 Task: Look for space in Parsabad, Iran from 6th September, 2023 to 15th September, 2023 for 6 adults in price range Rs.8000 to Rs.12000. Place can be entire place or private room with 6 bedrooms having 6 beds and 6 bathrooms. Property type can be house, flat, guest house. Amenities needed are: wifi, TV, free parkinig on premises, gym, breakfast. Booking option can be shelf check-in. Required host language is English.
Action: Mouse moved to (456, 91)
Screenshot: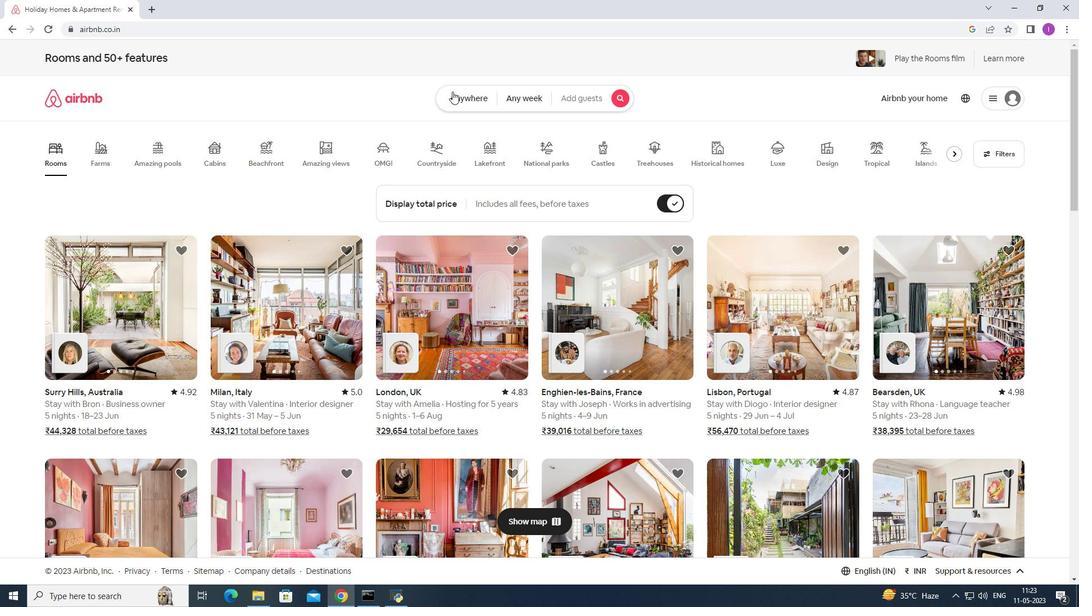 
Action: Mouse pressed left at (456, 91)
Screenshot: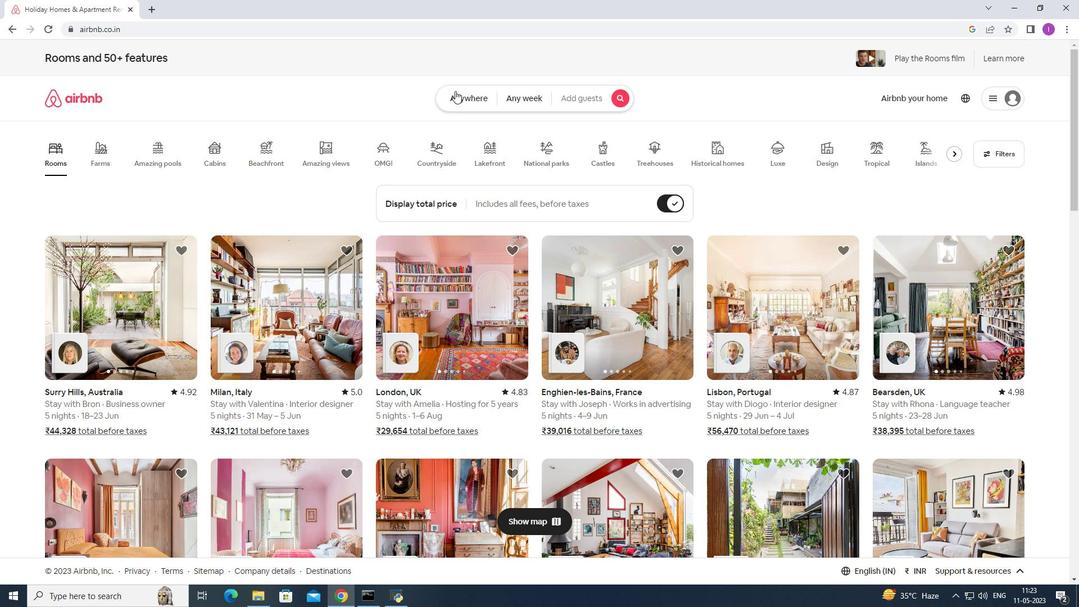 
Action: Mouse moved to (388, 146)
Screenshot: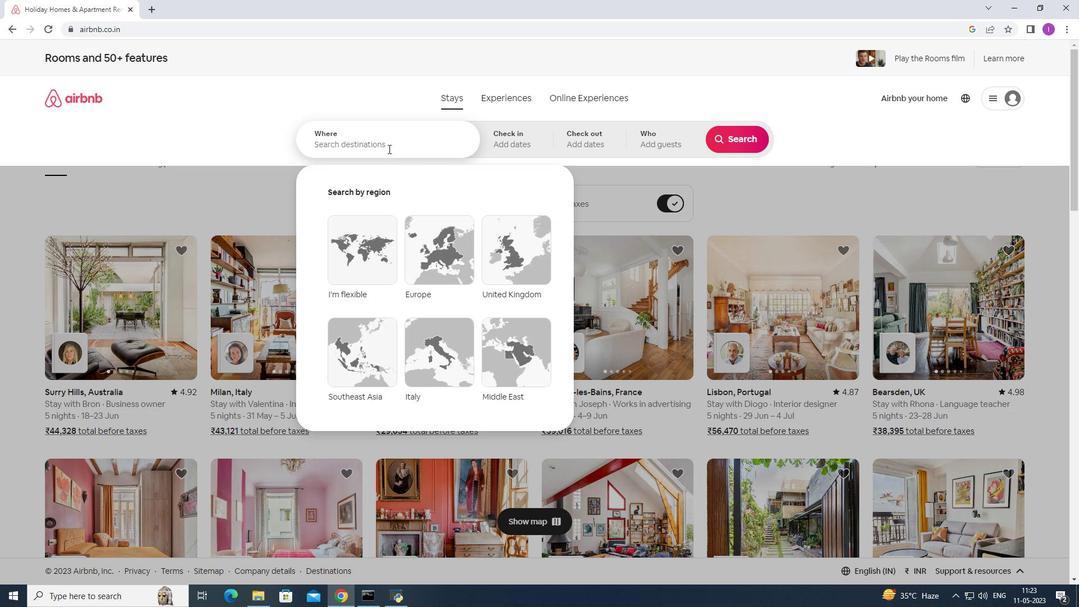 
Action: Mouse pressed left at (388, 146)
Screenshot: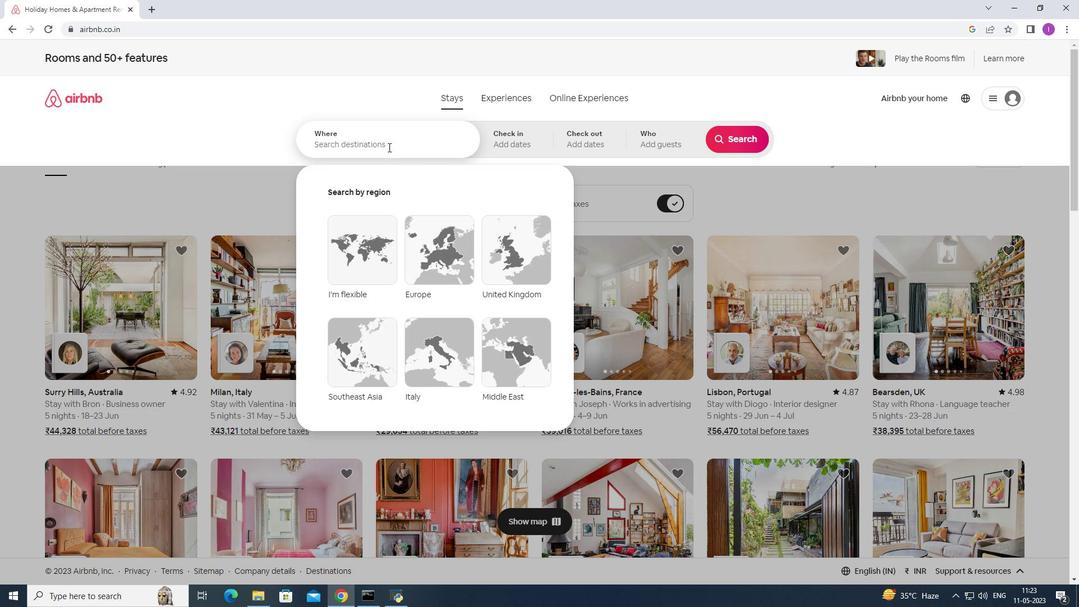 
Action: Mouse moved to (508, 147)
Screenshot: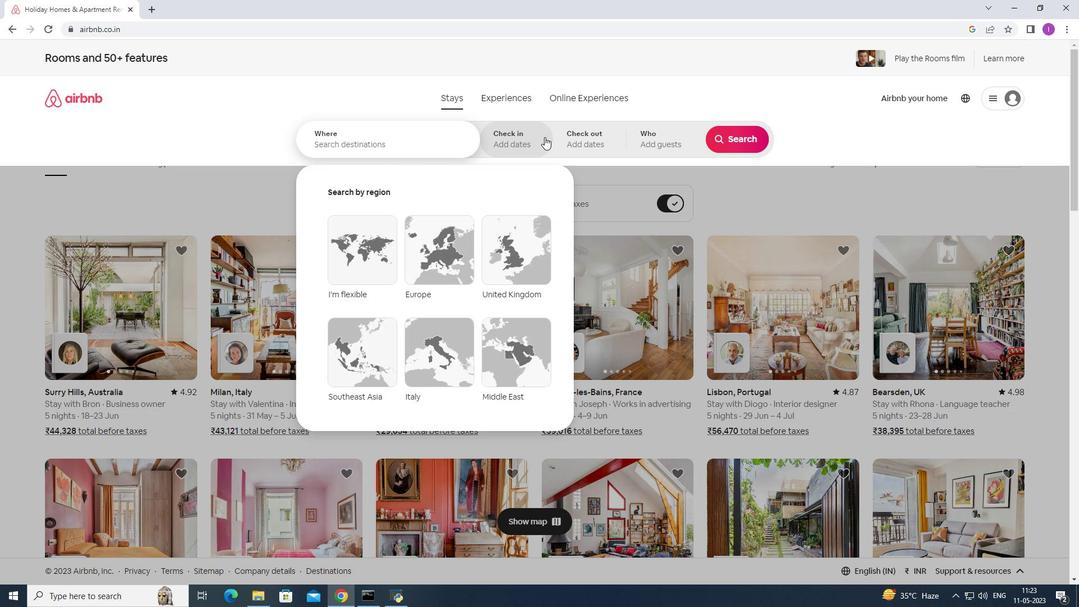 
Action: Key pressed <Key.shift><Key.shift><Key.shift><Key.shift><Key.shift>Pa
Screenshot: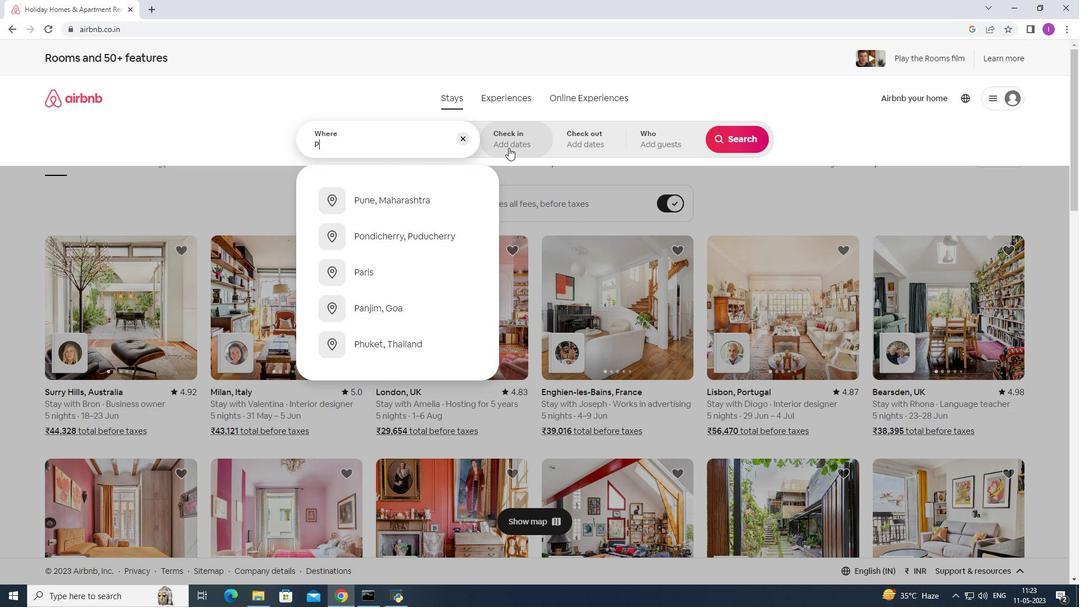 
Action: Mouse moved to (516, 142)
Screenshot: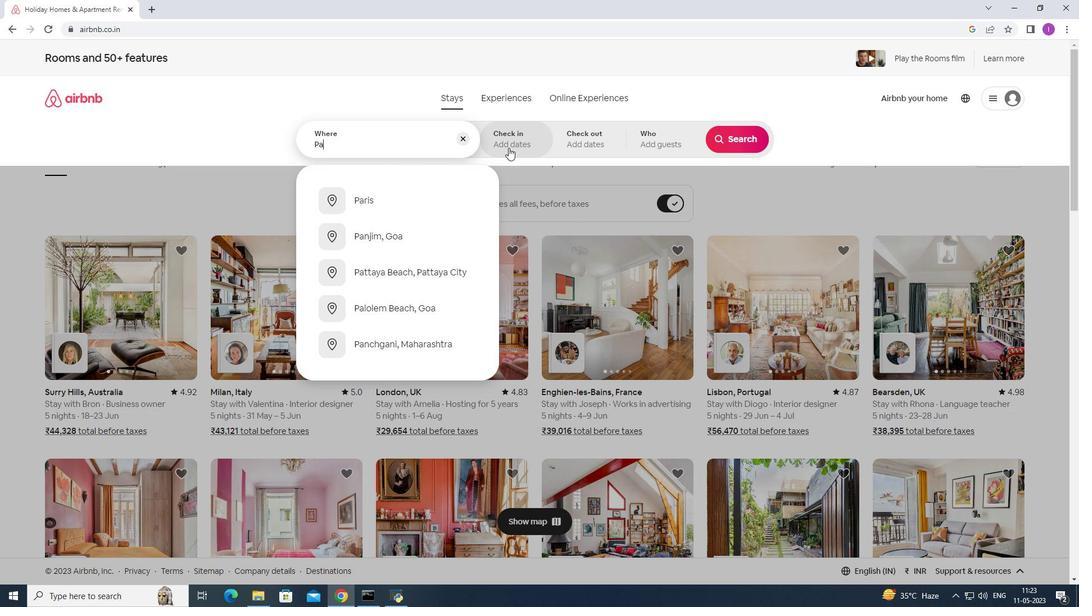 
Action: Key pressed rsabad
Screenshot: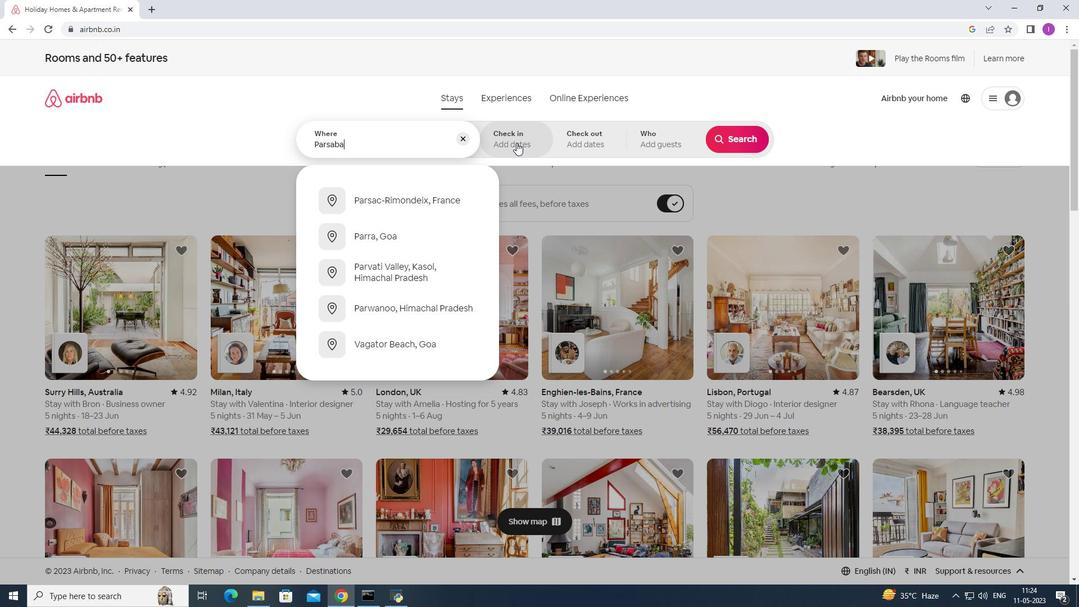 
Action: Mouse moved to (527, 142)
Screenshot: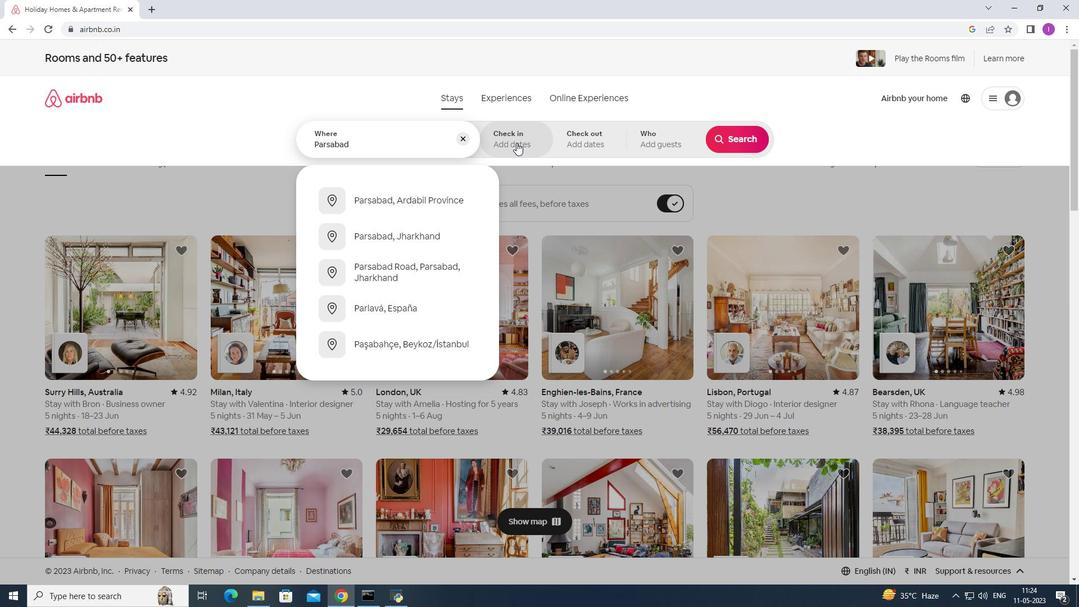 
Action: Key pressed ,<Key.shift>Iran
Screenshot: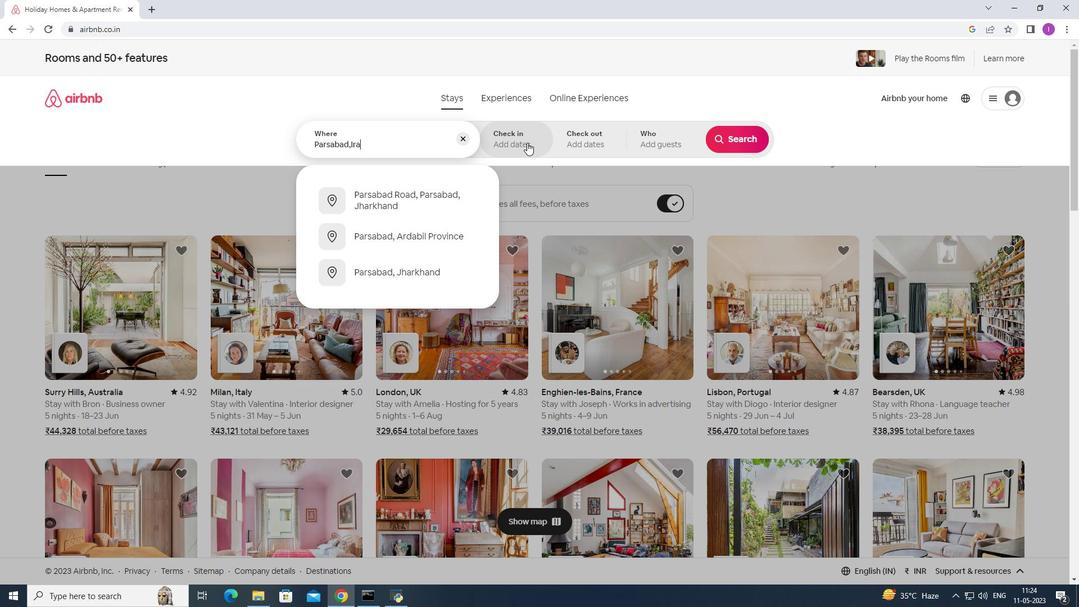 
Action: Mouse moved to (508, 145)
Screenshot: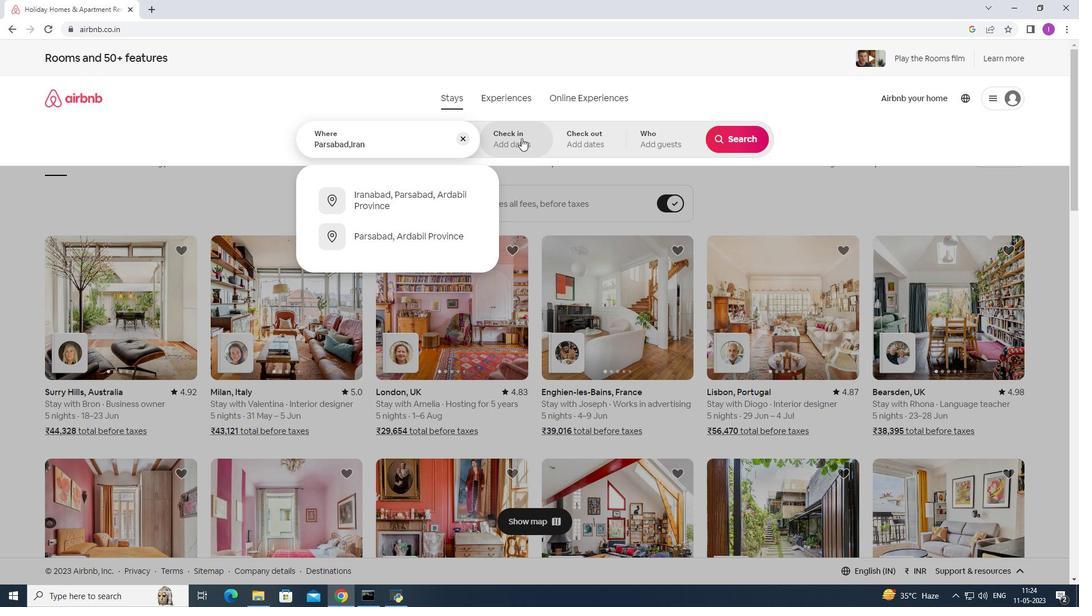 
Action: Mouse pressed left at (508, 145)
Screenshot: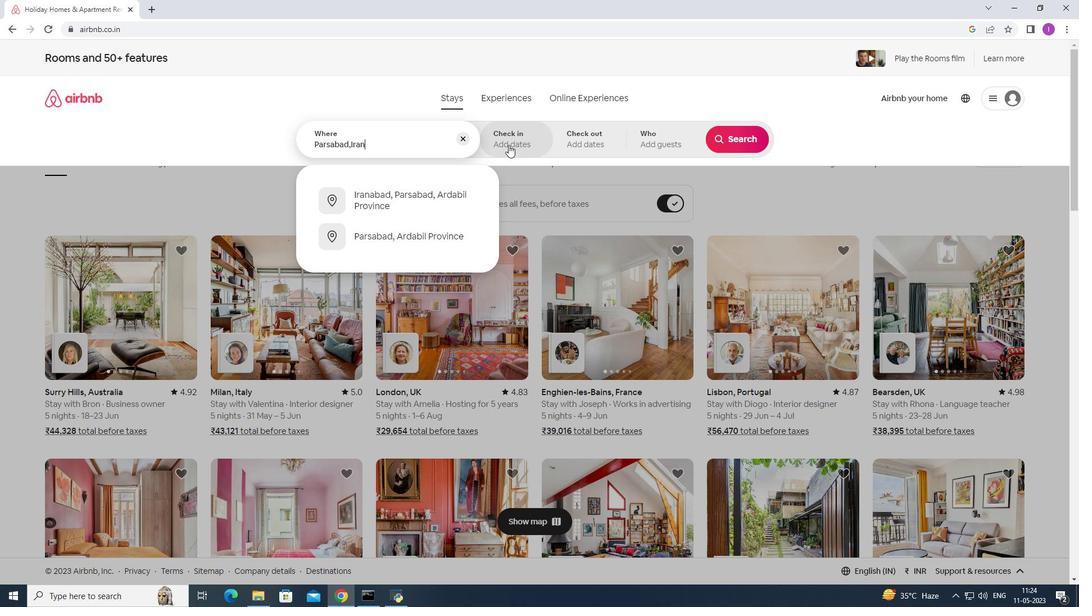 
Action: Mouse moved to (740, 228)
Screenshot: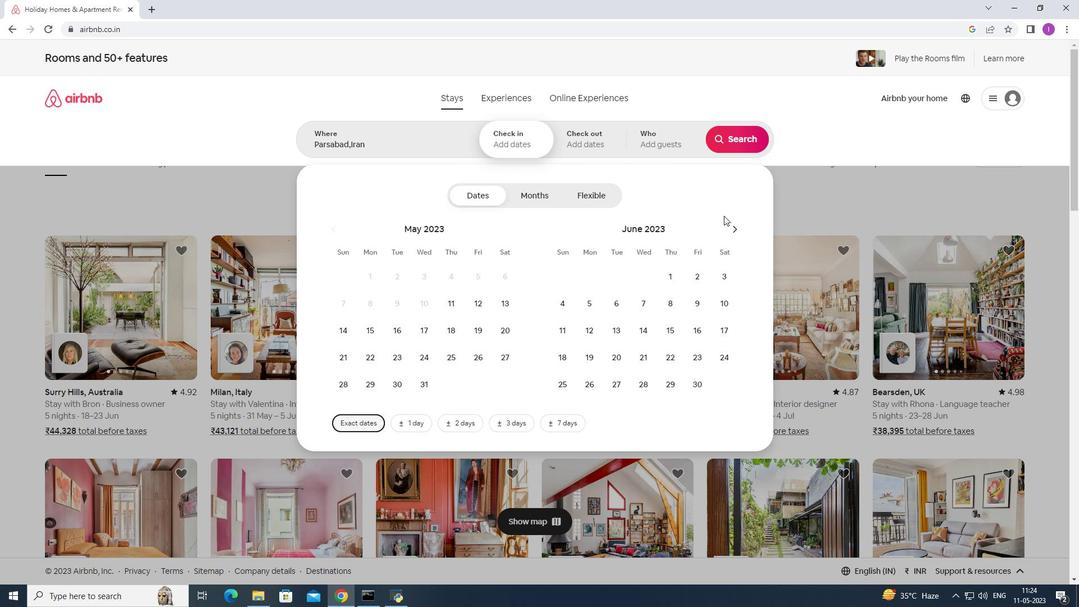 
Action: Mouse pressed left at (740, 228)
Screenshot: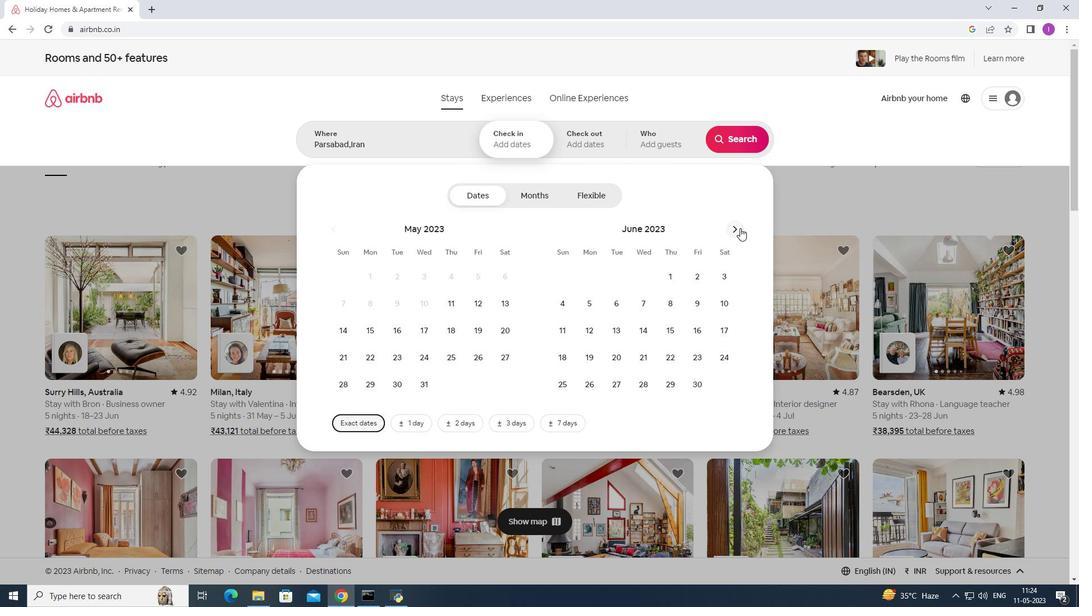 
Action: Mouse pressed left at (740, 228)
Screenshot: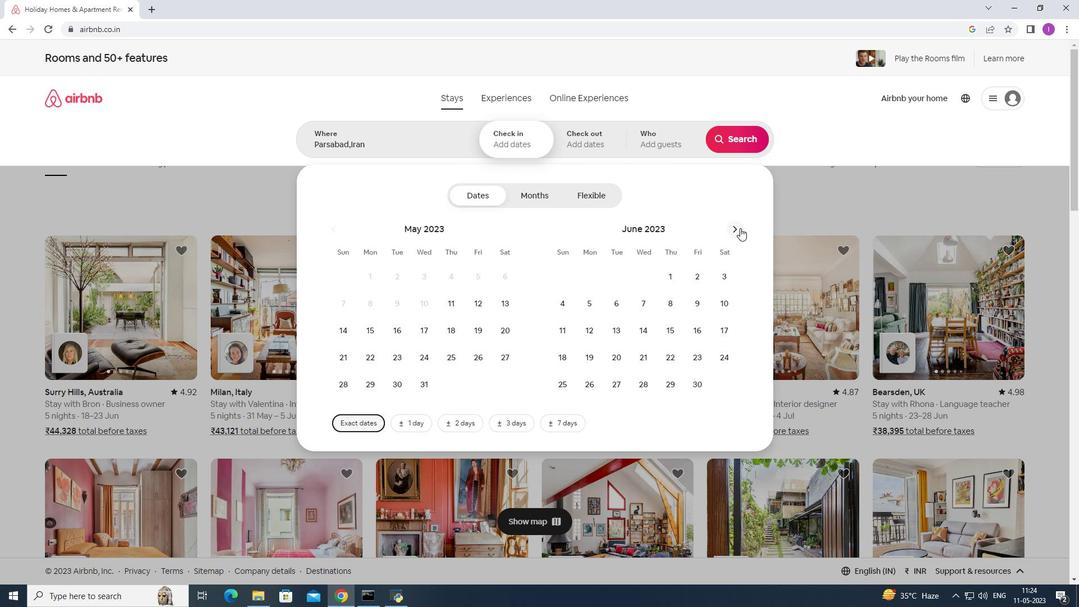 
Action: Mouse moved to (740, 232)
Screenshot: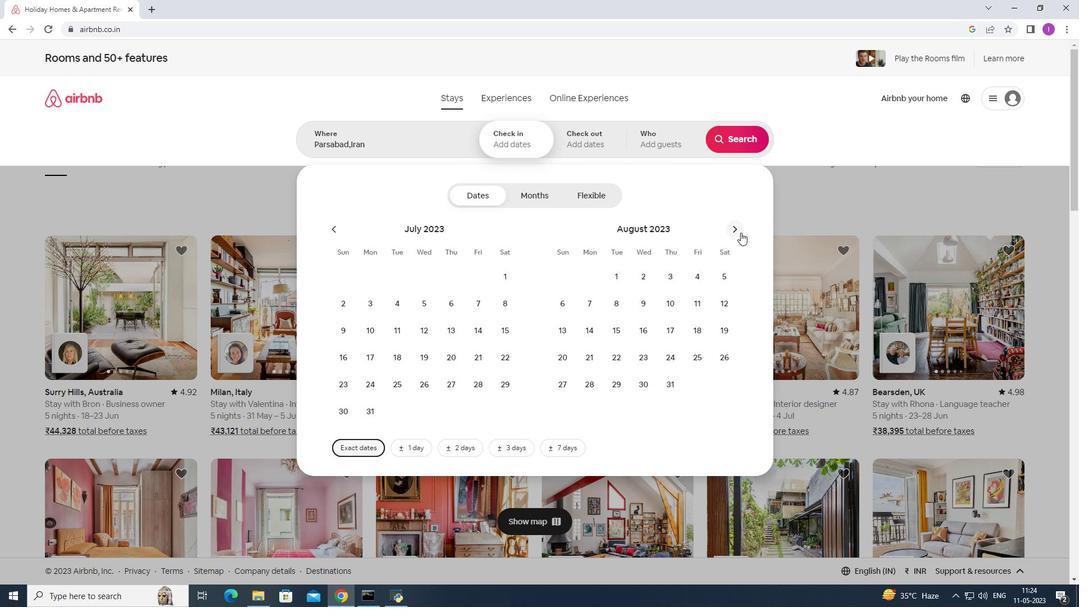 
Action: Mouse pressed left at (740, 232)
Screenshot: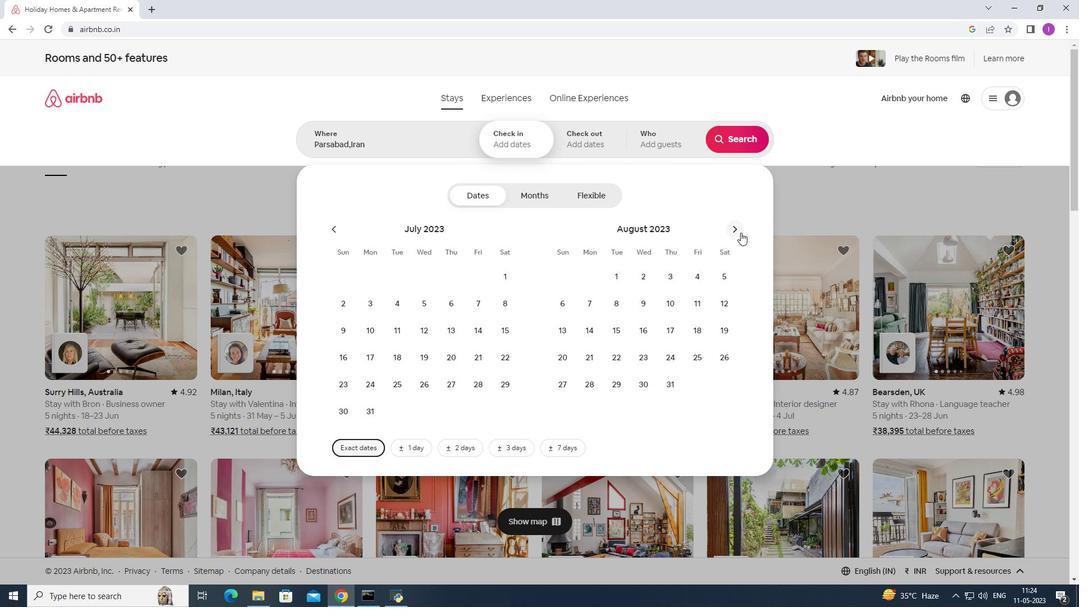 
Action: Mouse moved to (636, 306)
Screenshot: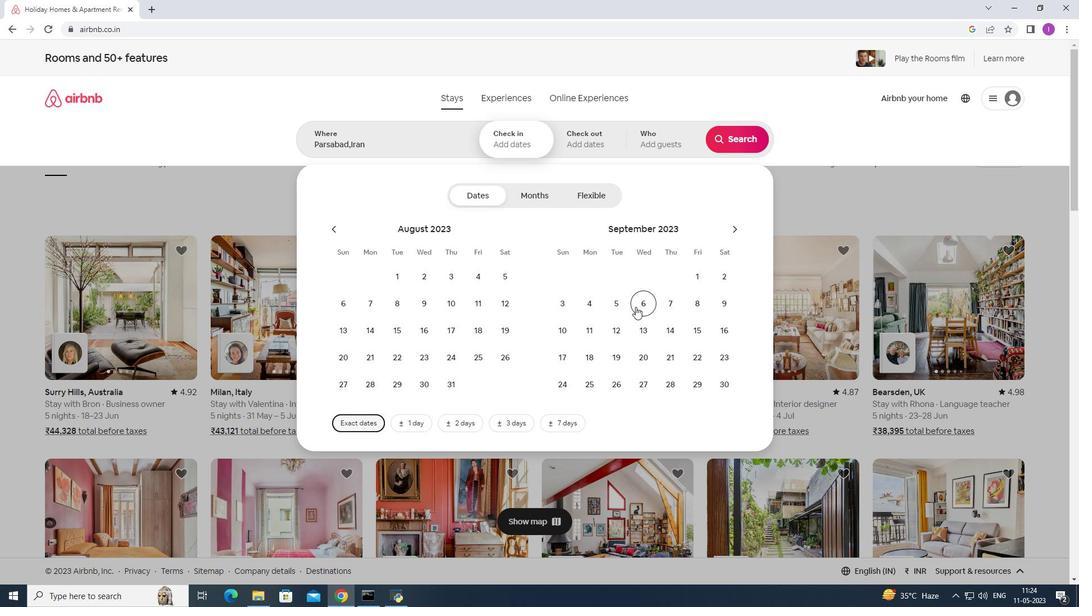 
Action: Mouse pressed left at (636, 306)
Screenshot: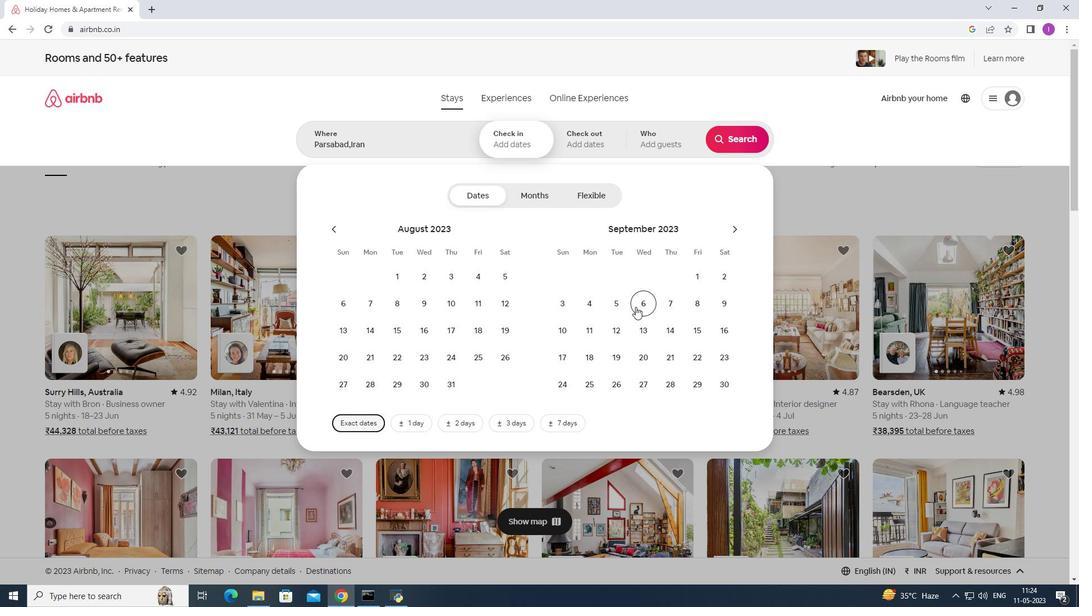 
Action: Mouse moved to (689, 324)
Screenshot: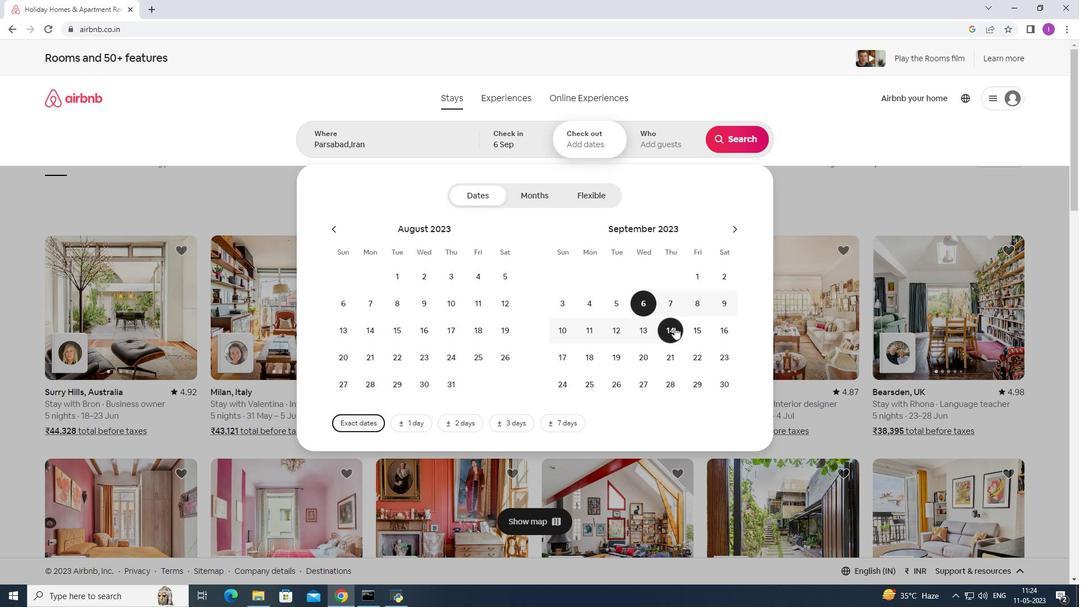 
Action: Mouse pressed left at (689, 324)
Screenshot: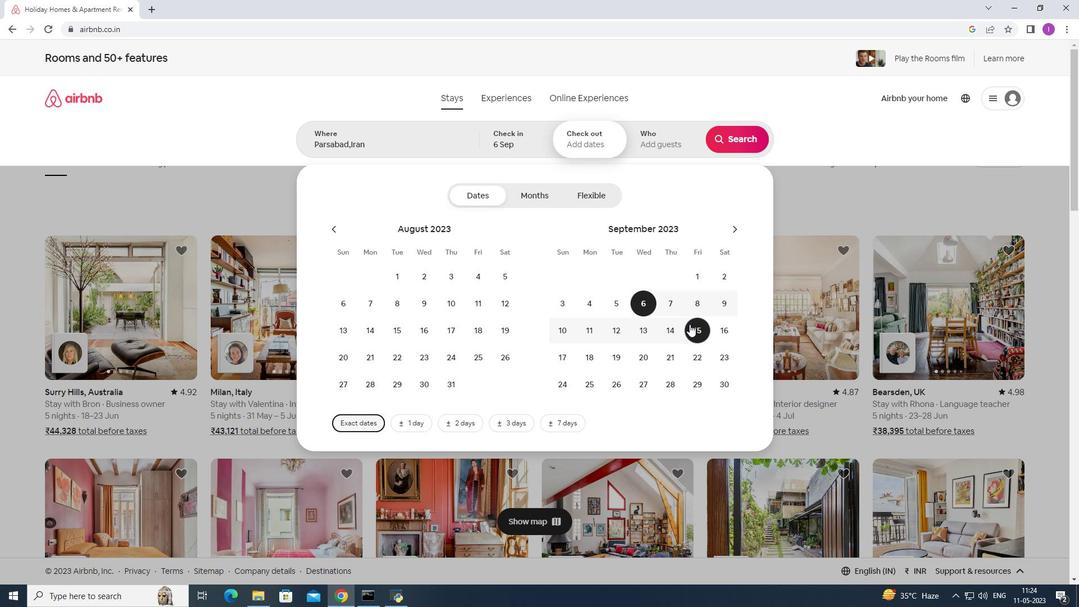 
Action: Mouse moved to (649, 151)
Screenshot: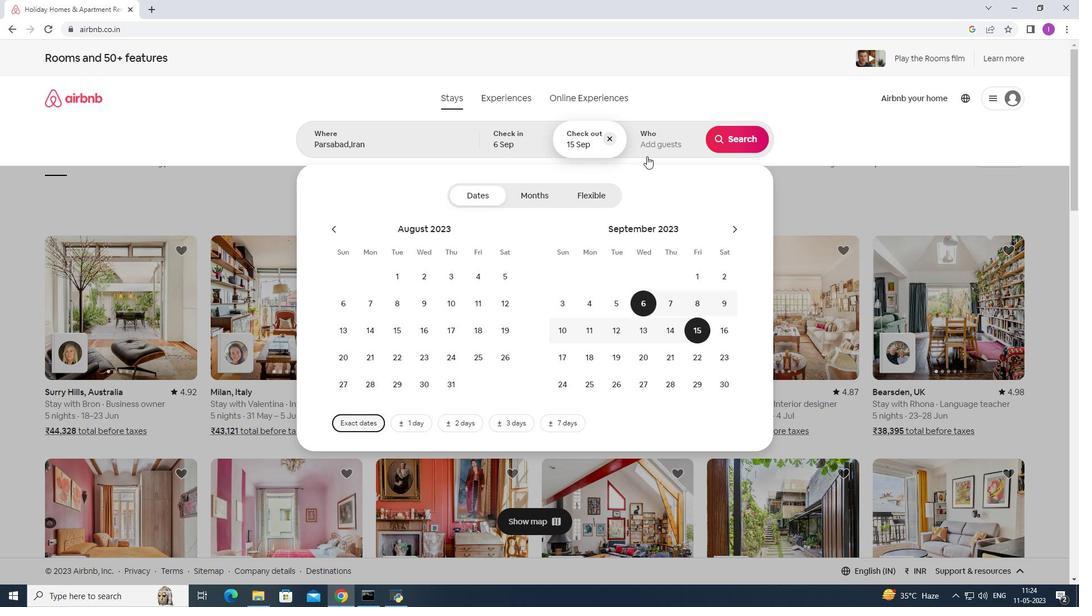 
Action: Mouse pressed left at (649, 151)
Screenshot: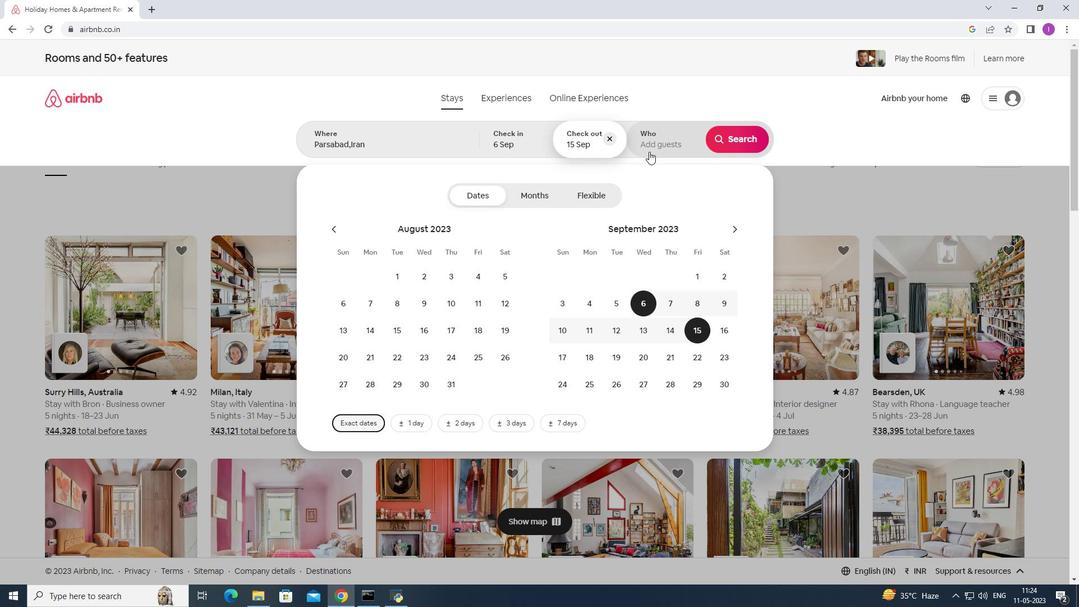
Action: Mouse moved to (741, 201)
Screenshot: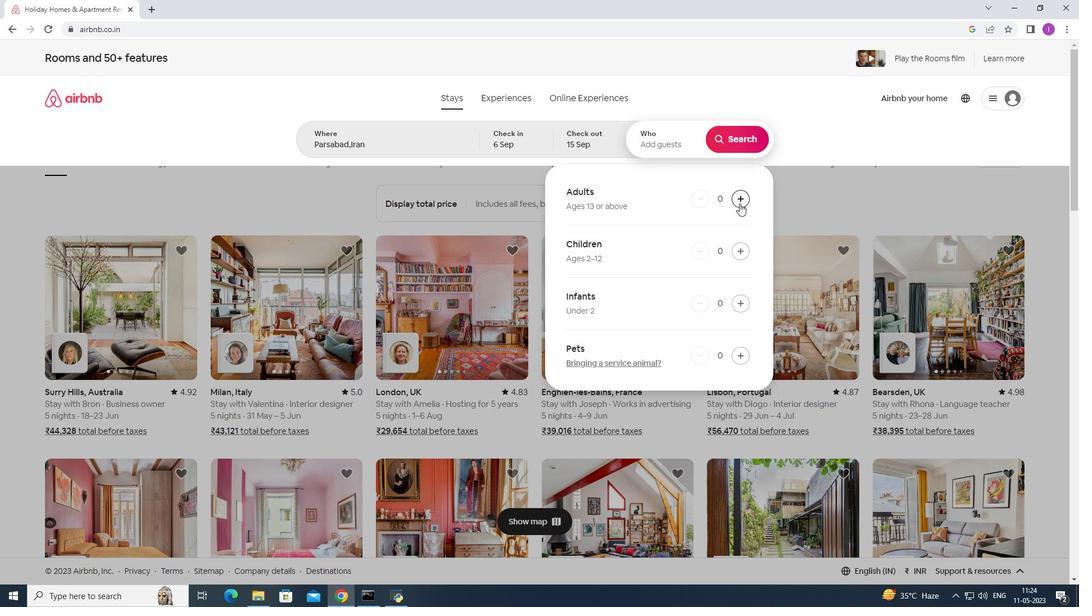 
Action: Mouse pressed left at (741, 201)
Screenshot: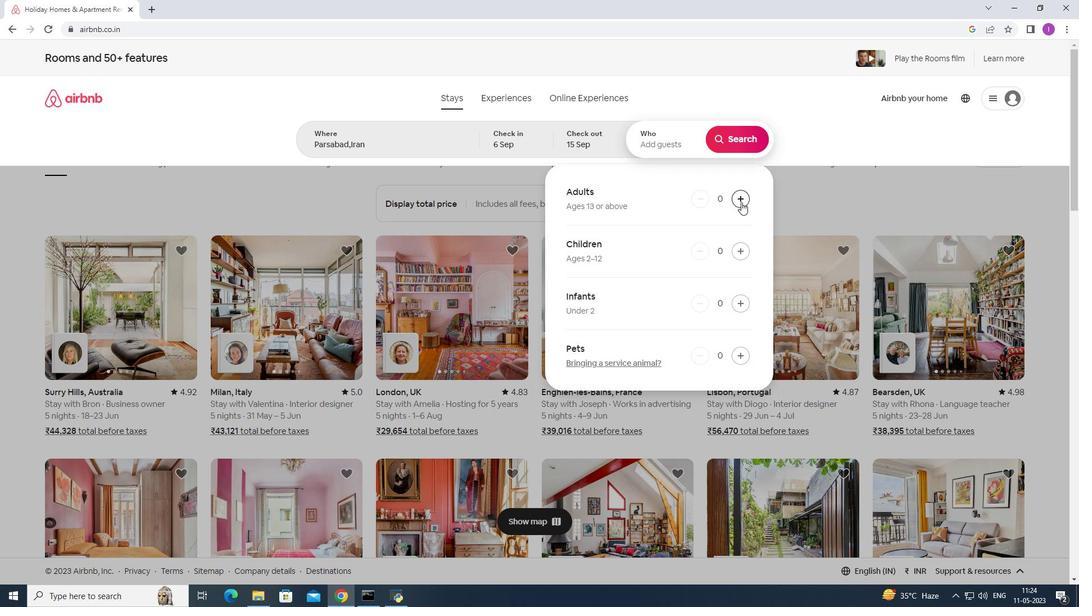 
Action: Mouse pressed left at (741, 201)
Screenshot: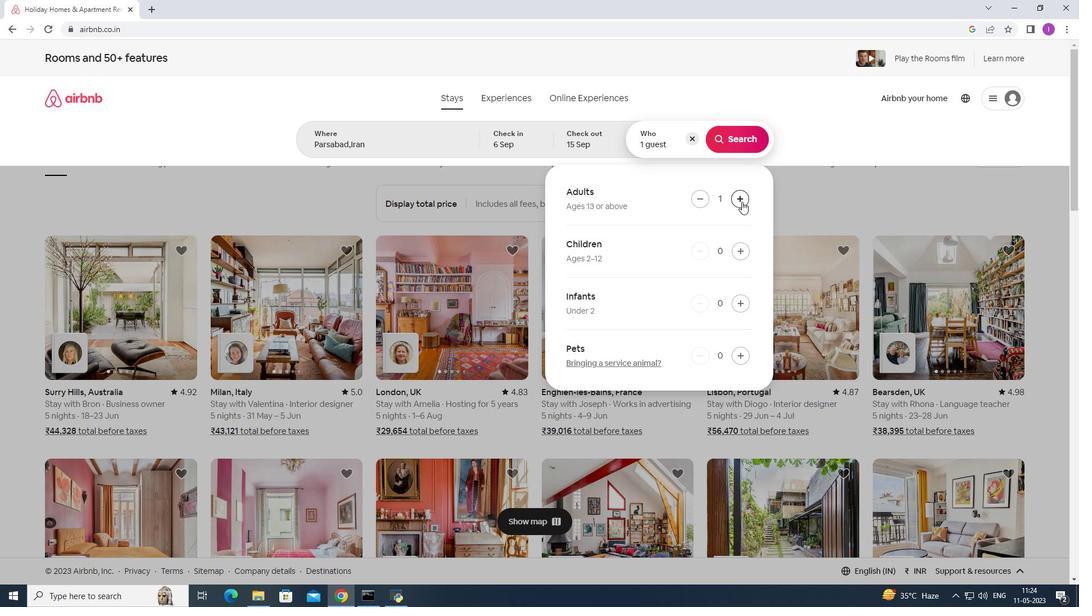
Action: Mouse pressed left at (741, 201)
Screenshot: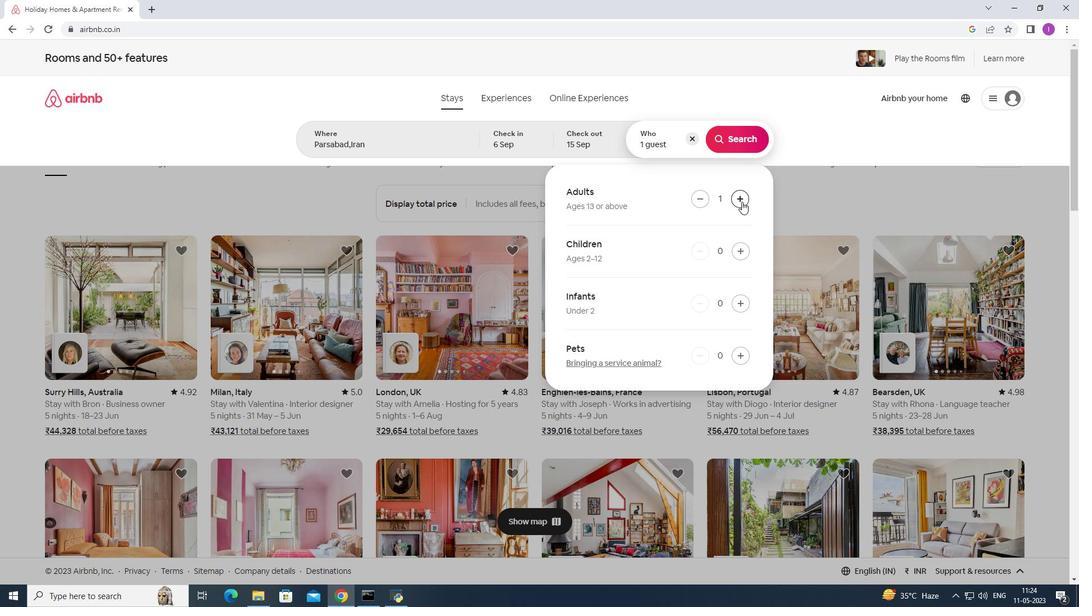 
Action: Mouse moved to (741, 202)
Screenshot: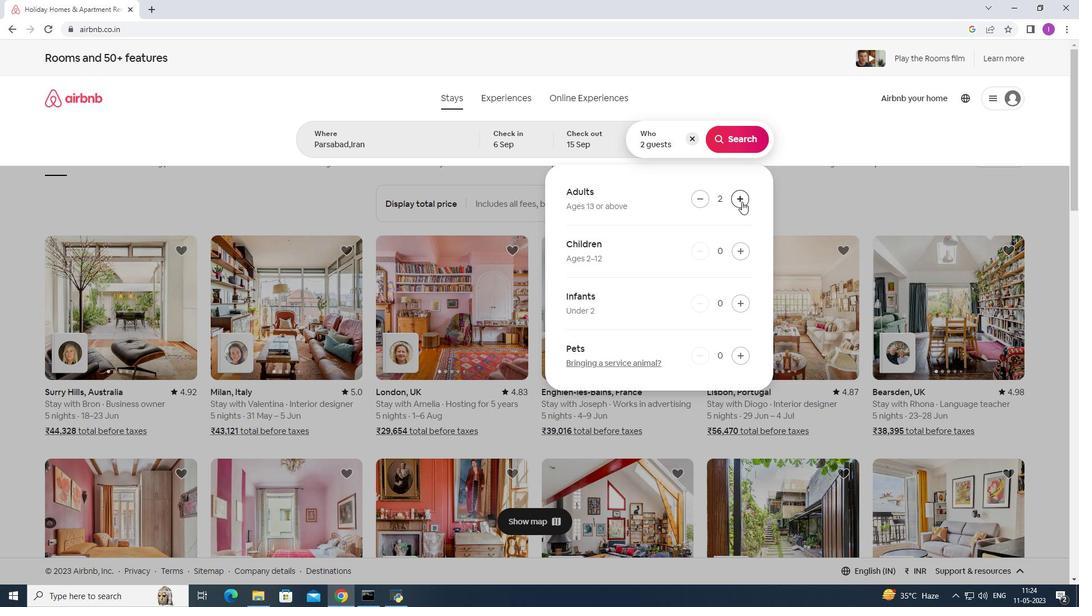 
Action: Mouse pressed left at (741, 202)
Screenshot: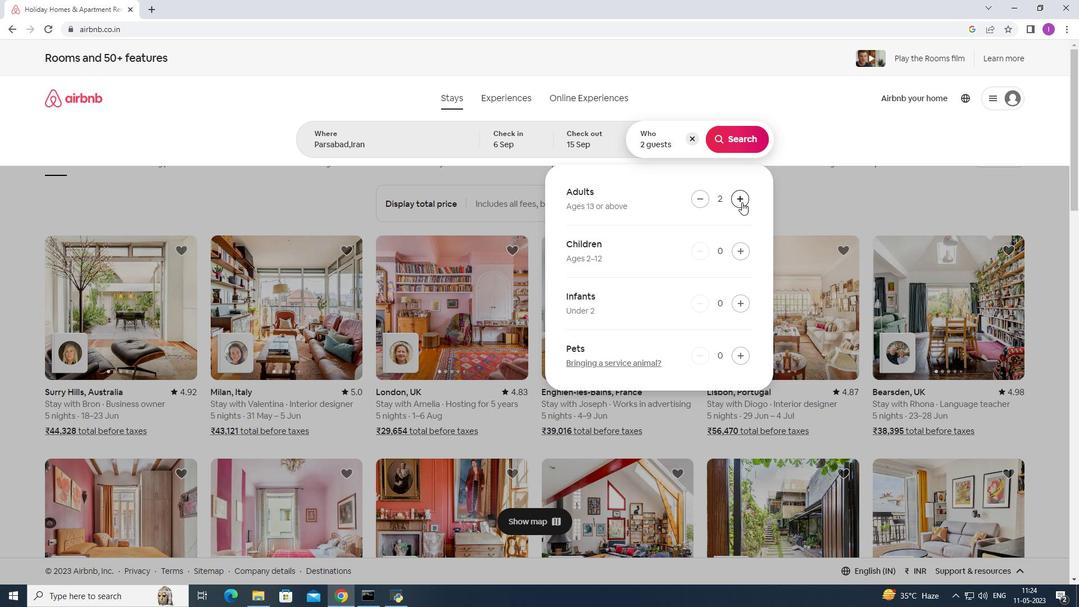 
Action: Mouse pressed left at (741, 202)
Screenshot: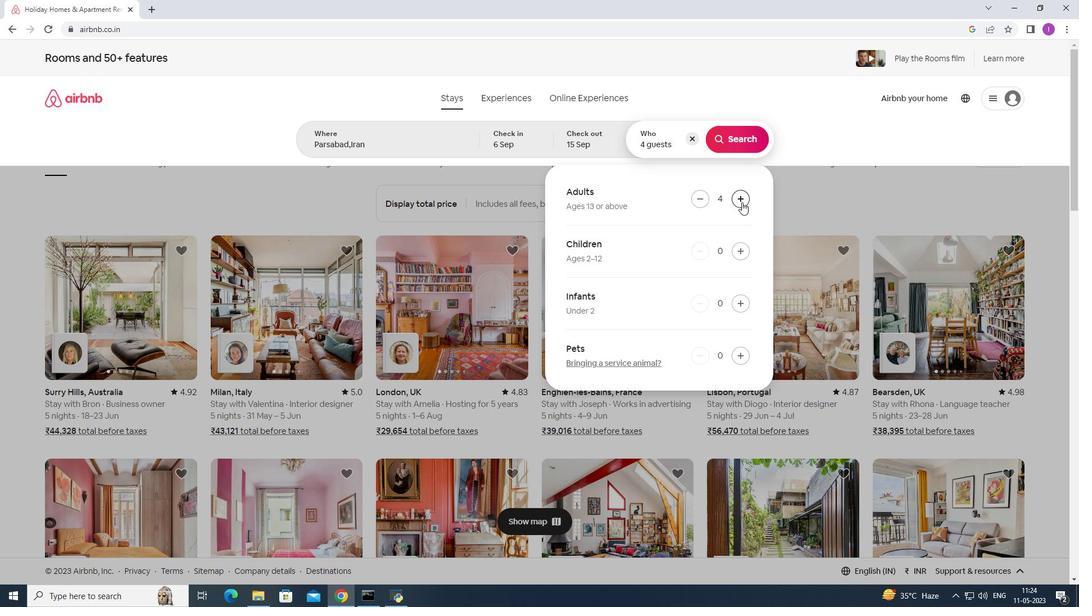 
Action: Mouse pressed left at (741, 202)
Screenshot: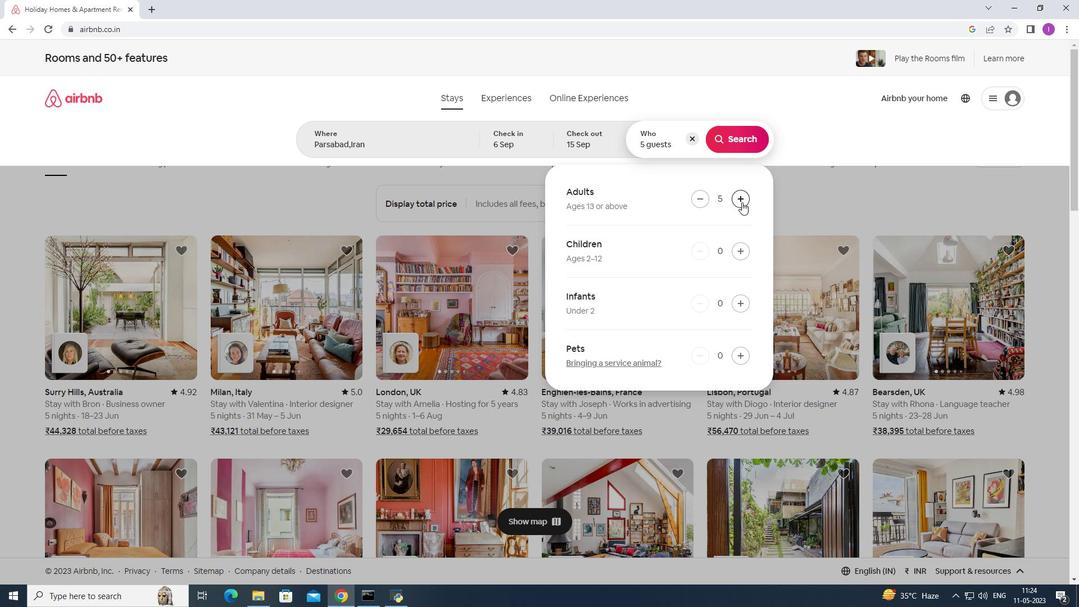 
Action: Mouse moved to (739, 144)
Screenshot: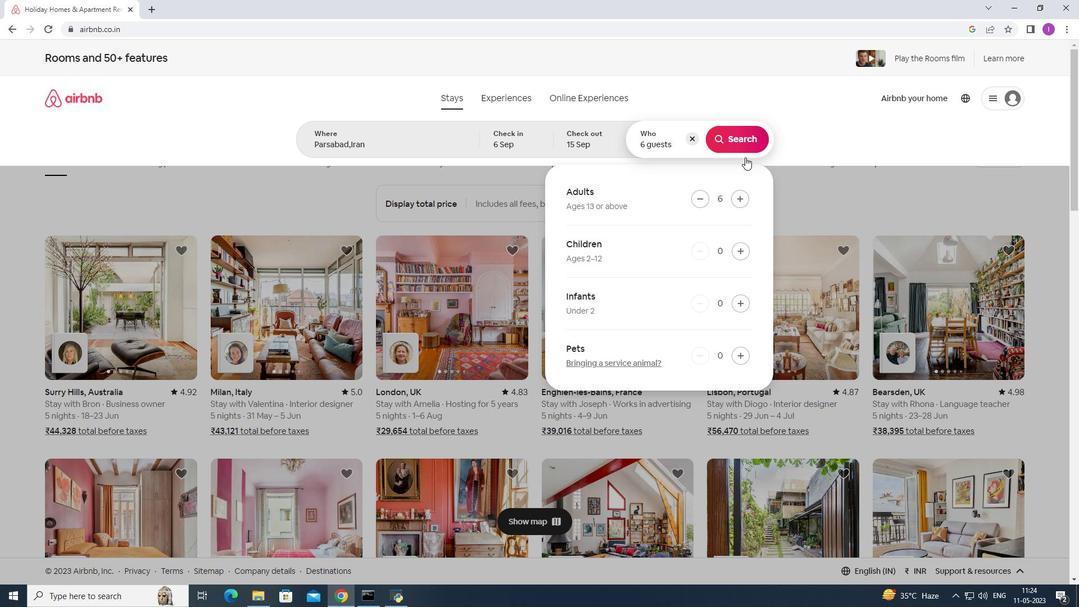 
Action: Mouse pressed left at (739, 144)
Screenshot: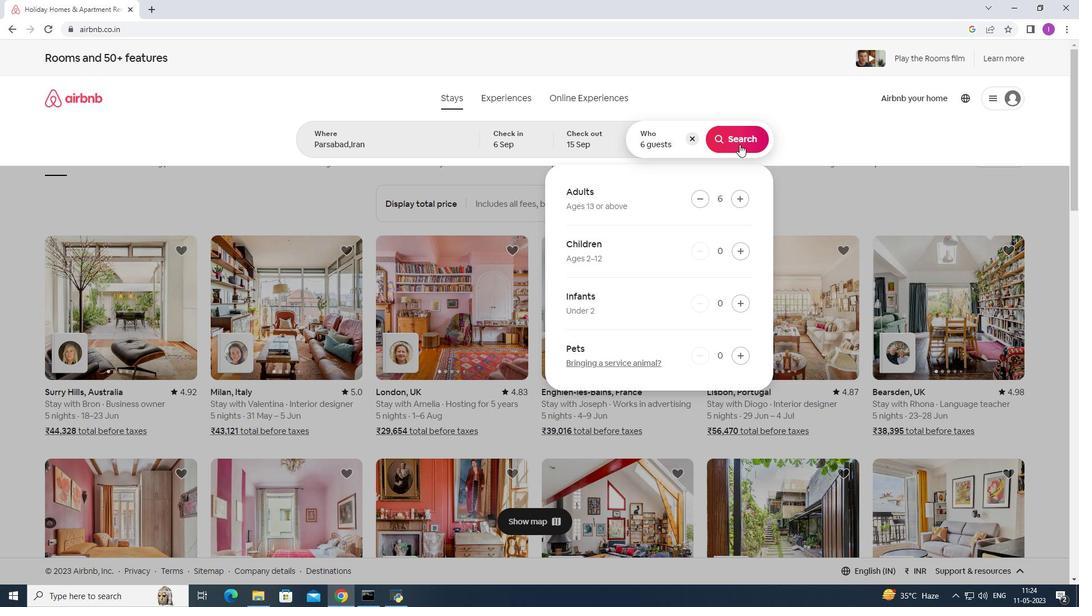 
Action: Mouse moved to (1029, 110)
Screenshot: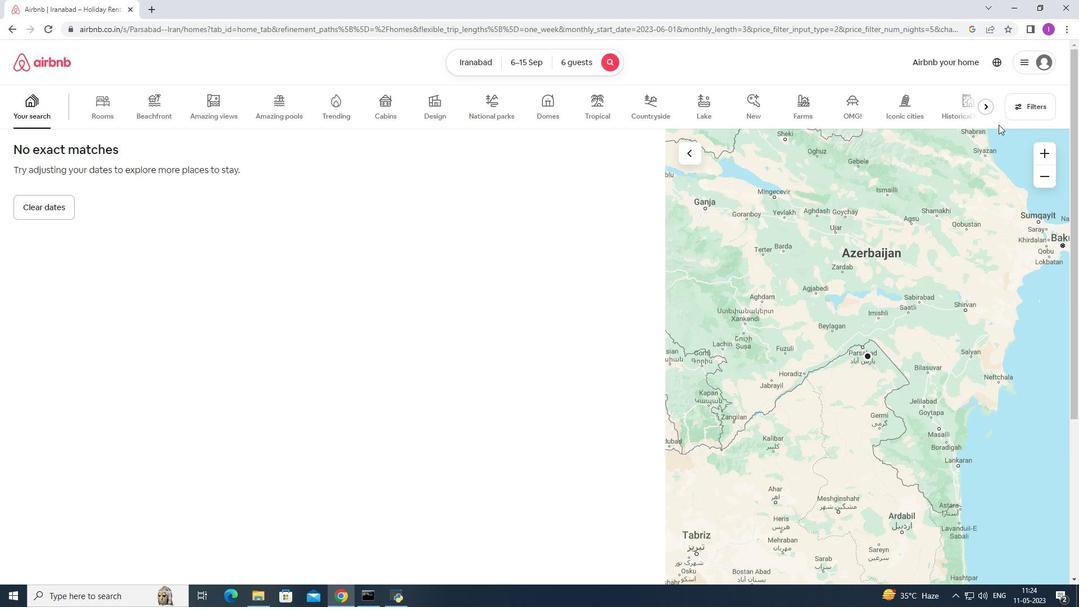 
Action: Mouse pressed left at (1029, 110)
Screenshot: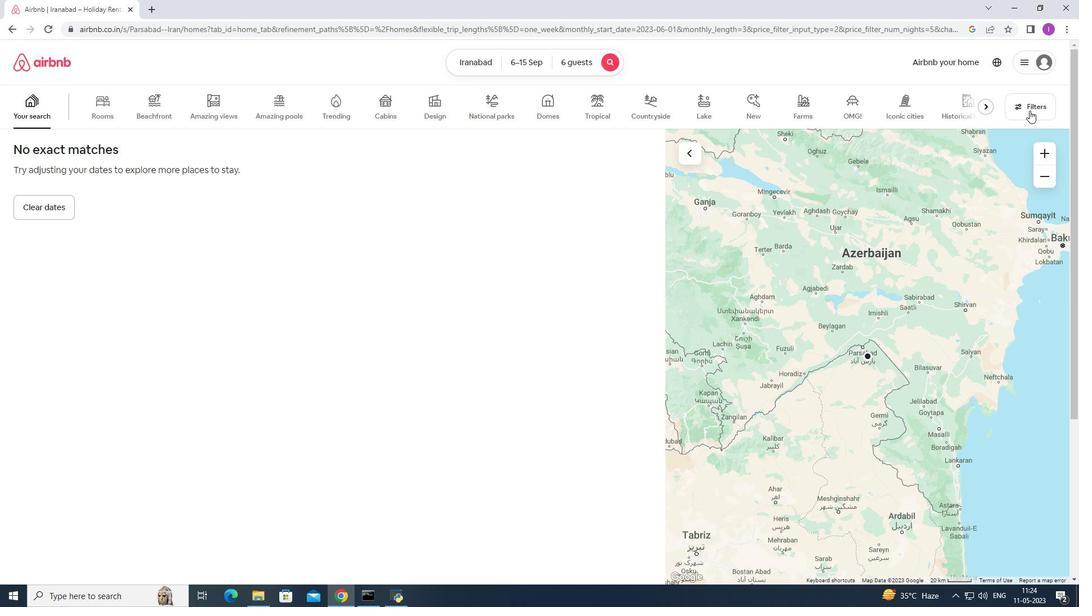 
Action: Mouse moved to (610, 386)
Screenshot: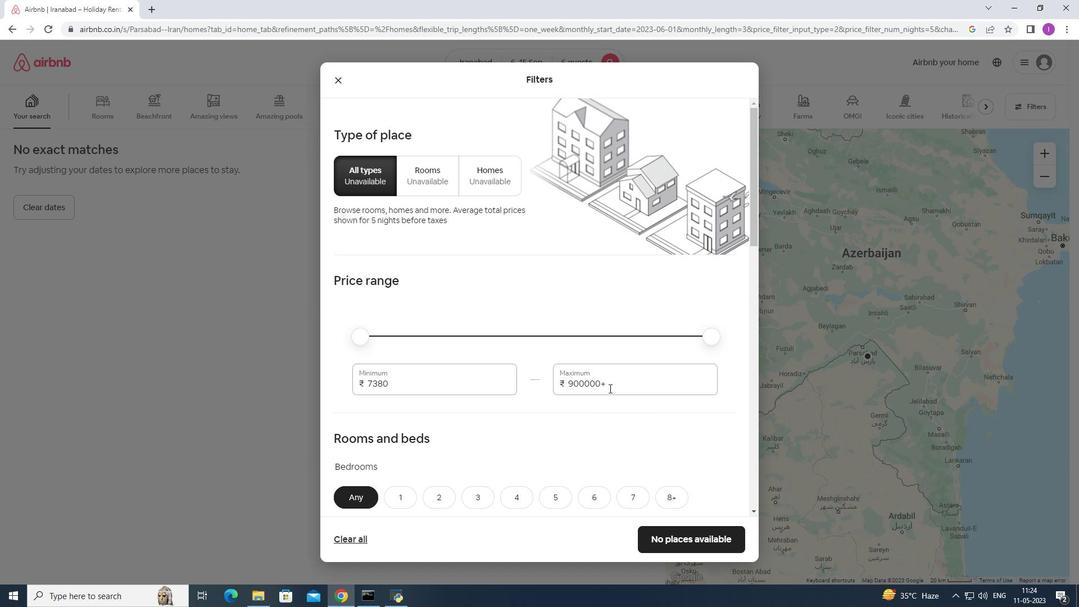 
Action: Mouse pressed left at (610, 386)
Screenshot: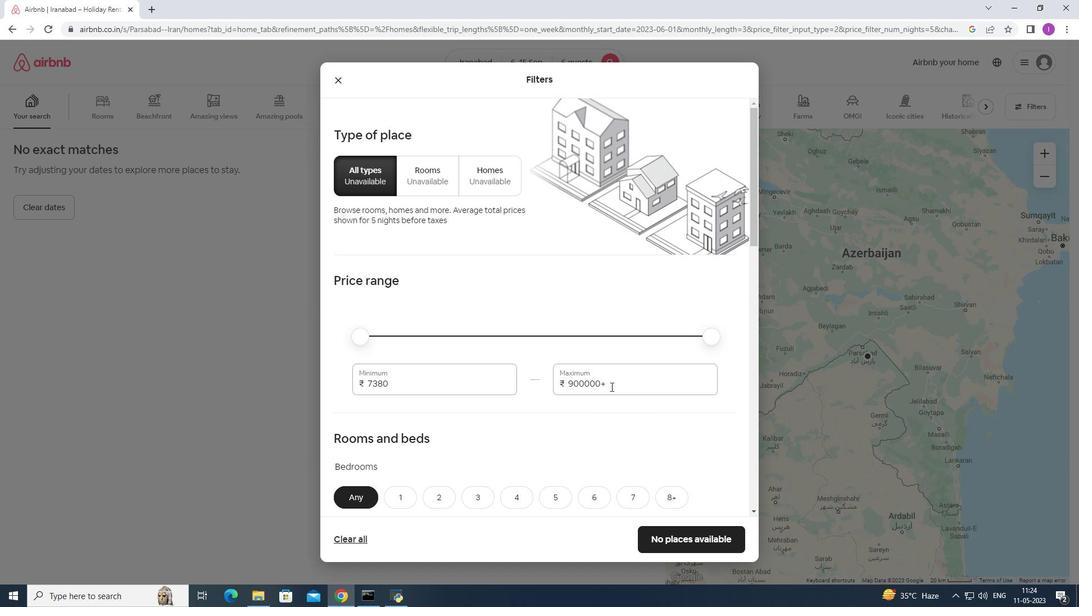 
Action: Mouse moved to (560, 388)
Screenshot: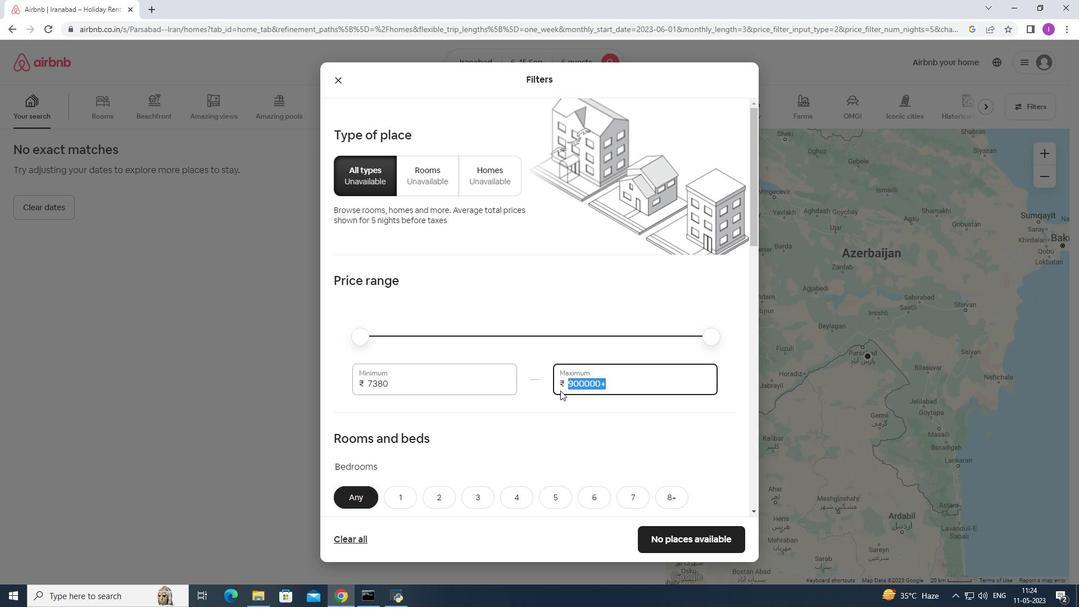 
Action: Key pressed 12
Screenshot: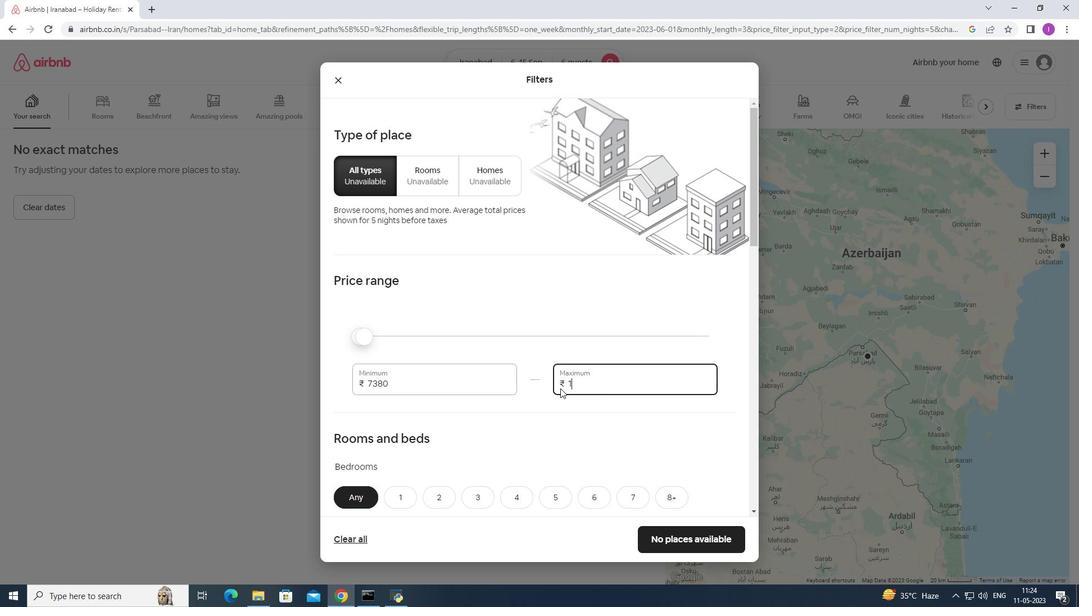 
Action: Mouse moved to (560, 389)
Screenshot: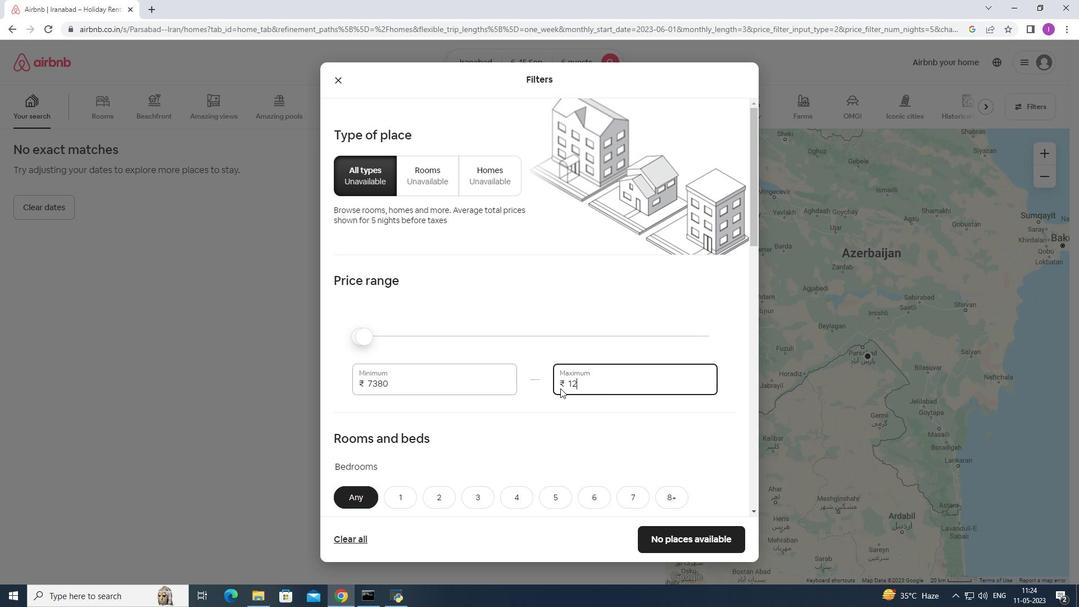 
Action: Key pressed 0
Screenshot: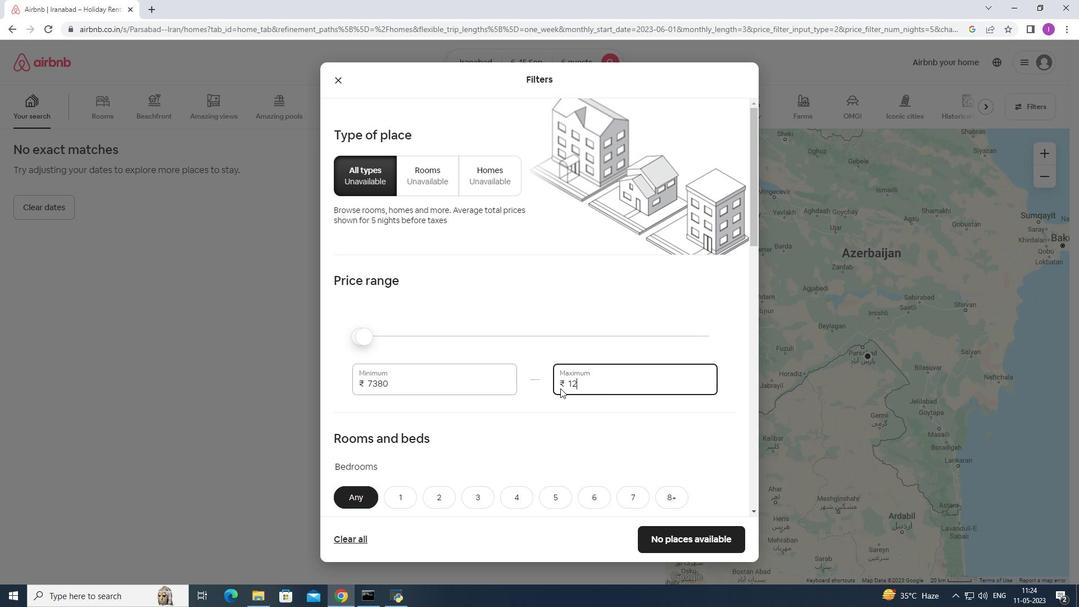 
Action: Mouse moved to (560, 392)
Screenshot: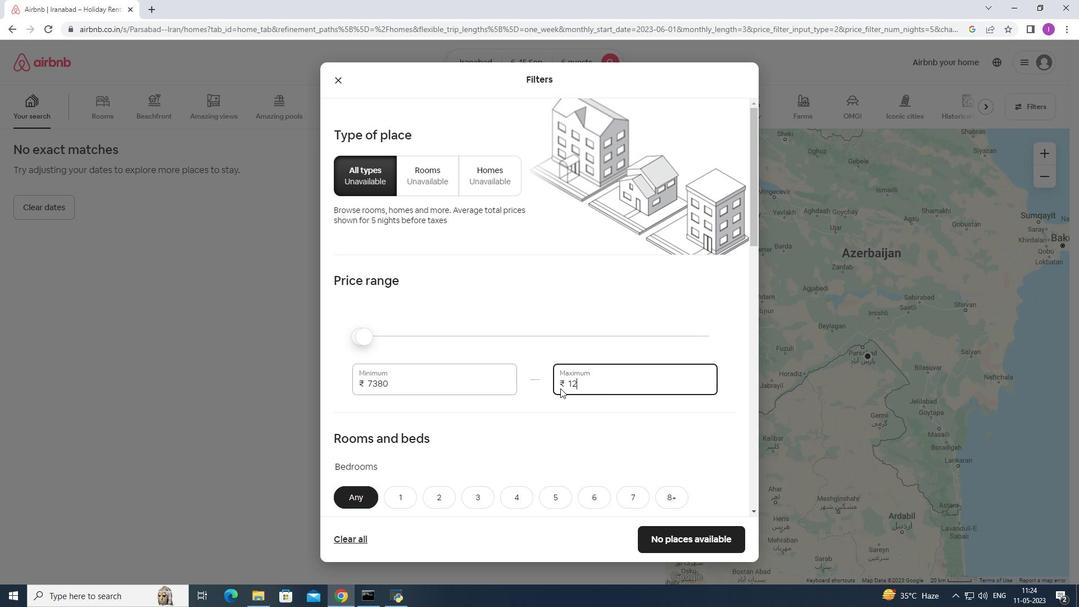 
Action: Key pressed 00
Screenshot: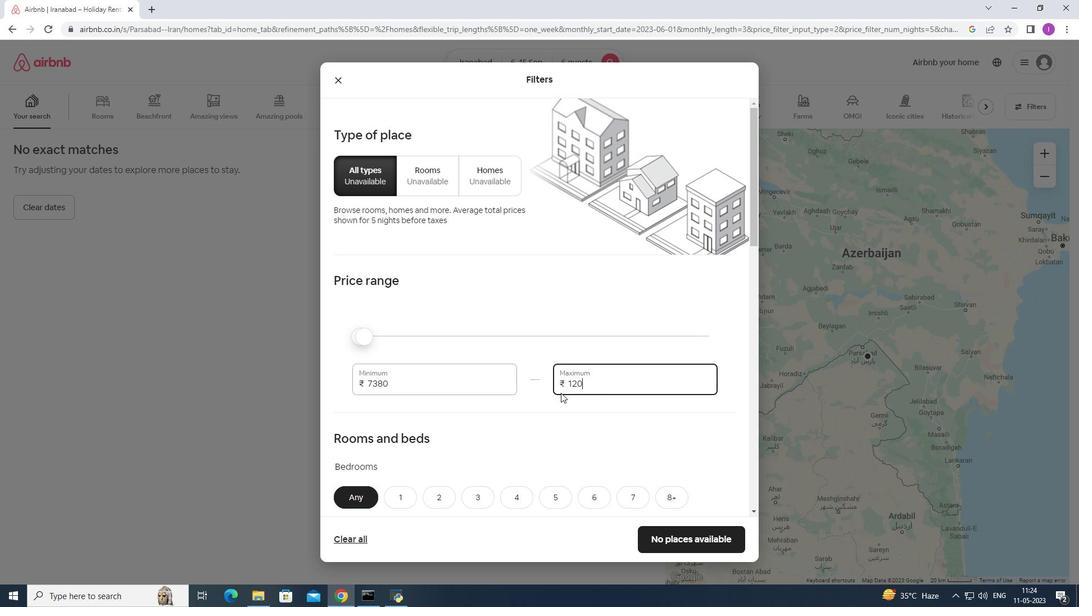 
Action: Mouse moved to (409, 387)
Screenshot: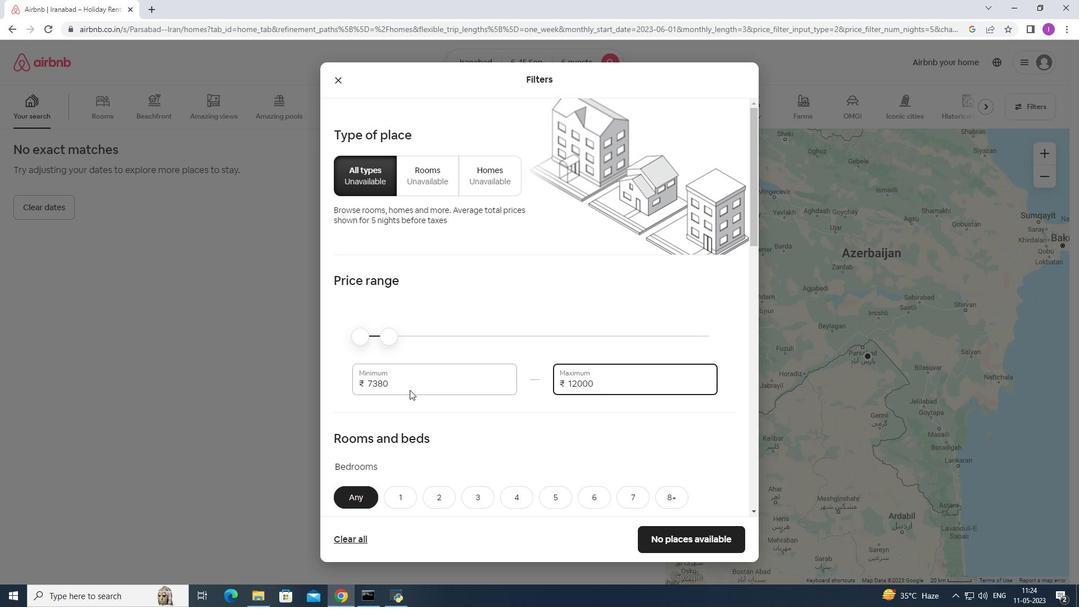 
Action: Mouse pressed left at (409, 387)
Screenshot: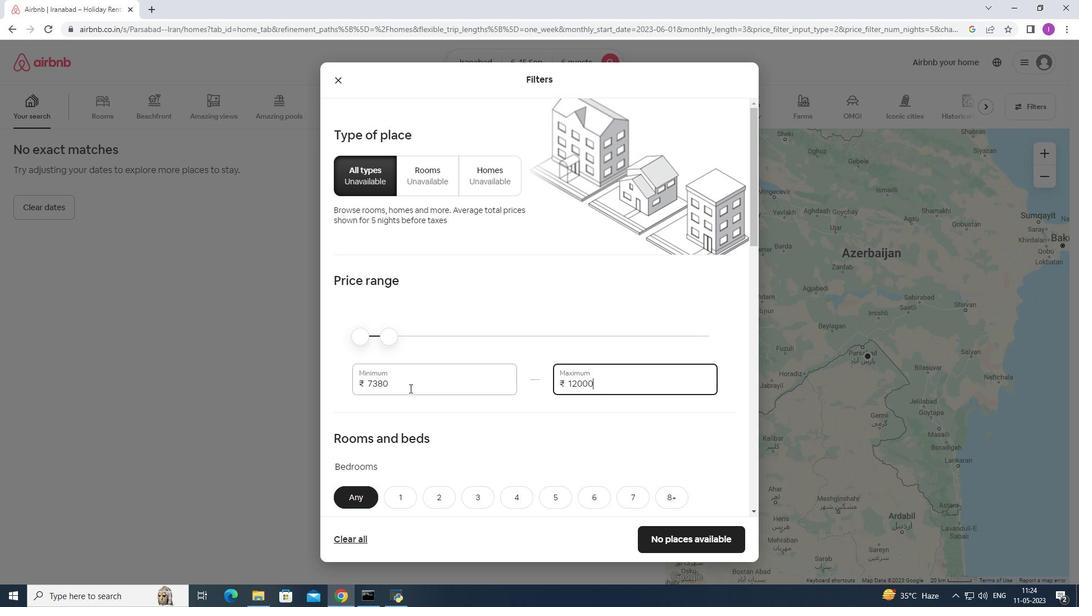 
Action: Mouse moved to (366, 386)
Screenshot: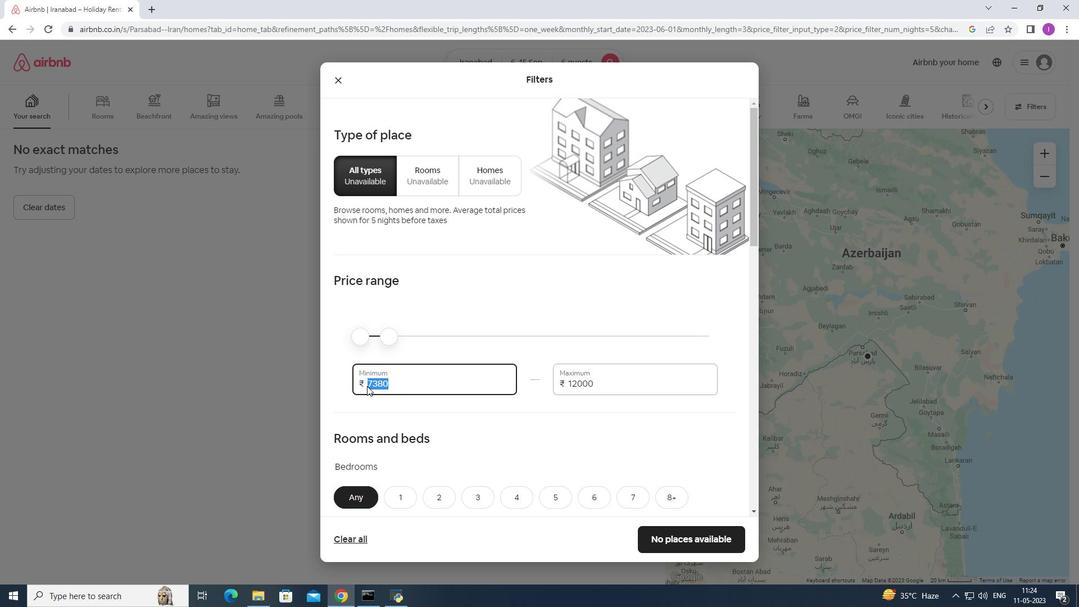 
Action: Key pressed 8000
Screenshot: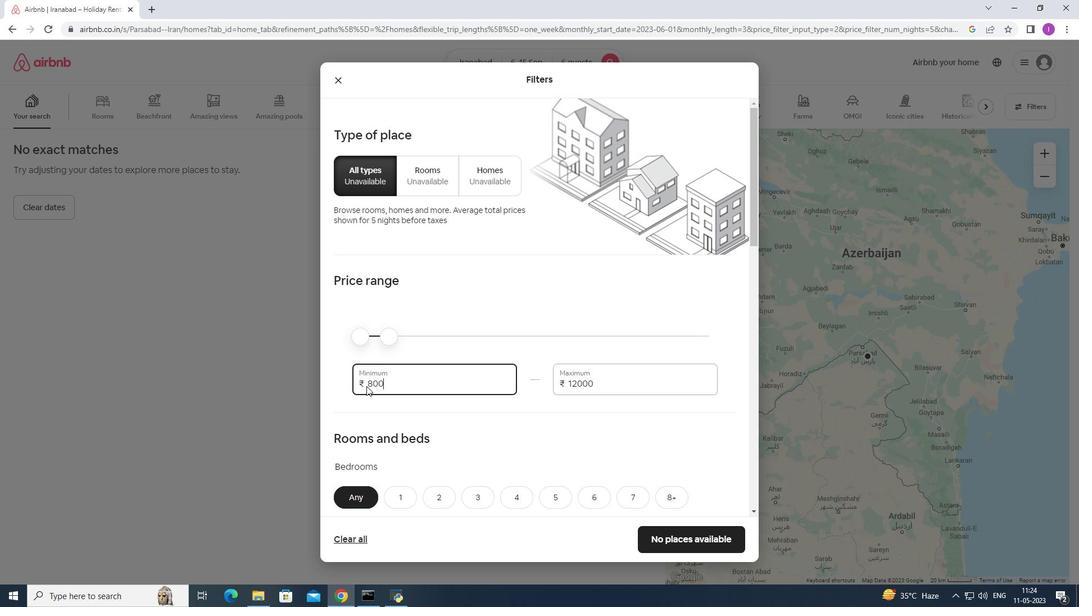 
Action: Mouse moved to (414, 391)
Screenshot: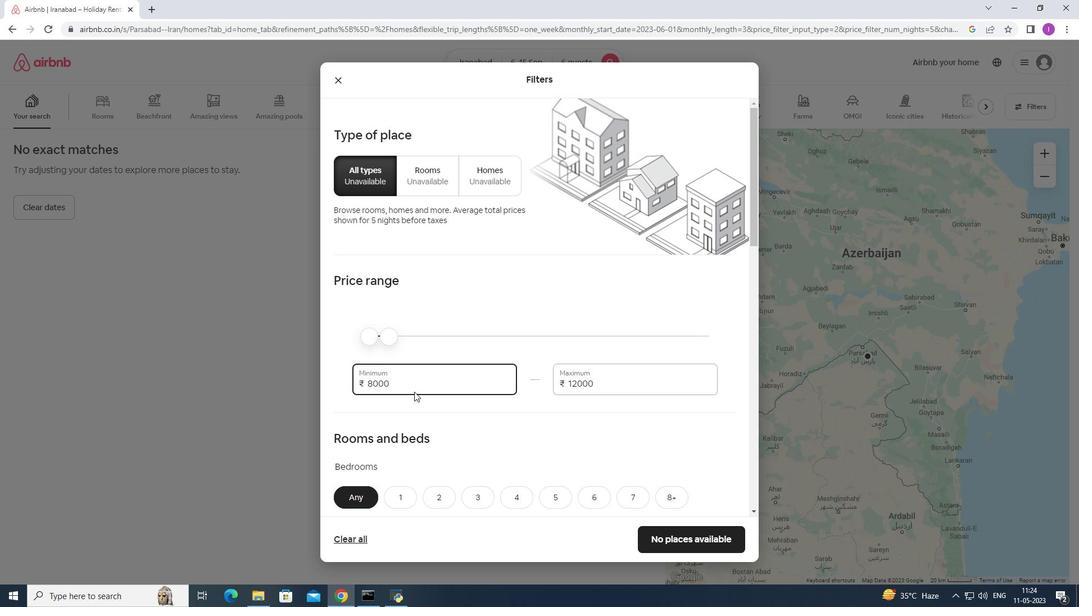 
Action: Mouse scrolled (414, 391) with delta (0, 0)
Screenshot: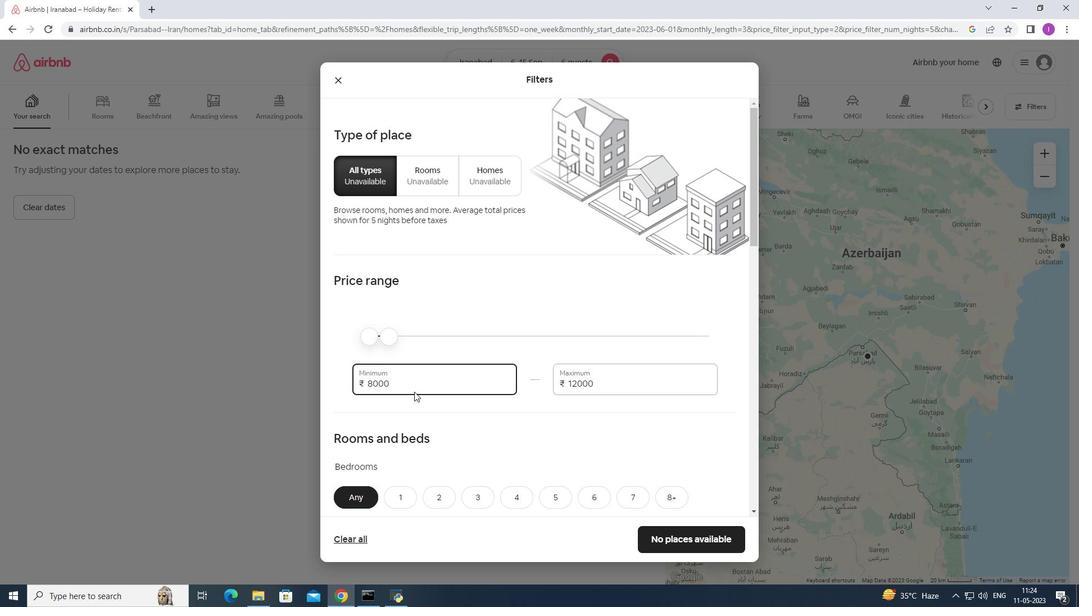 
Action: Mouse scrolled (414, 391) with delta (0, 0)
Screenshot: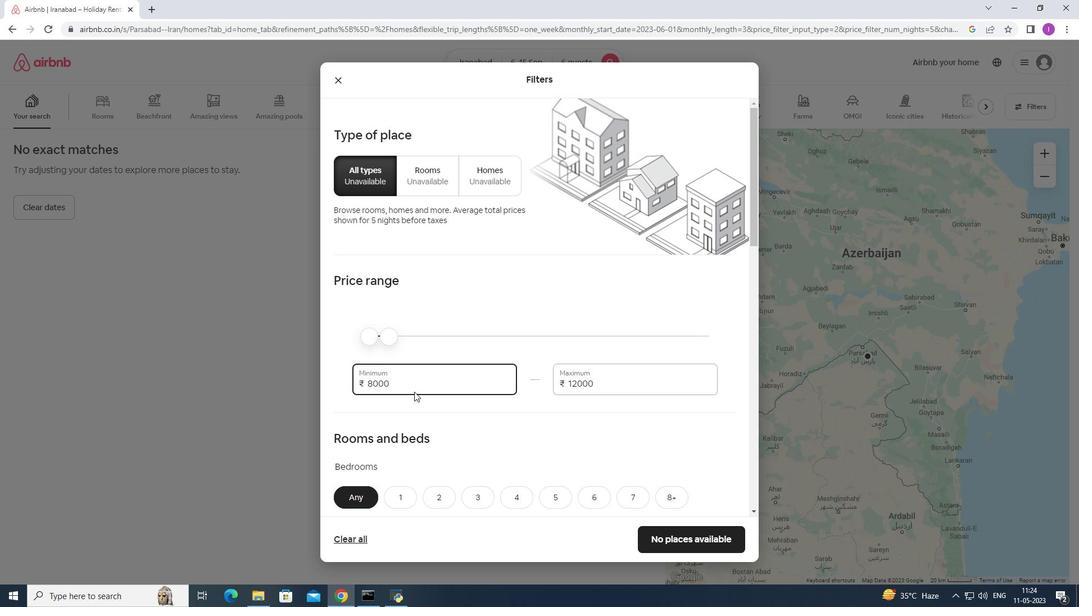 
Action: Mouse moved to (431, 384)
Screenshot: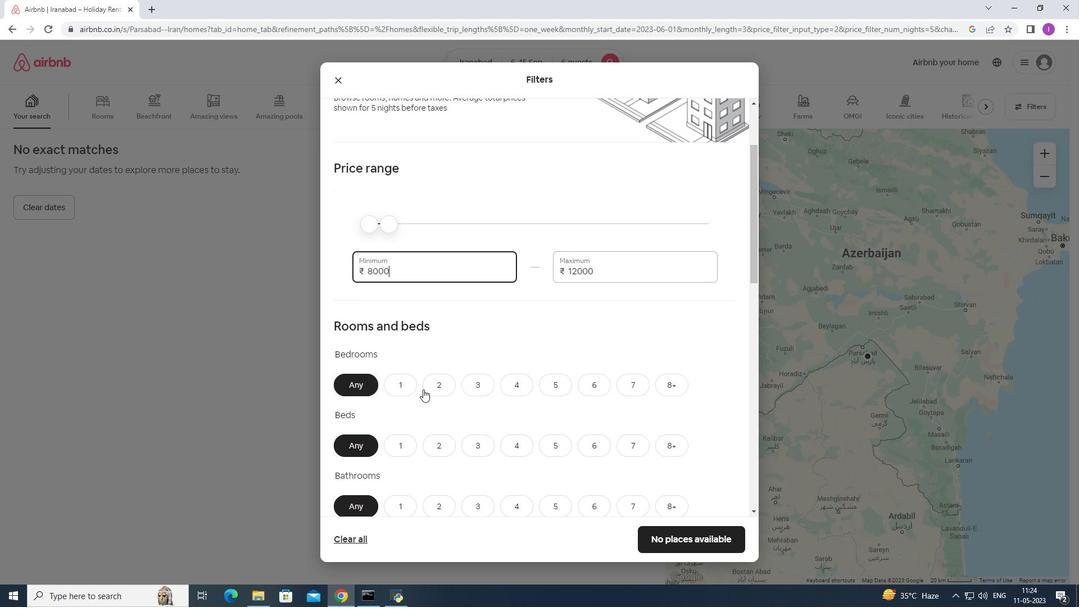 
Action: Mouse scrolled (431, 383) with delta (0, 0)
Screenshot: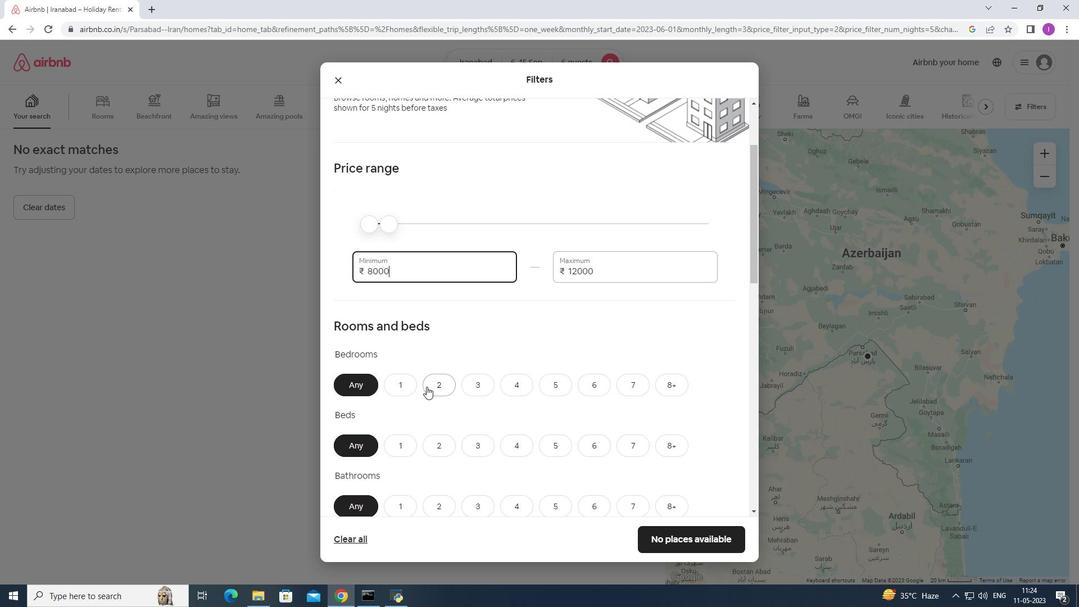 
Action: Mouse moved to (435, 382)
Screenshot: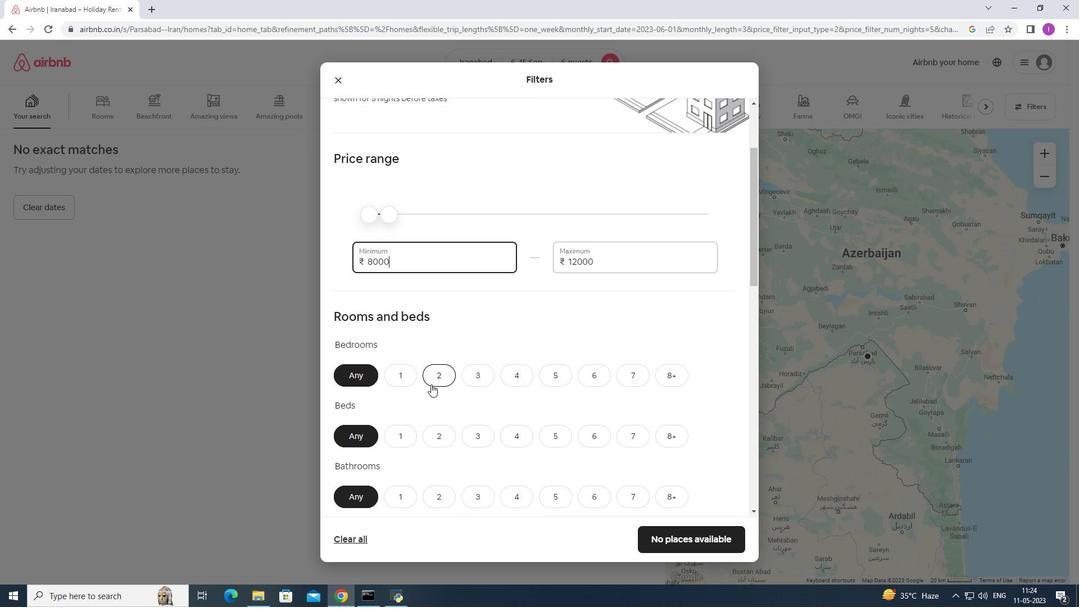 
Action: Mouse scrolled (435, 382) with delta (0, 0)
Screenshot: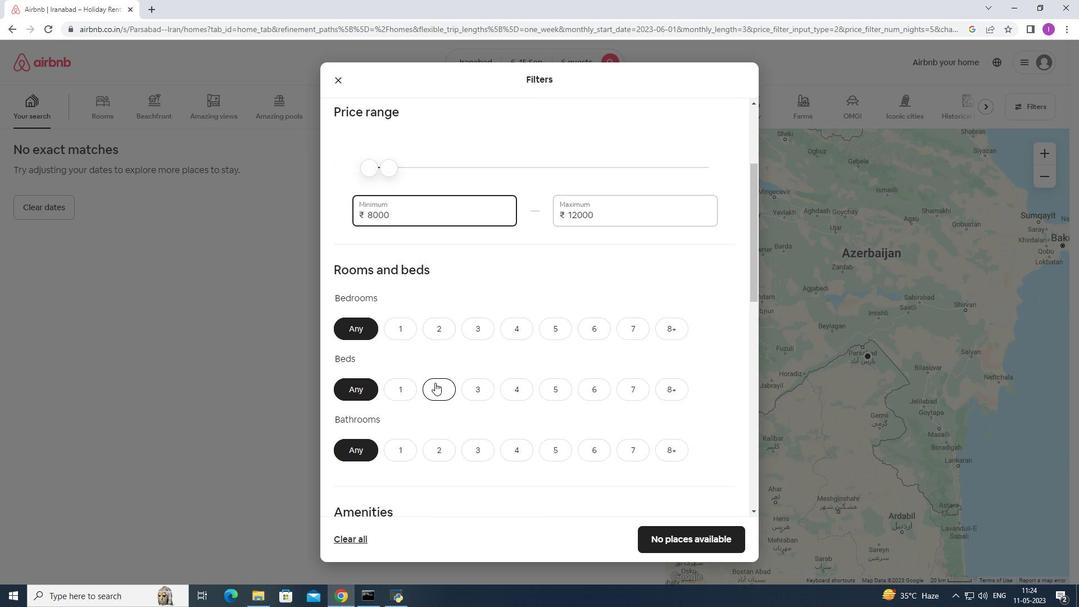 
Action: Mouse scrolled (435, 382) with delta (0, 0)
Screenshot: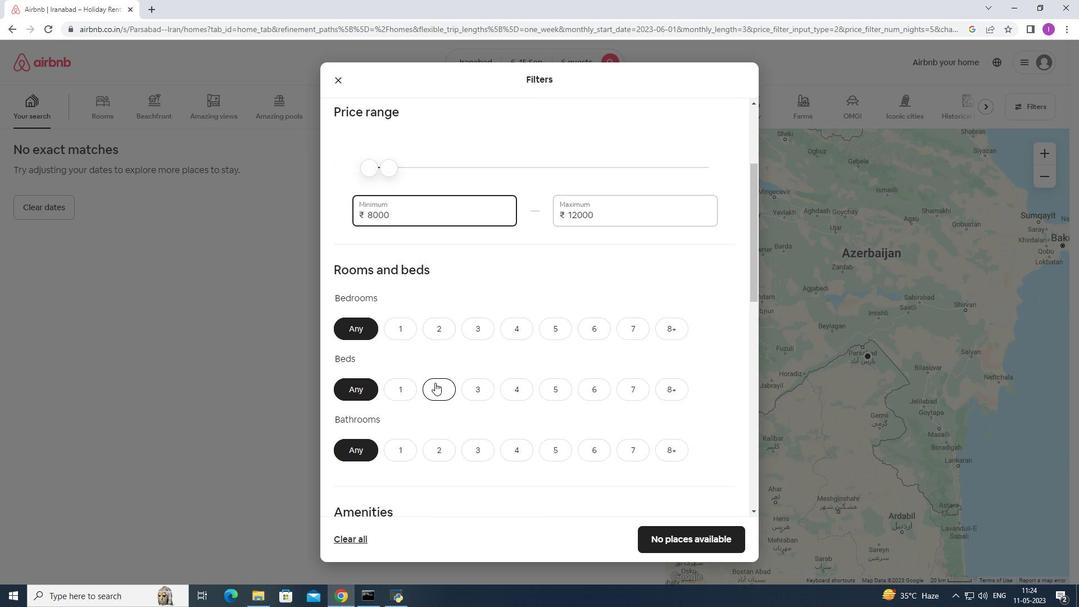 
Action: Mouse moved to (440, 380)
Screenshot: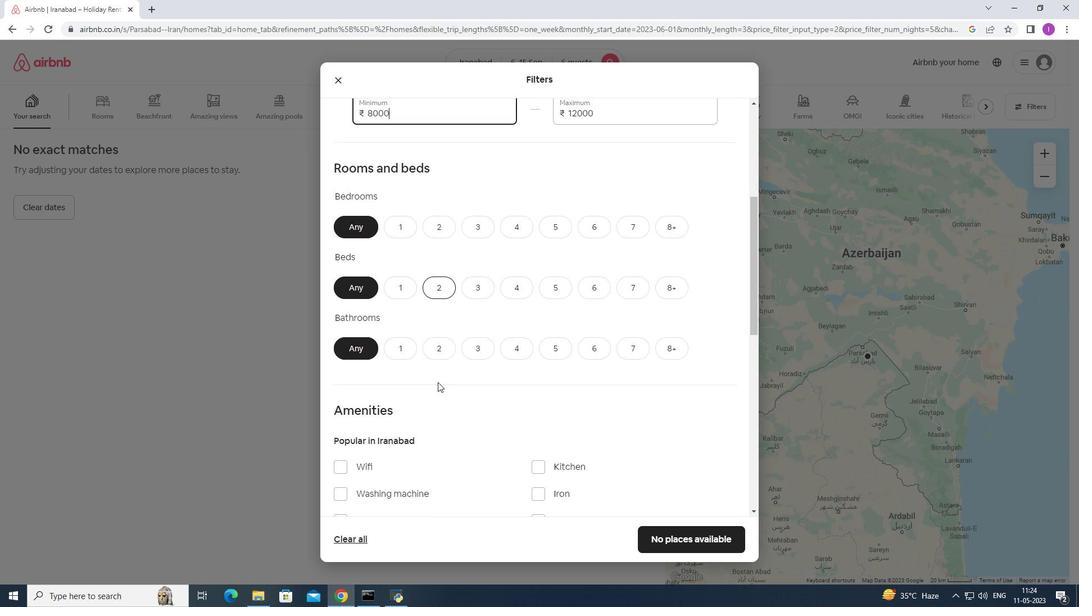 
Action: Mouse scrolled (440, 379) with delta (0, 0)
Screenshot: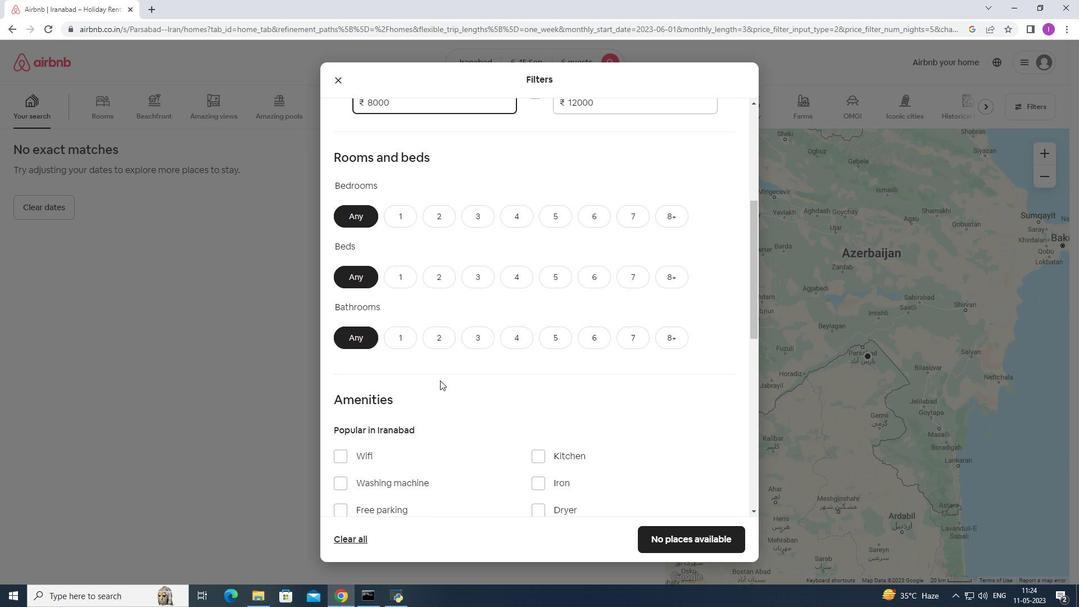 
Action: Mouse moved to (603, 160)
Screenshot: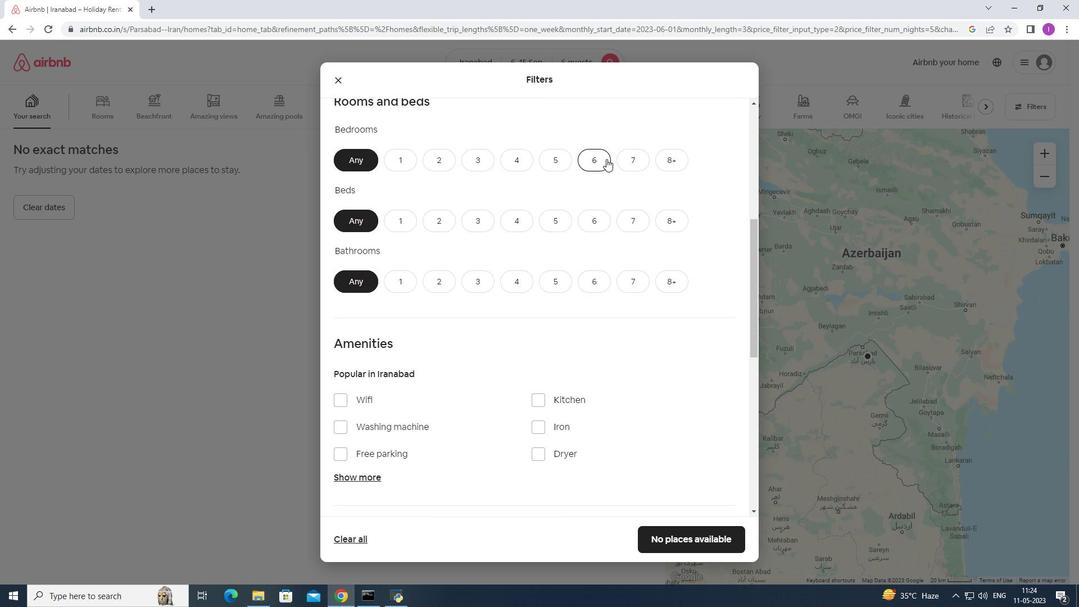 
Action: Mouse pressed left at (603, 160)
Screenshot: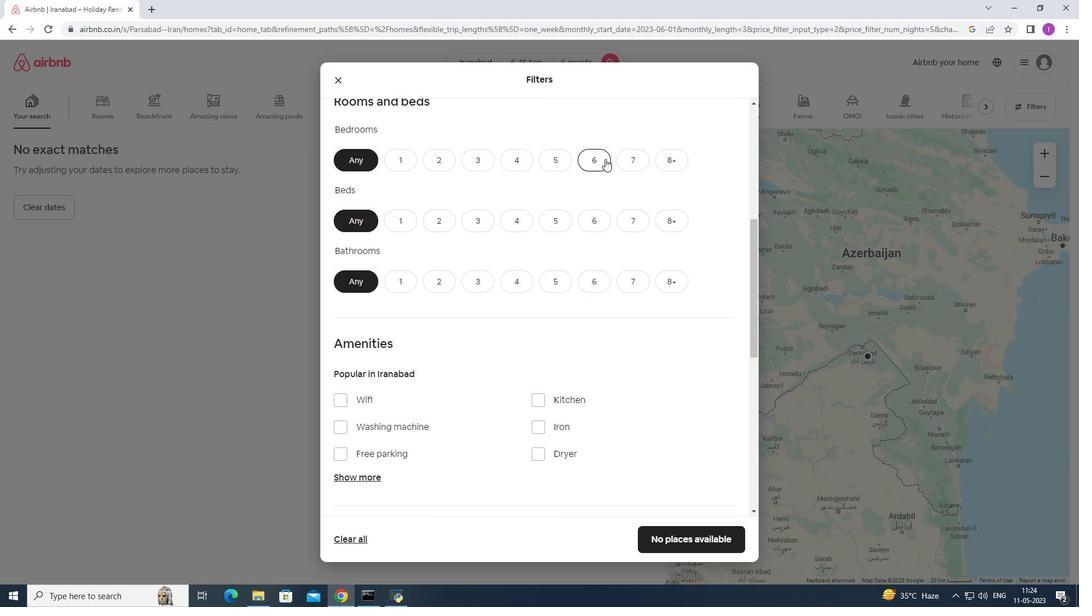 
Action: Mouse moved to (601, 216)
Screenshot: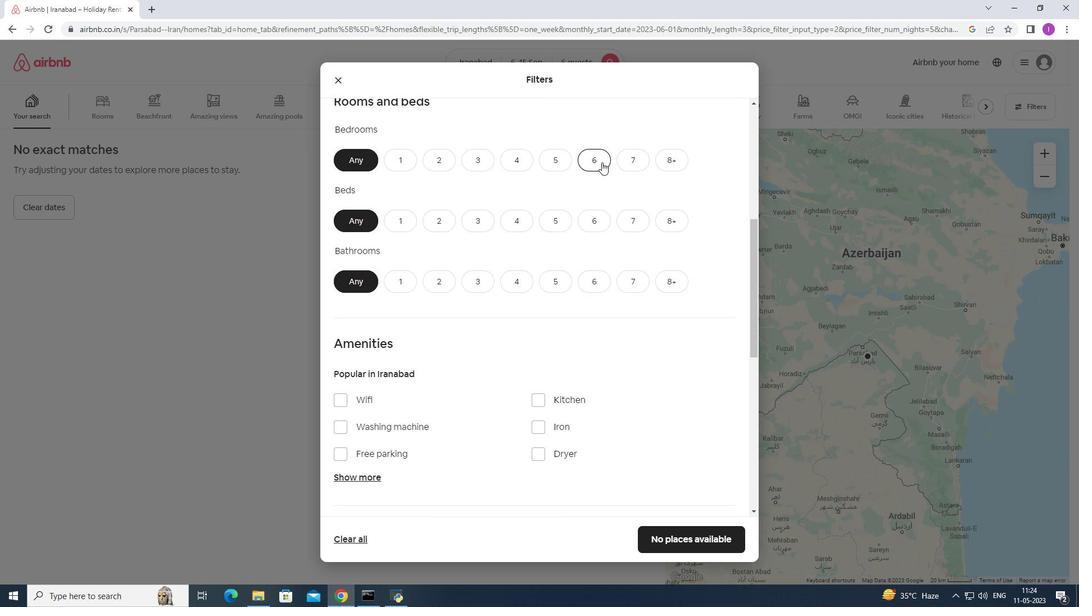 
Action: Mouse pressed left at (601, 216)
Screenshot: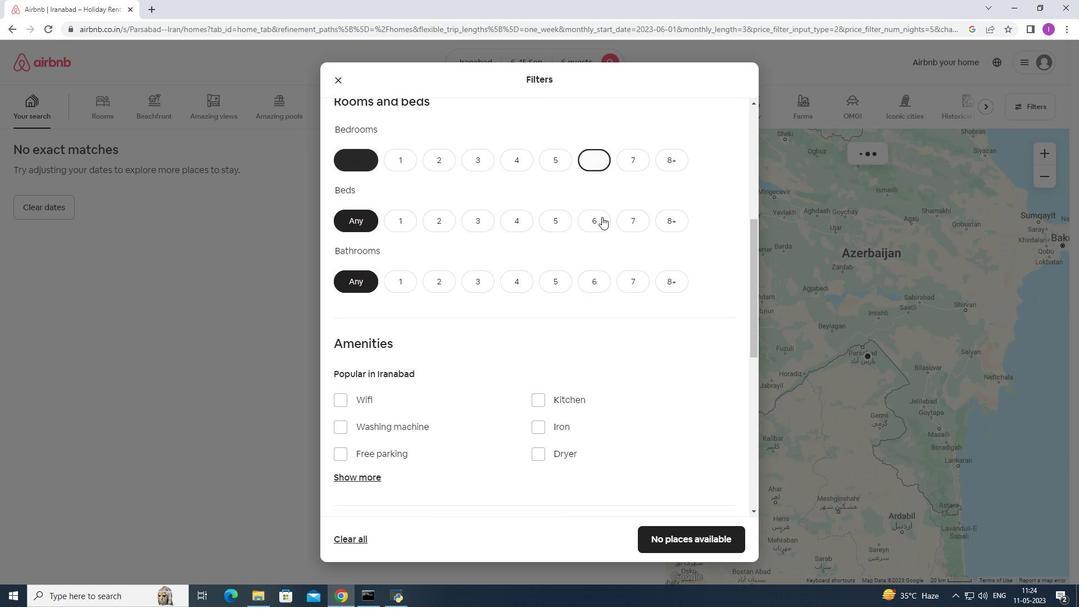 
Action: Mouse moved to (591, 284)
Screenshot: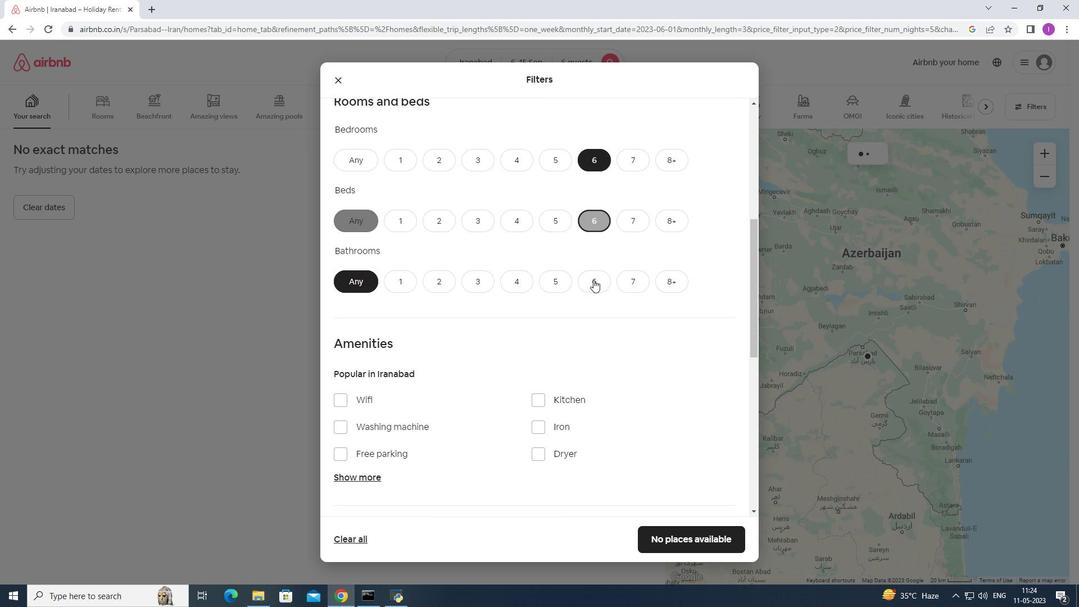 
Action: Mouse pressed left at (591, 284)
Screenshot: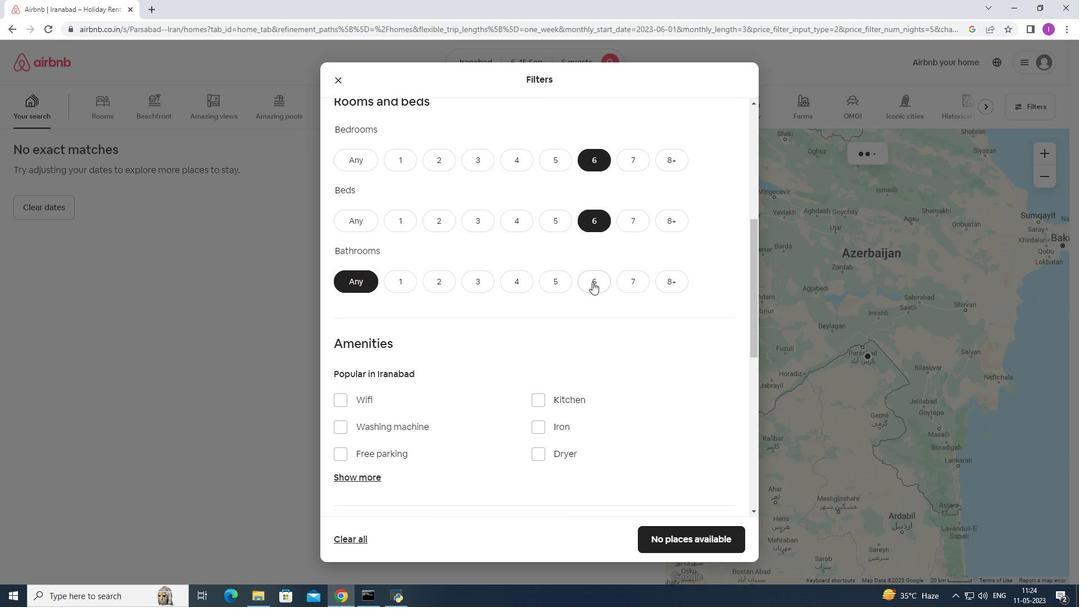 
Action: Mouse moved to (463, 321)
Screenshot: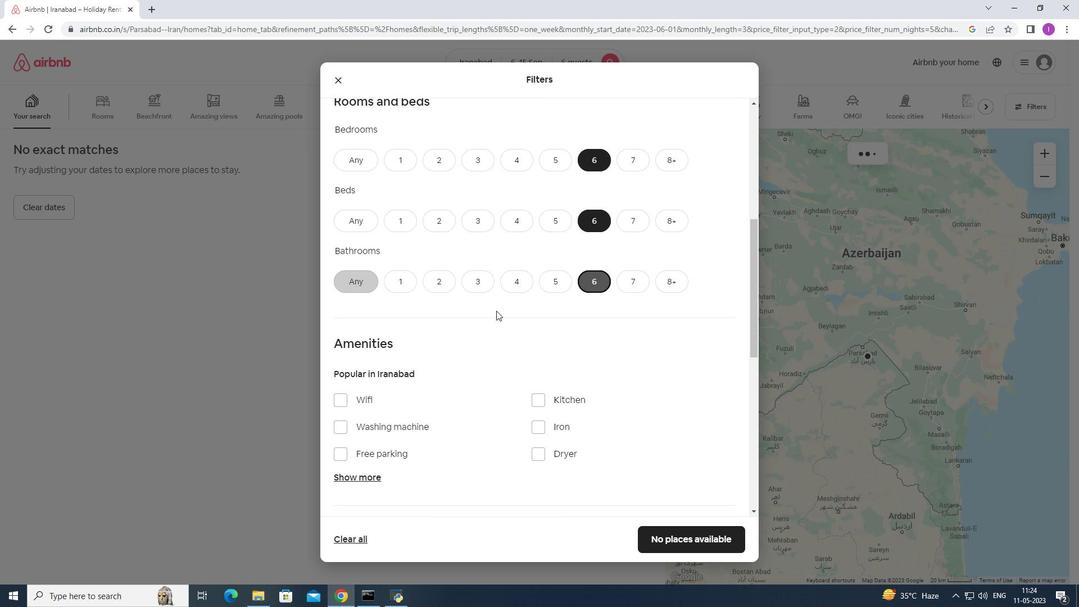 
Action: Mouse scrolled (463, 320) with delta (0, 0)
Screenshot: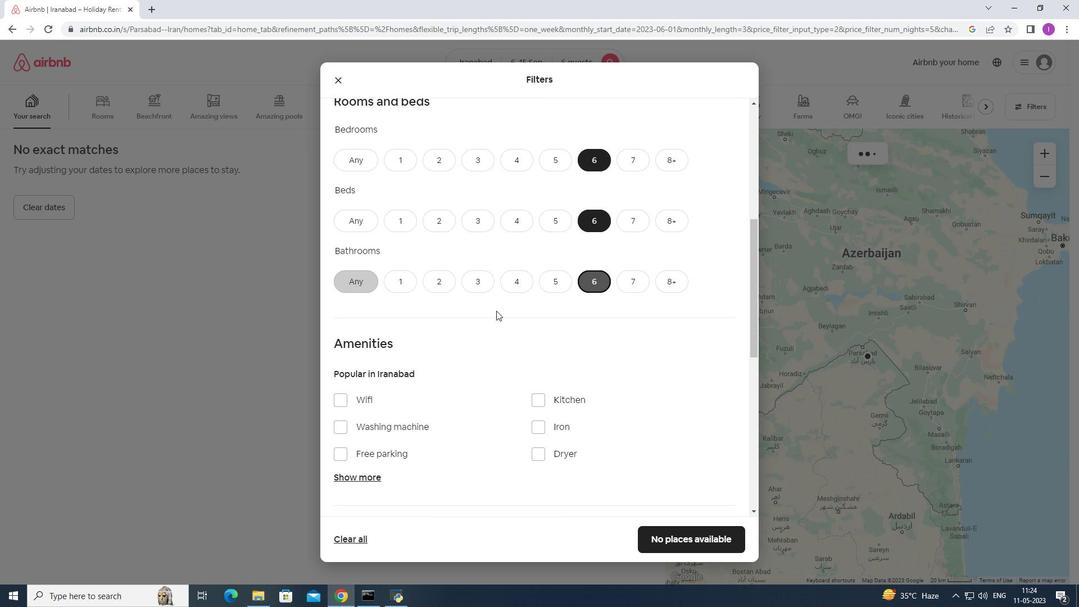 
Action: Mouse scrolled (463, 320) with delta (0, 0)
Screenshot: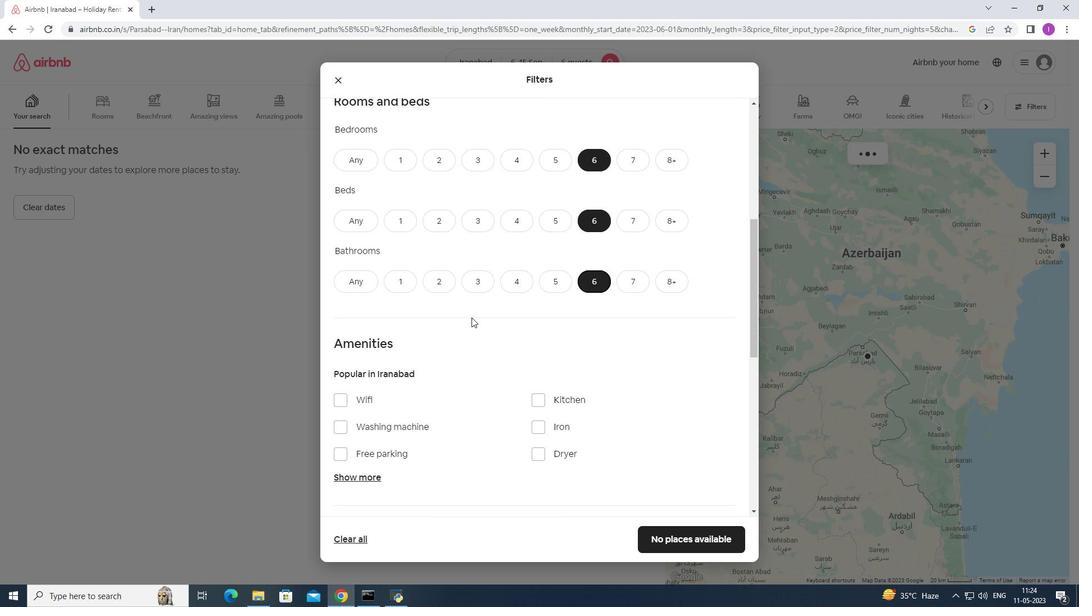 
Action: Mouse scrolled (463, 320) with delta (0, 0)
Screenshot: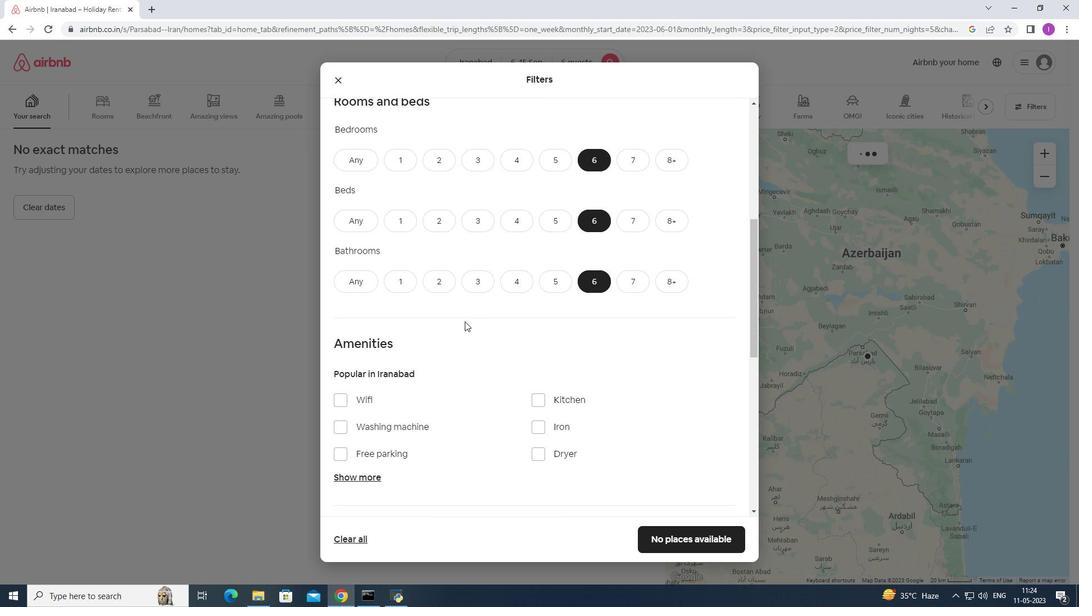 
Action: Mouse moved to (337, 233)
Screenshot: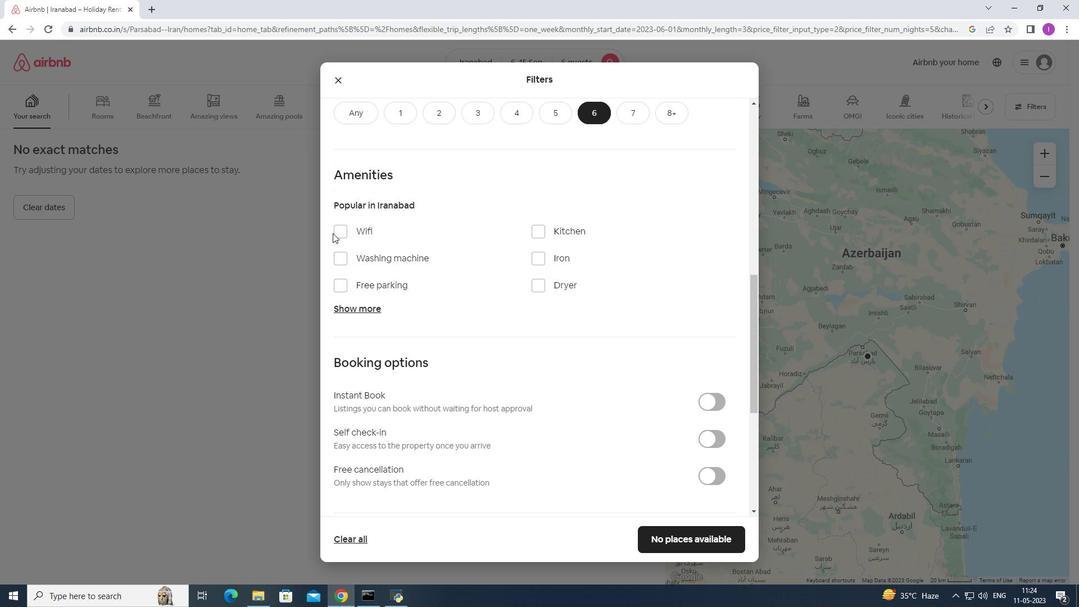 
Action: Mouse pressed left at (337, 233)
Screenshot: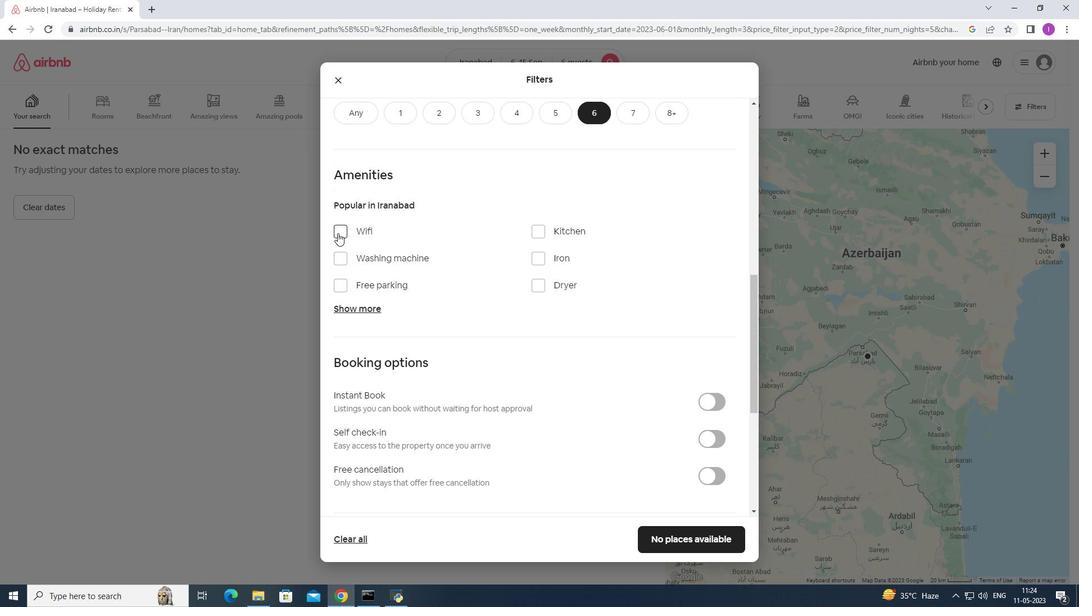 
Action: Mouse moved to (341, 286)
Screenshot: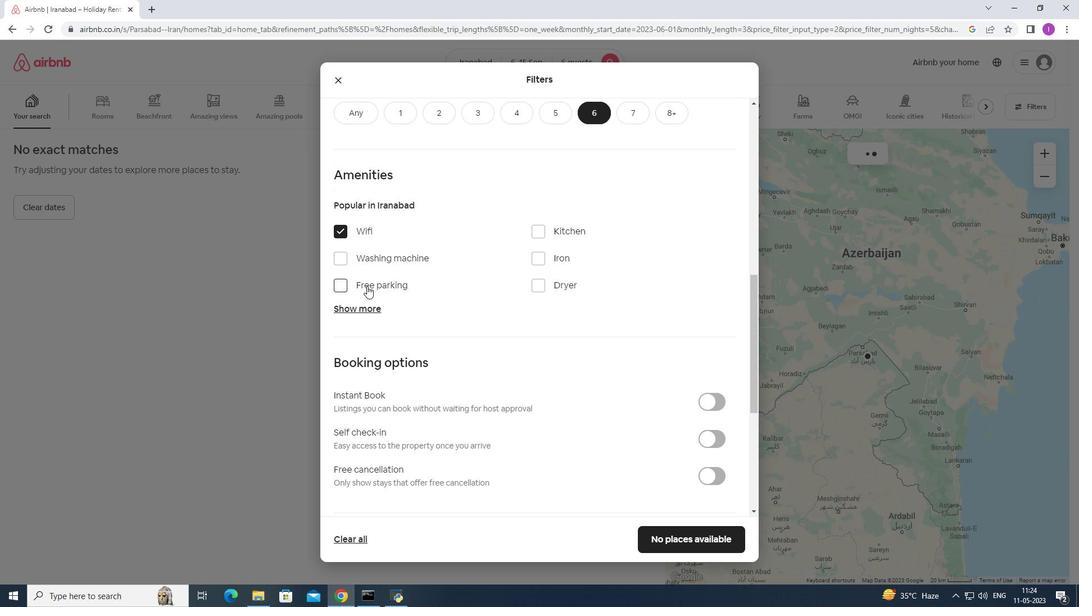 
Action: Mouse pressed left at (341, 286)
Screenshot: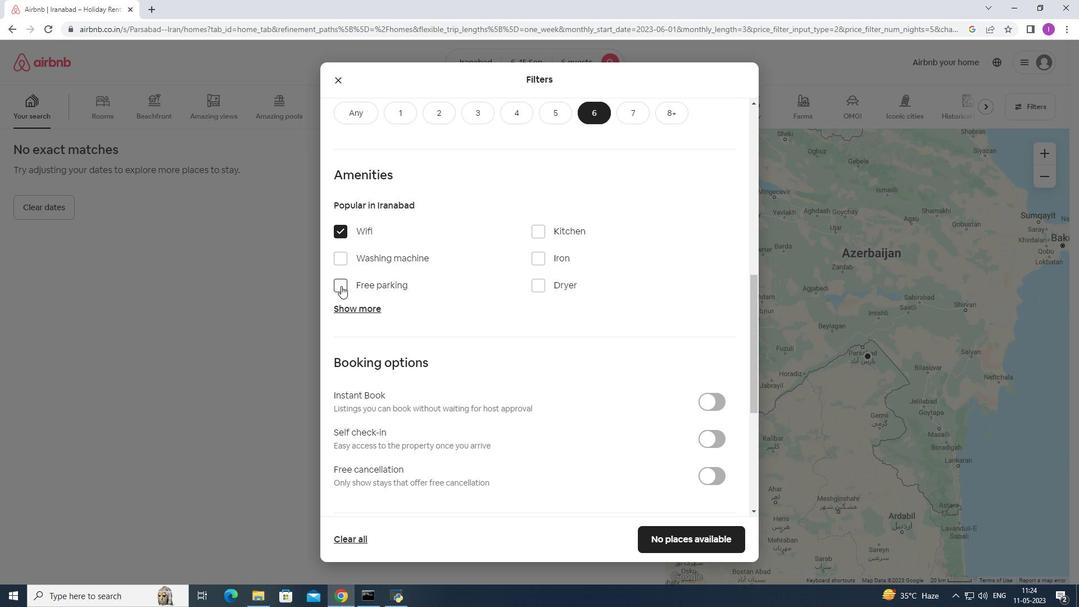 
Action: Mouse moved to (350, 310)
Screenshot: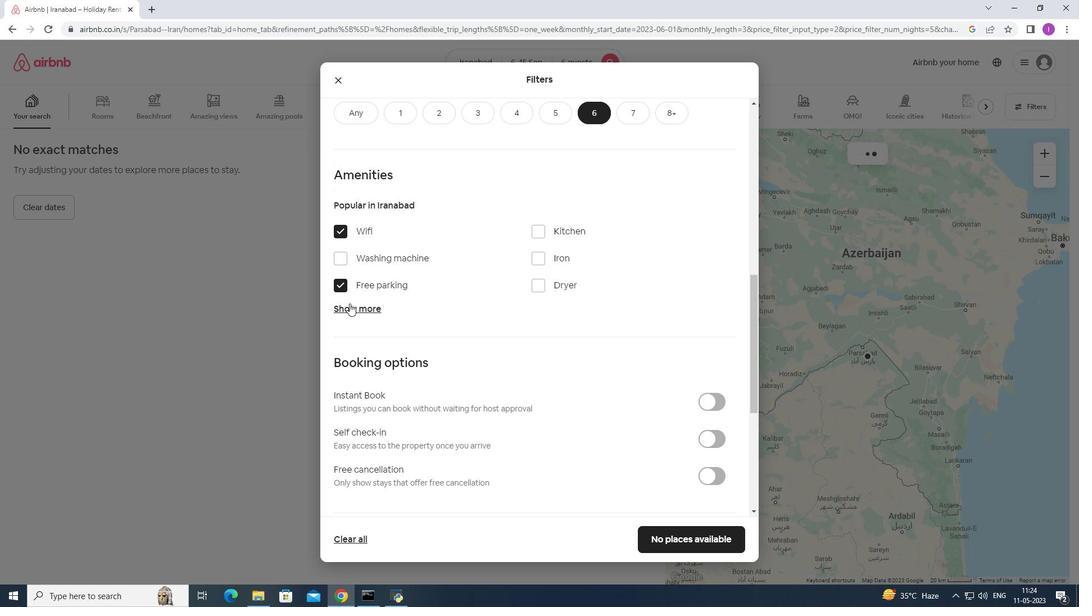 
Action: Mouse pressed left at (350, 310)
Screenshot: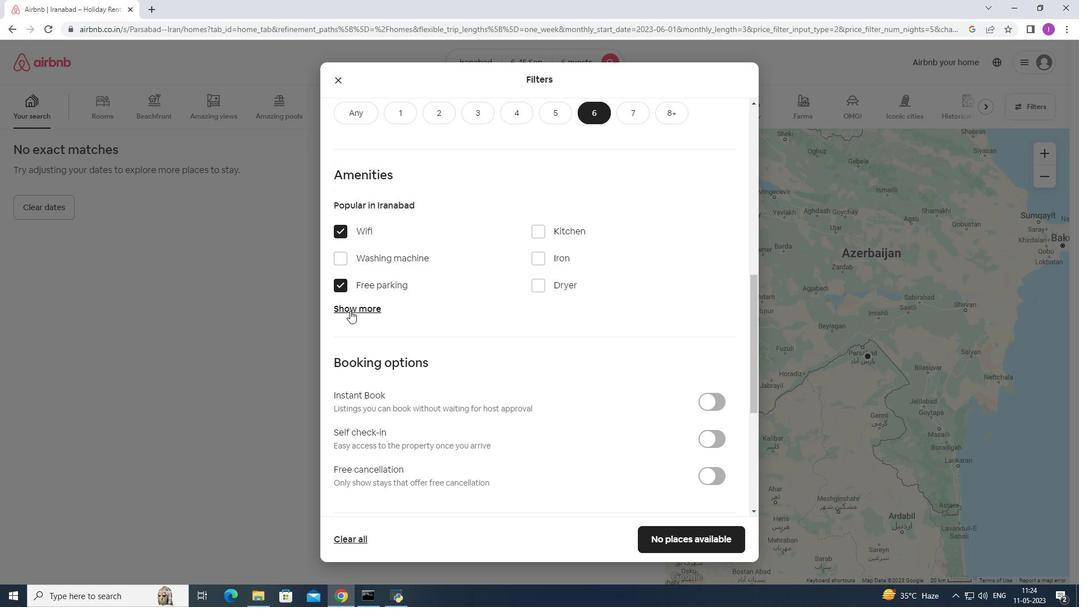 
Action: Mouse moved to (544, 370)
Screenshot: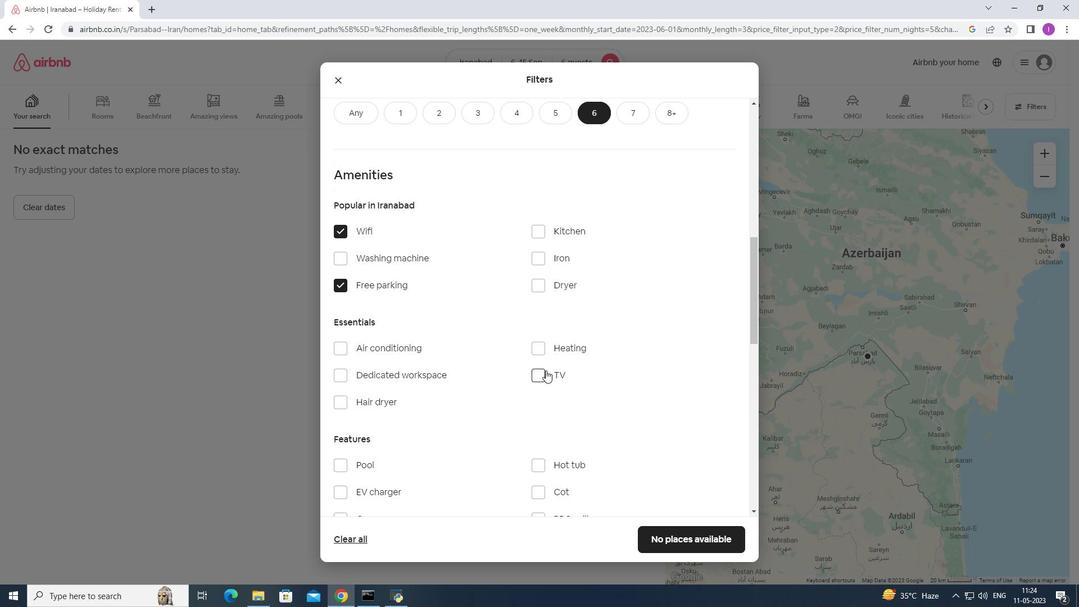 
Action: Mouse pressed left at (544, 370)
Screenshot: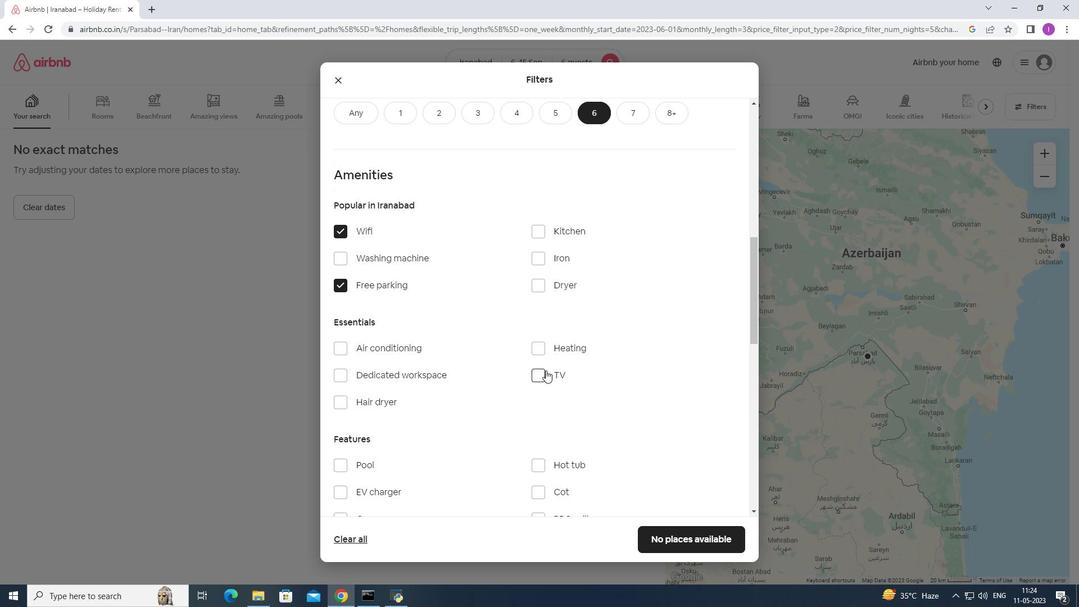 
Action: Mouse moved to (480, 381)
Screenshot: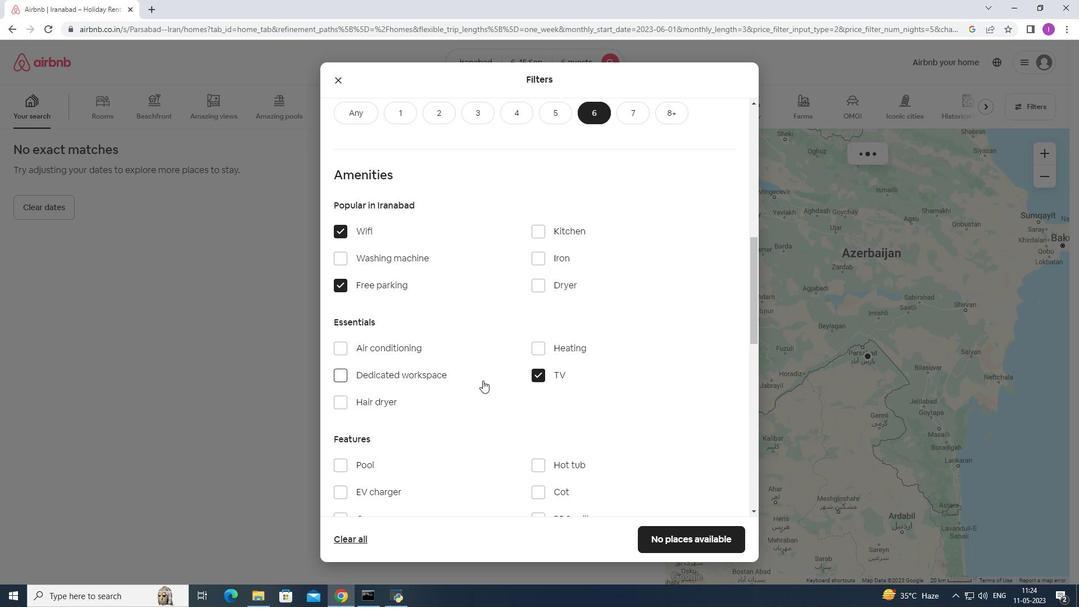 
Action: Mouse scrolled (480, 381) with delta (0, 0)
Screenshot: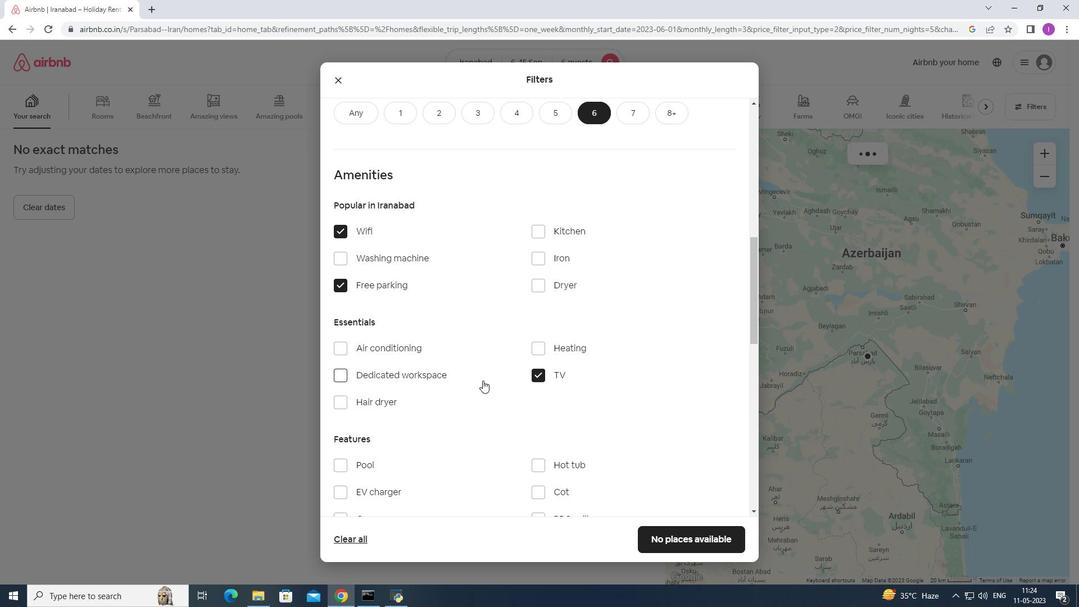 
Action: Mouse scrolled (480, 381) with delta (0, 0)
Screenshot: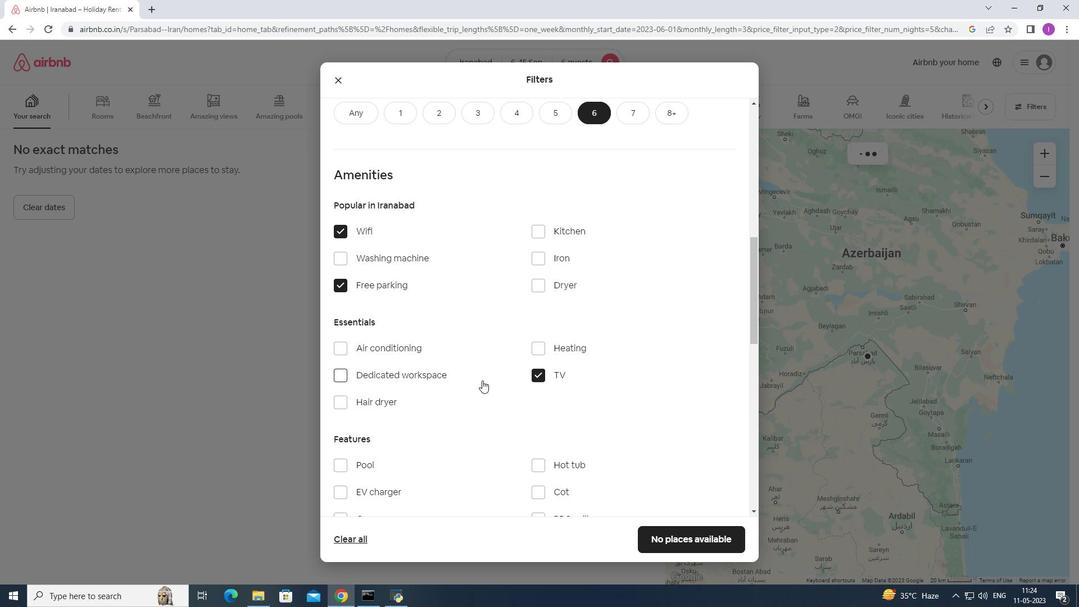 
Action: Mouse scrolled (480, 381) with delta (0, 0)
Screenshot: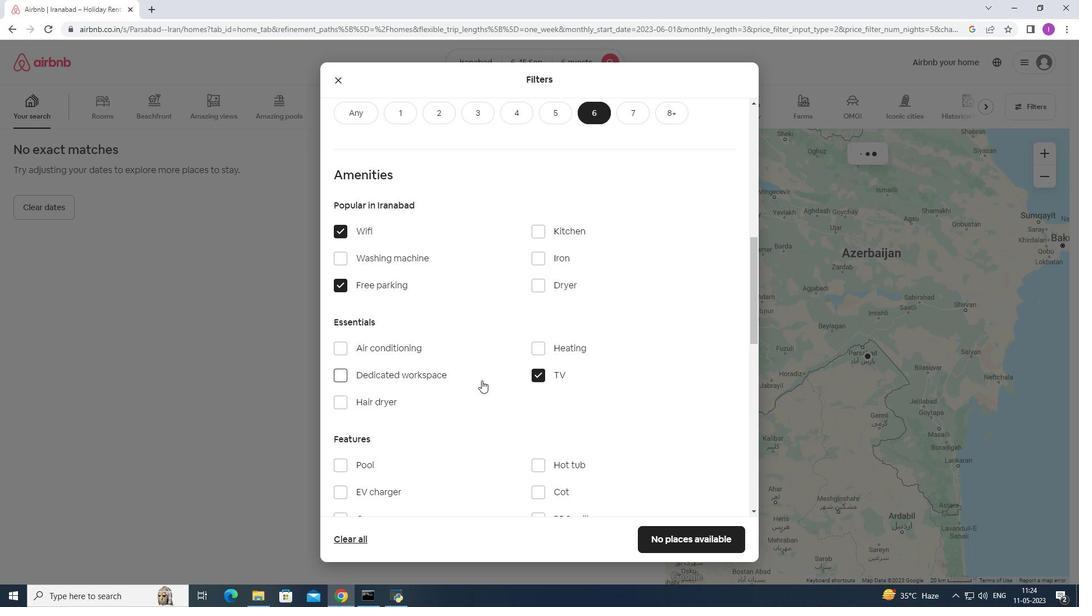 
Action: Mouse moved to (338, 347)
Screenshot: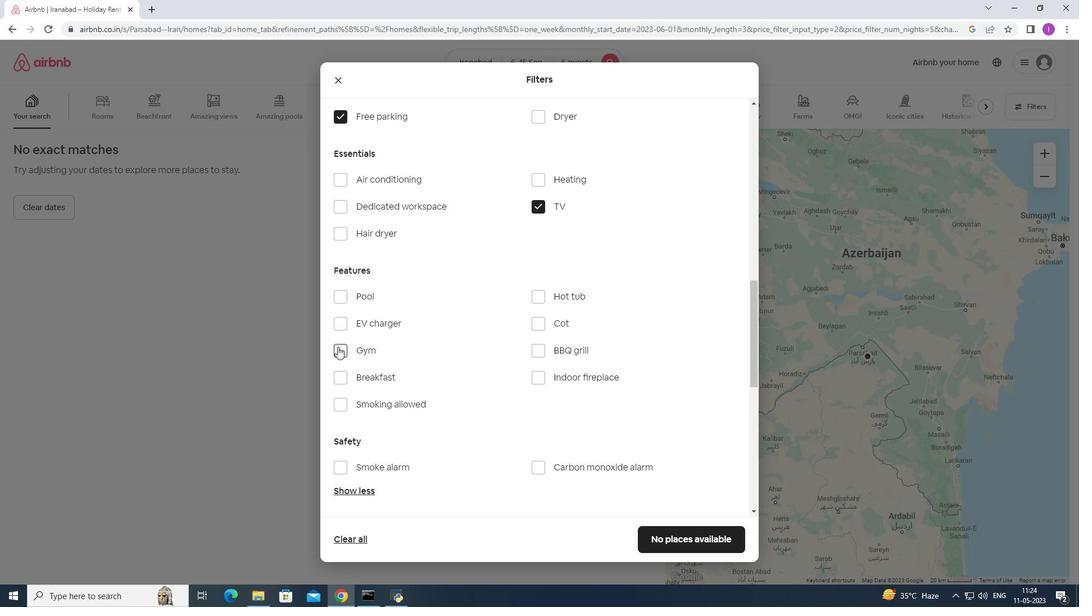 
Action: Mouse pressed left at (338, 347)
Screenshot: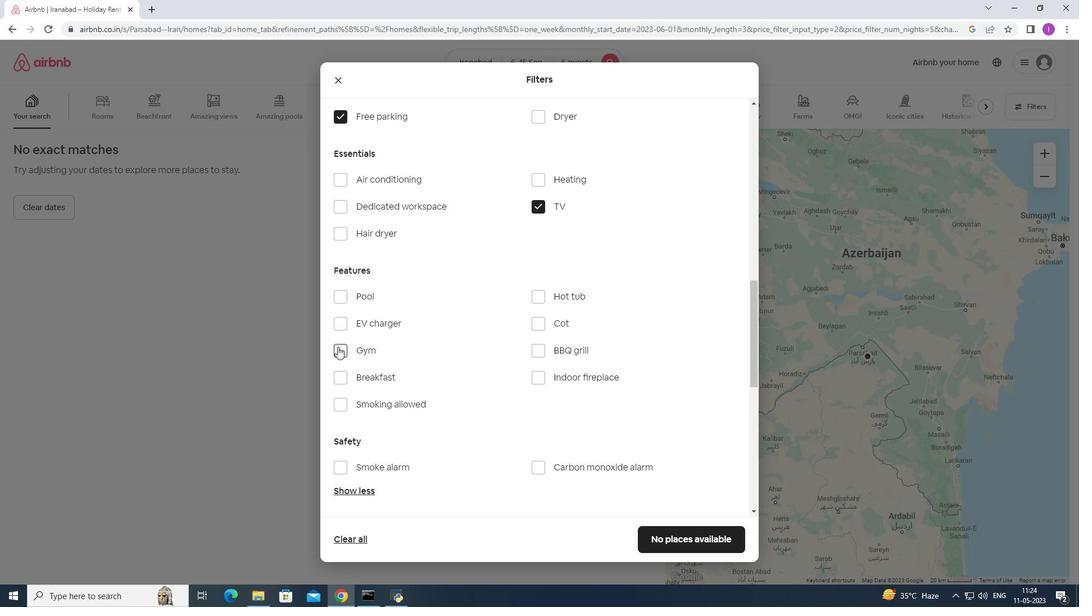
Action: Mouse moved to (342, 378)
Screenshot: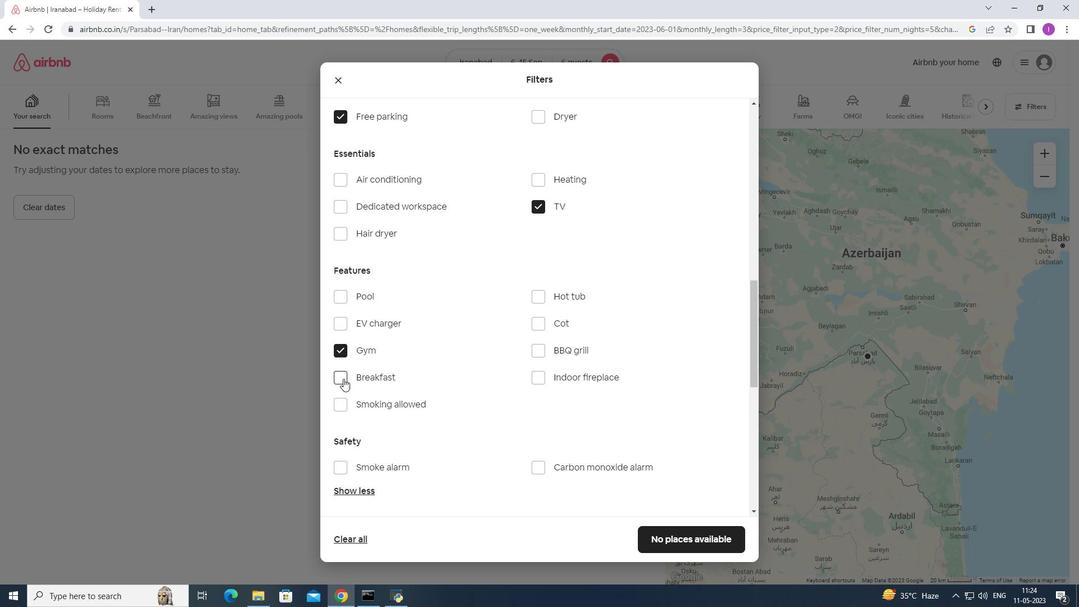 
Action: Mouse pressed left at (342, 378)
Screenshot: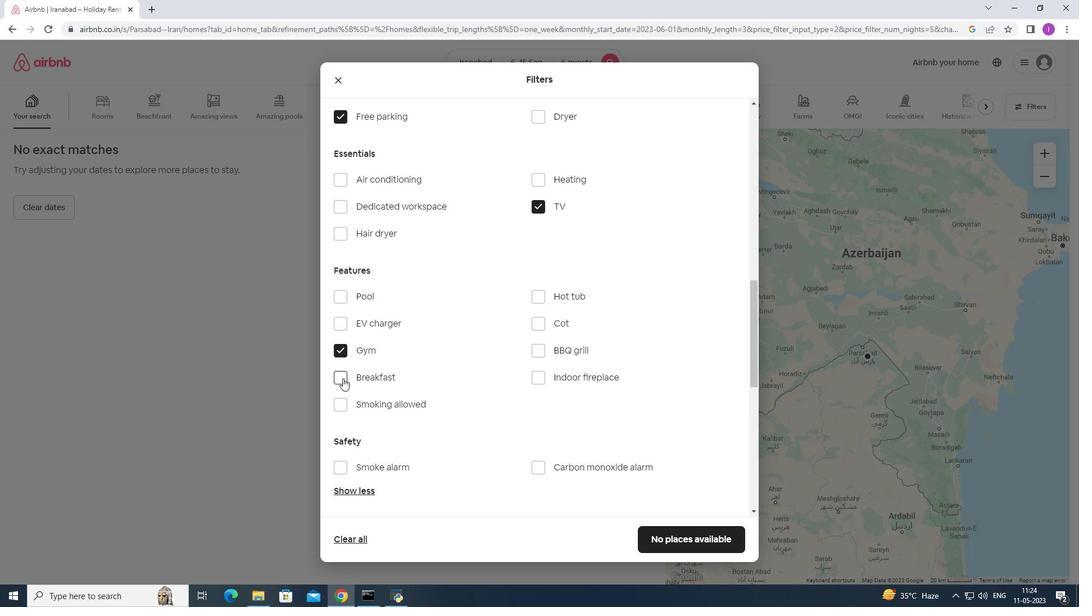 
Action: Mouse moved to (519, 378)
Screenshot: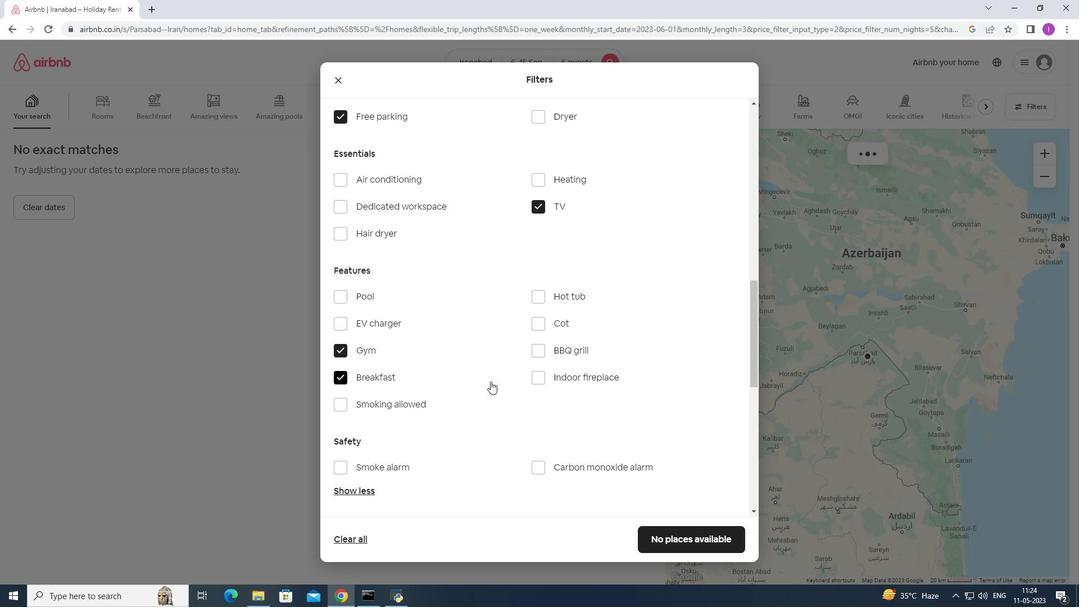 
Action: Mouse scrolled (519, 378) with delta (0, 0)
Screenshot: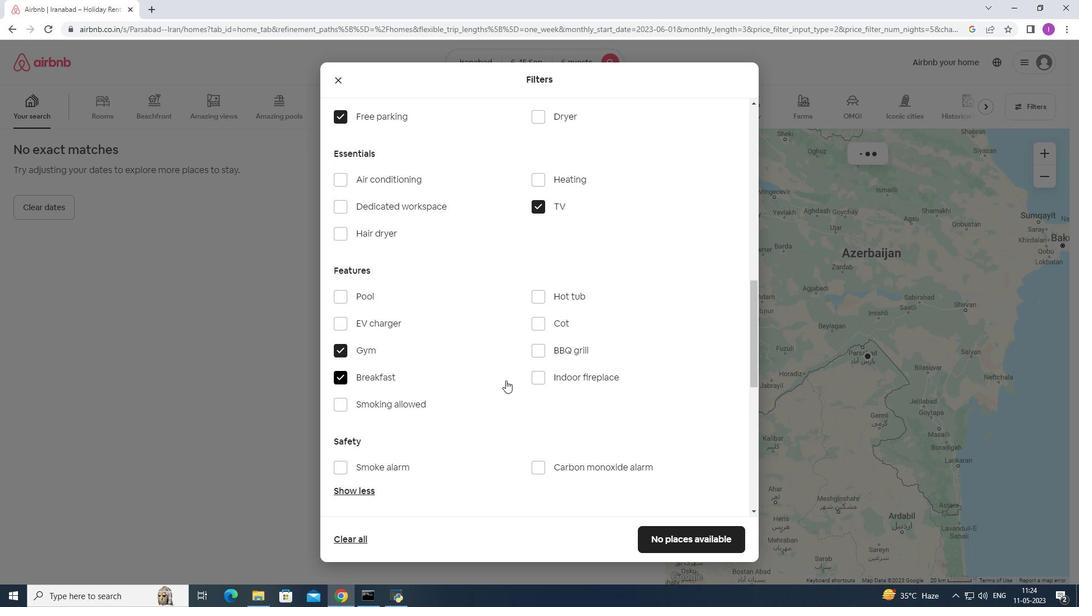 
Action: Mouse moved to (520, 378)
Screenshot: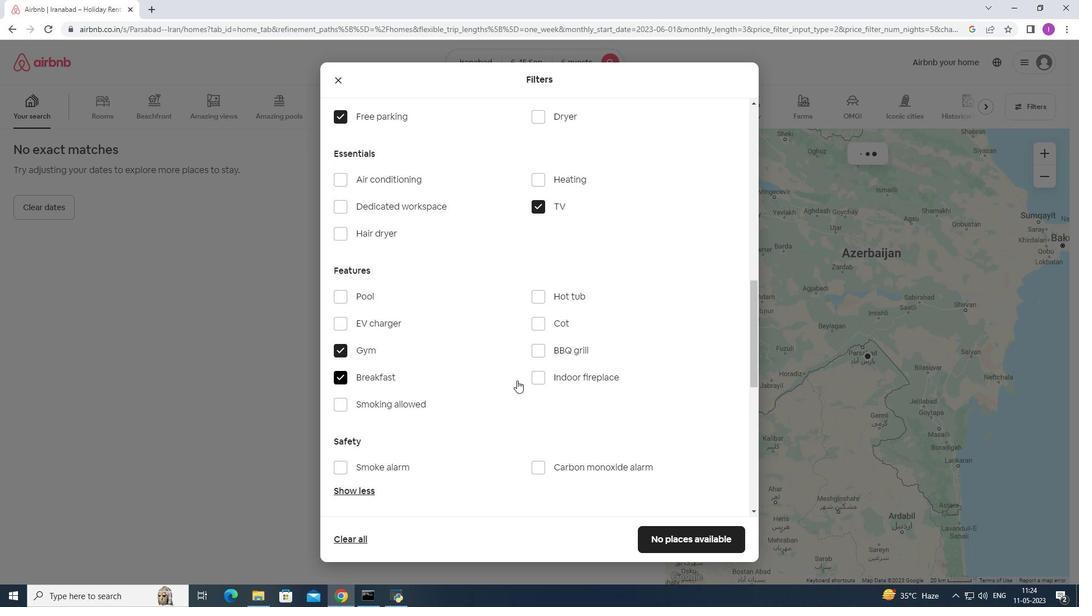 
Action: Mouse scrolled (520, 378) with delta (0, 0)
Screenshot: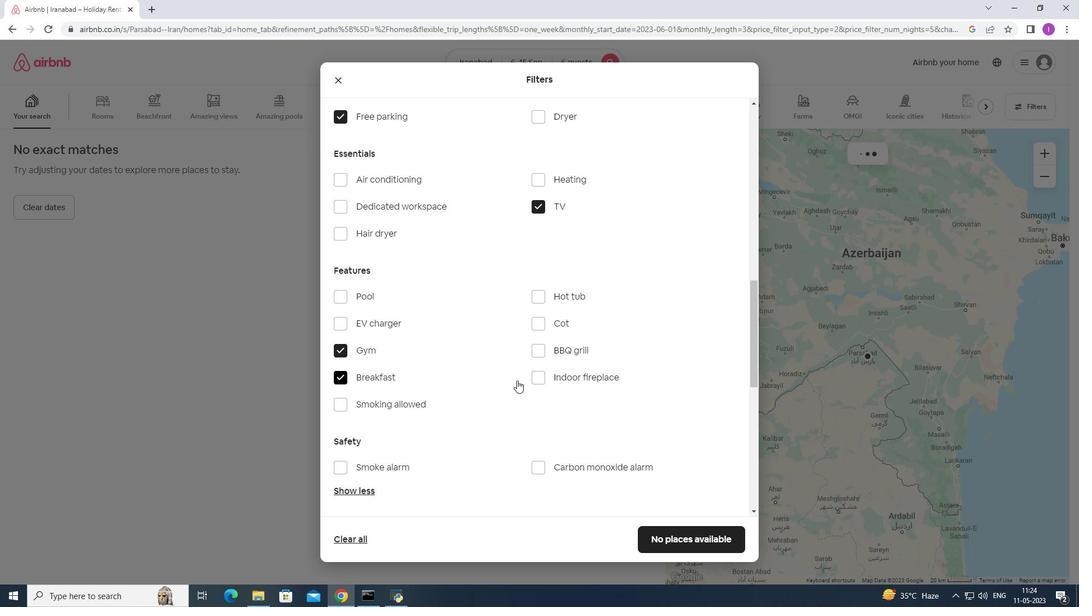 
Action: Mouse moved to (523, 375)
Screenshot: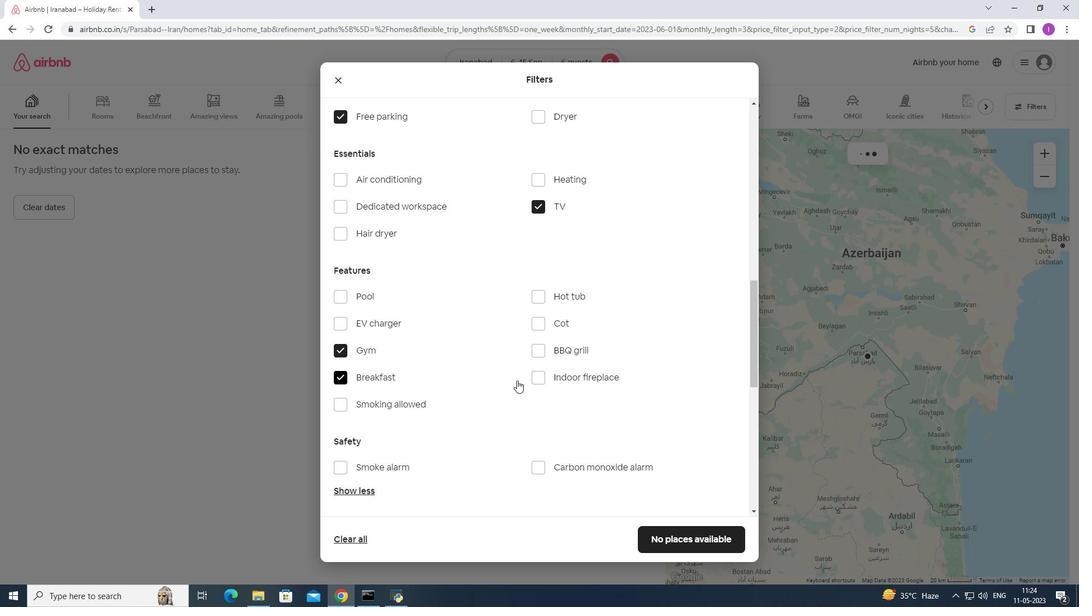 
Action: Mouse scrolled (522, 376) with delta (0, 0)
Screenshot: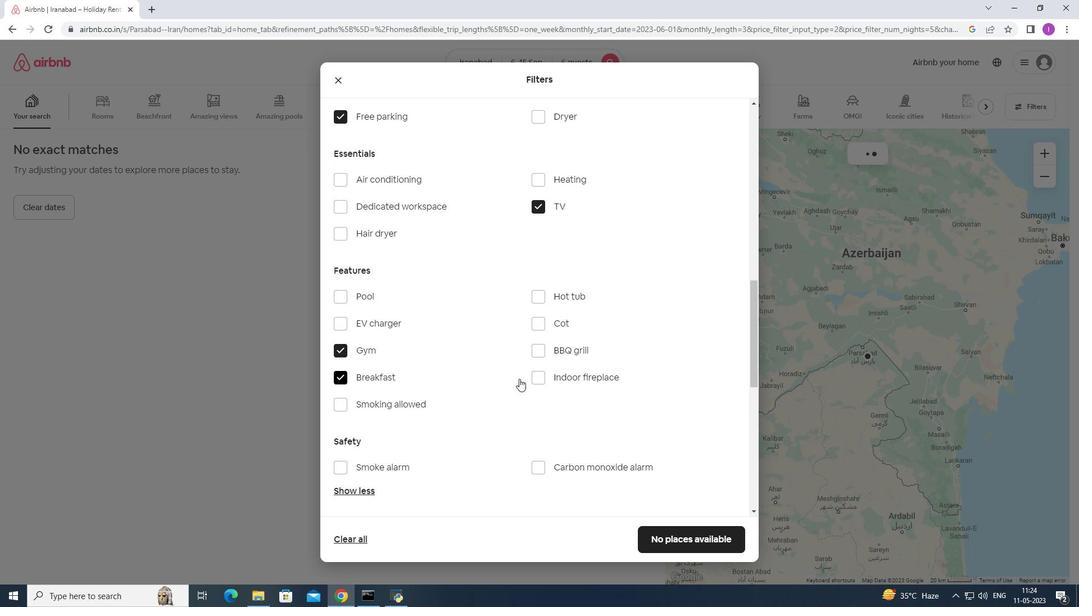 
Action: Mouse moved to (542, 356)
Screenshot: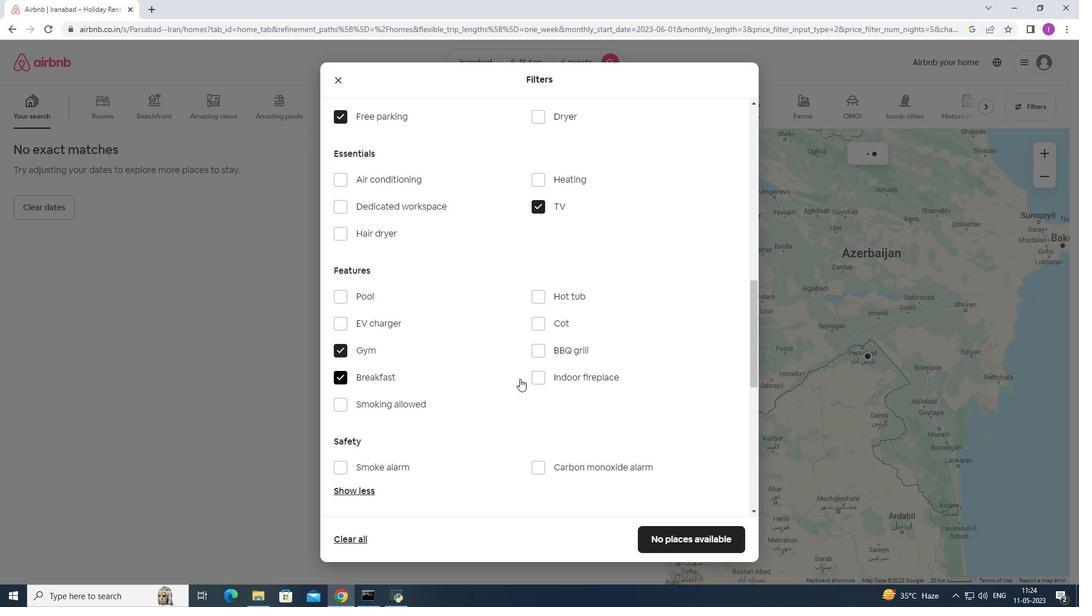 
Action: Mouse scrolled (530, 367) with delta (0, 0)
Screenshot: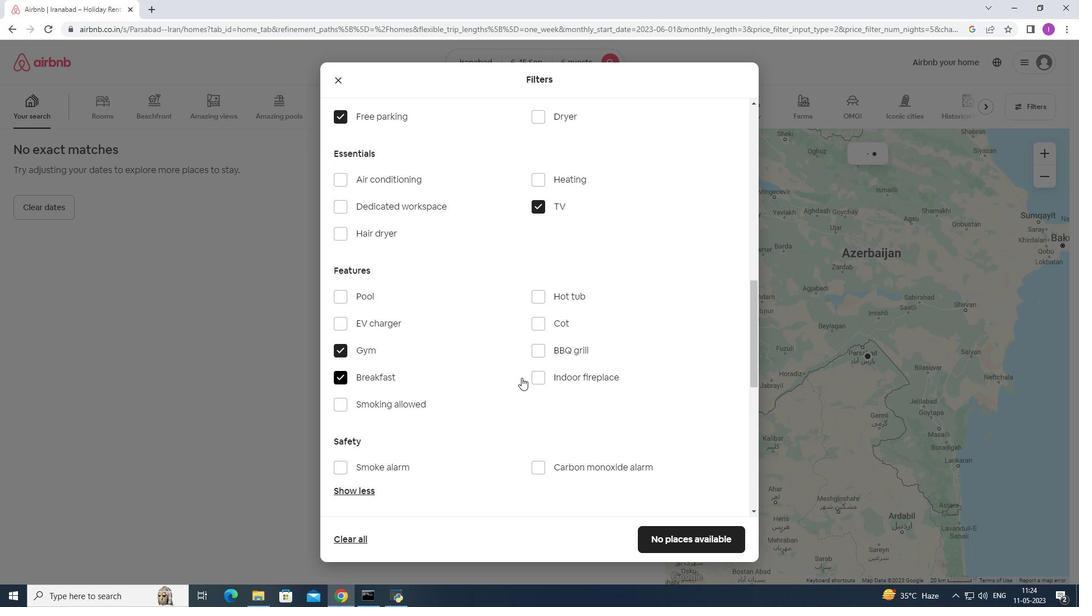
Action: Mouse moved to (714, 389)
Screenshot: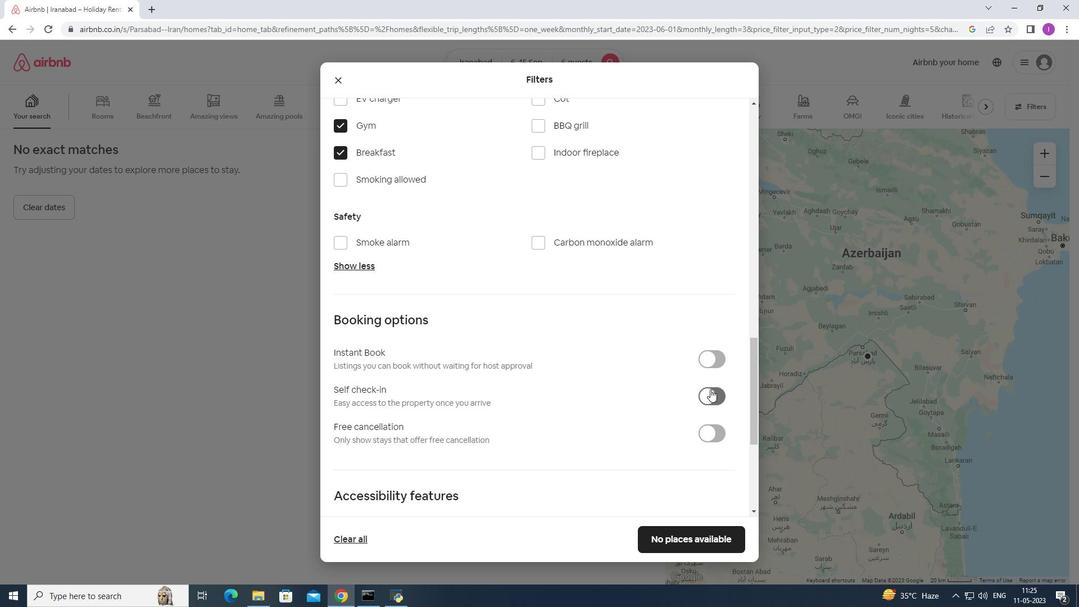 
Action: Mouse pressed left at (714, 389)
Screenshot: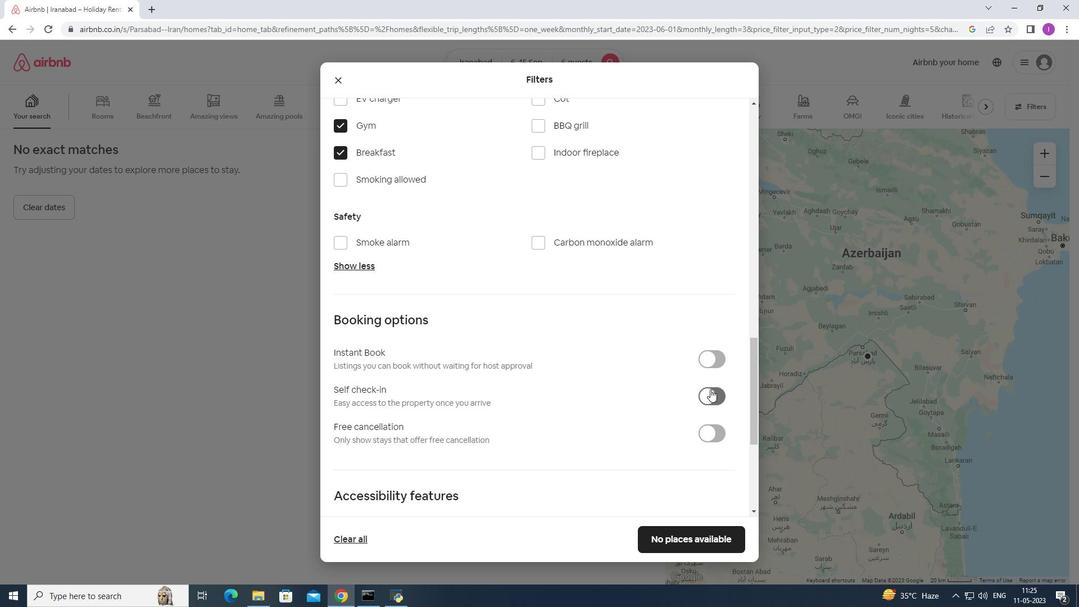 
Action: Mouse moved to (386, 424)
Screenshot: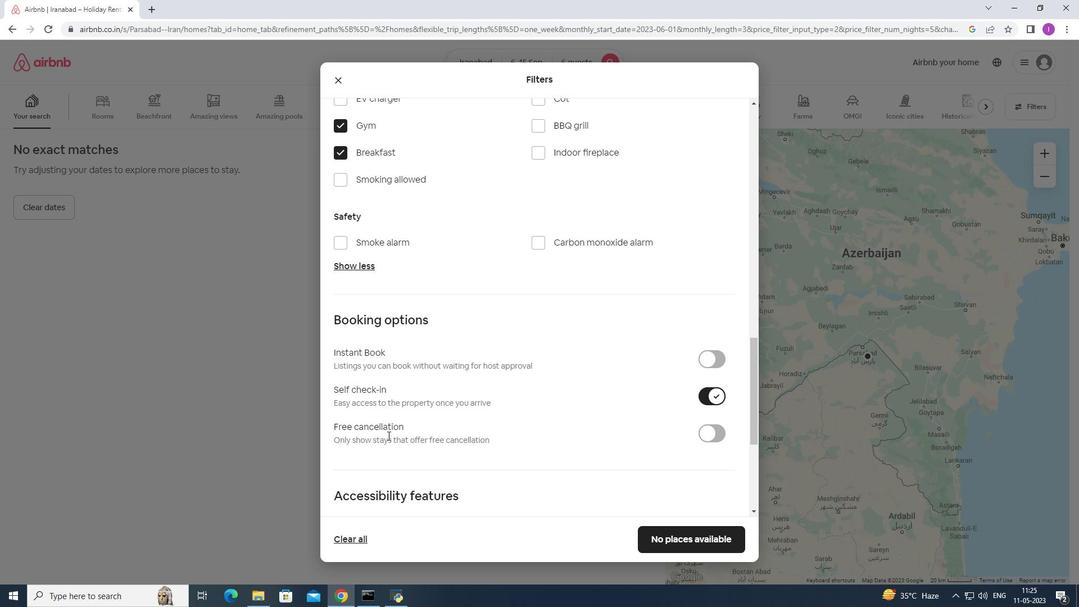 
Action: Mouse scrolled (386, 423) with delta (0, 0)
Screenshot: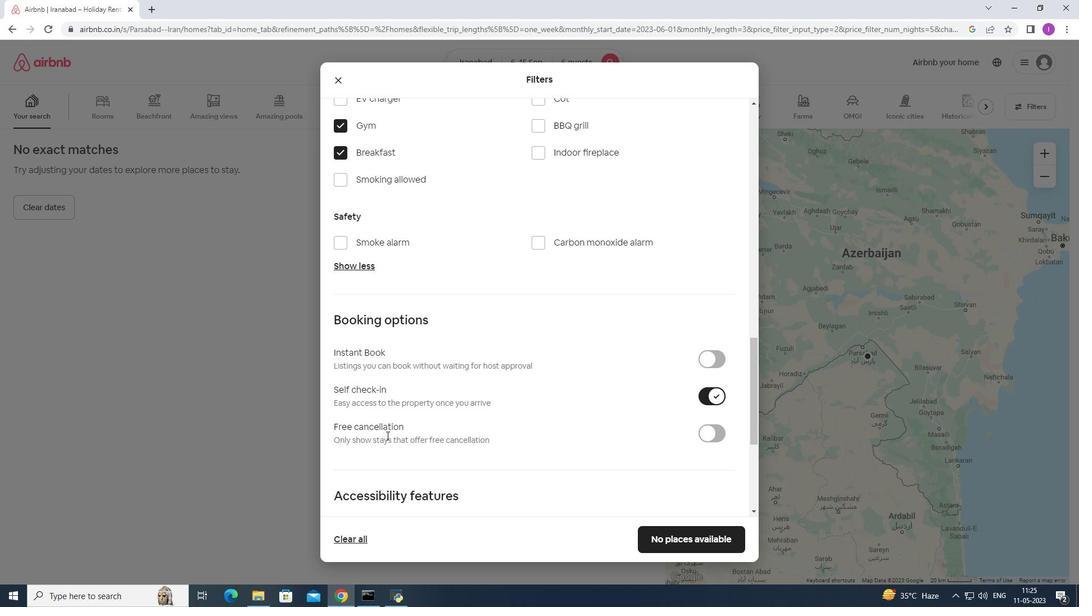 
Action: Mouse moved to (386, 423)
Screenshot: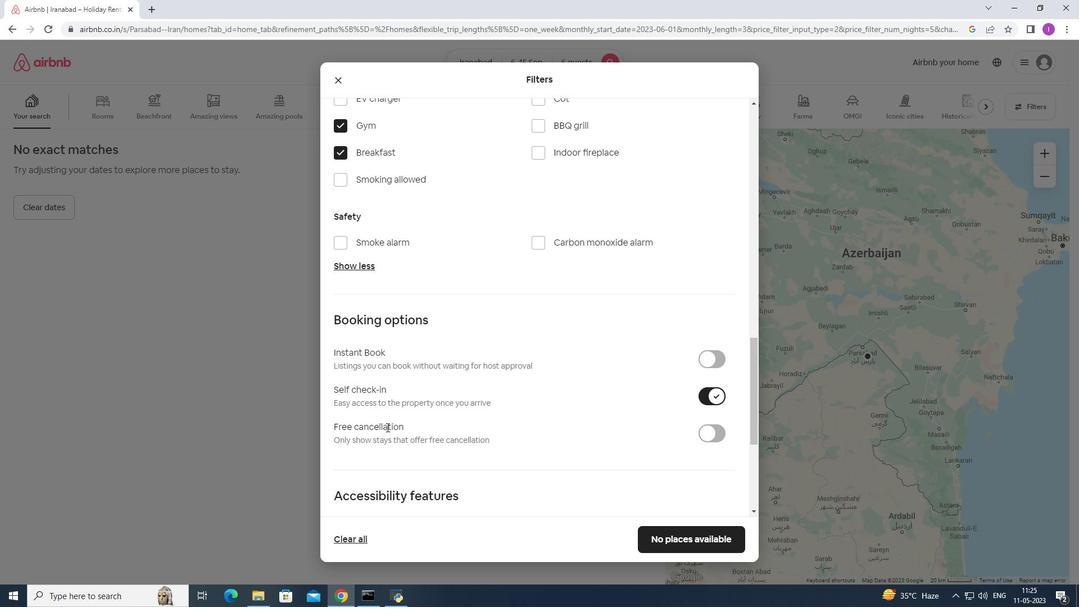 
Action: Mouse scrolled (386, 423) with delta (0, 0)
Screenshot: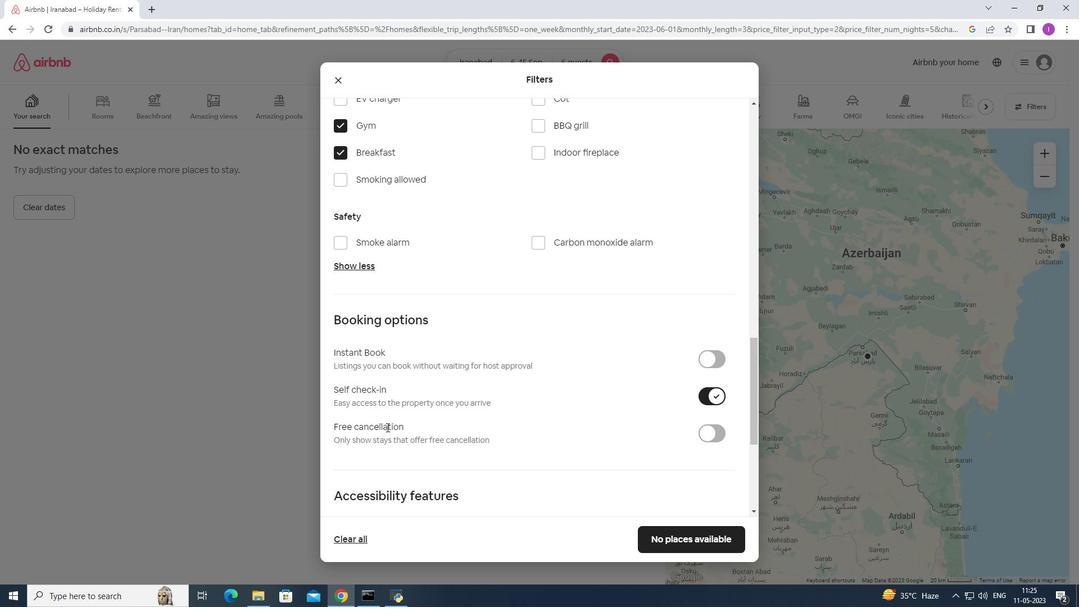 
Action: Mouse scrolled (386, 423) with delta (0, 0)
Screenshot: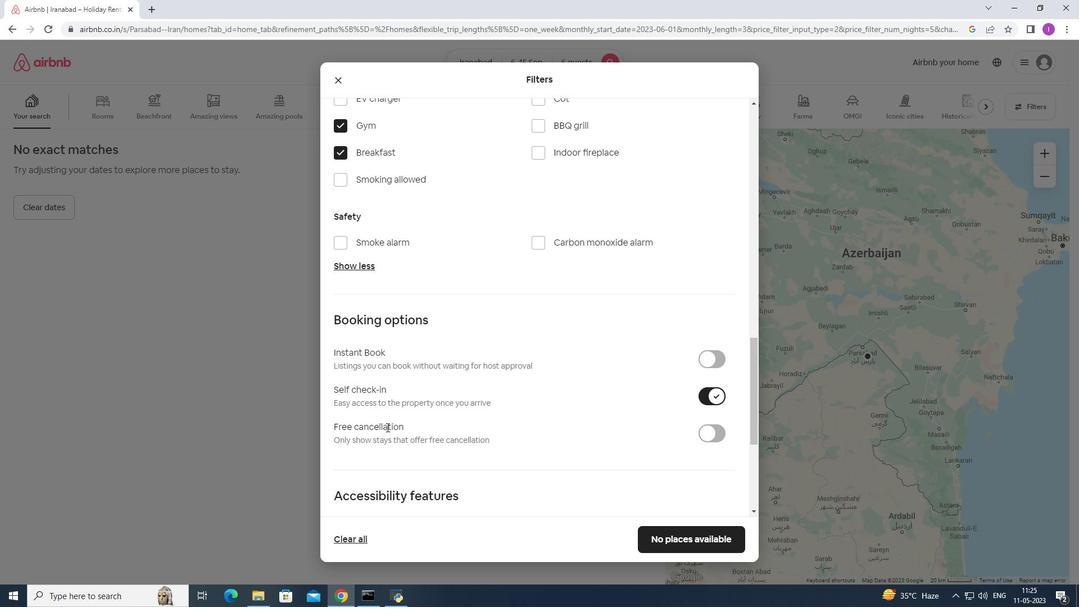 
Action: Mouse moved to (393, 419)
Screenshot: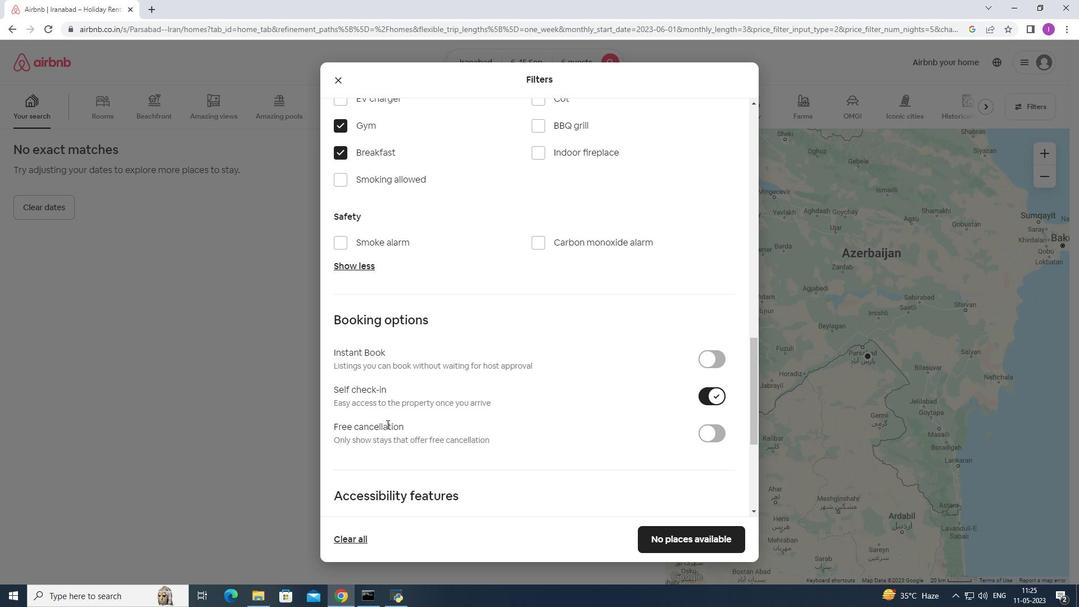
Action: Mouse scrolled (390, 420) with delta (0, 0)
Screenshot: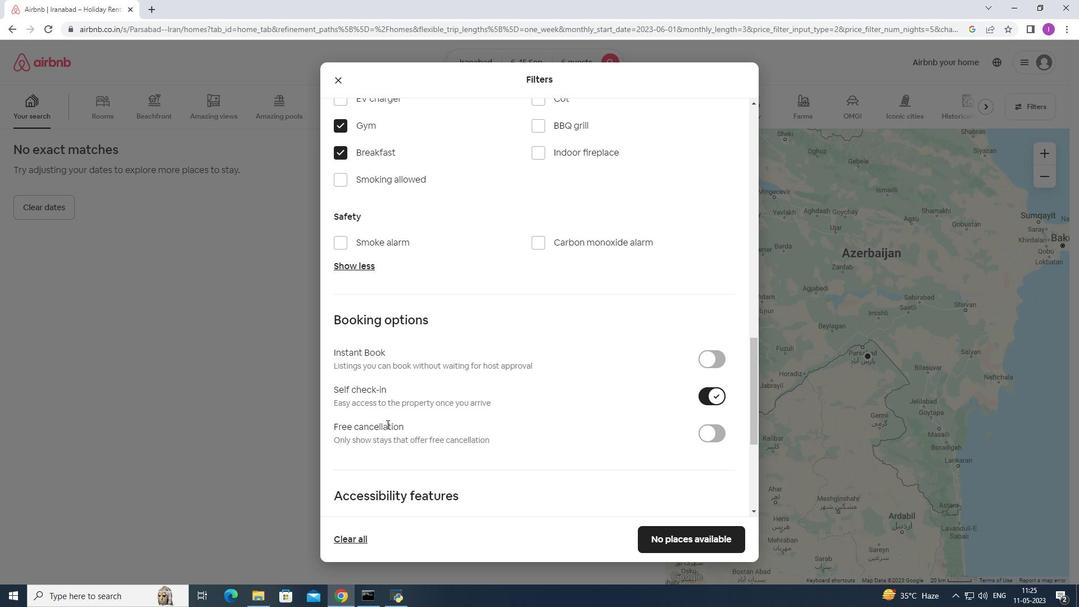 
Action: Mouse moved to (410, 414)
Screenshot: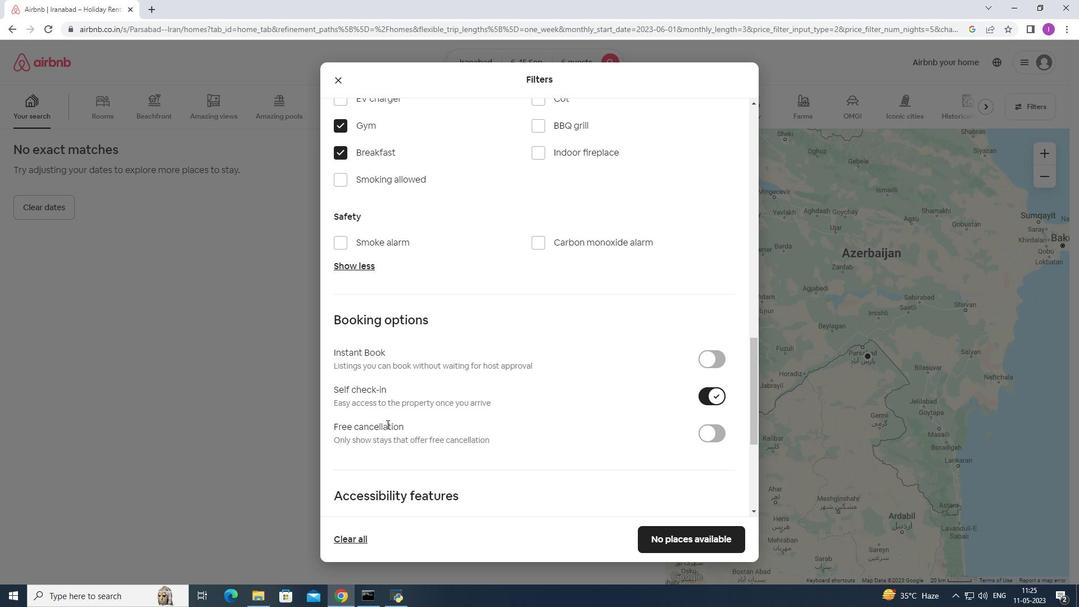 
Action: Mouse scrolled (399, 417) with delta (0, 0)
Screenshot: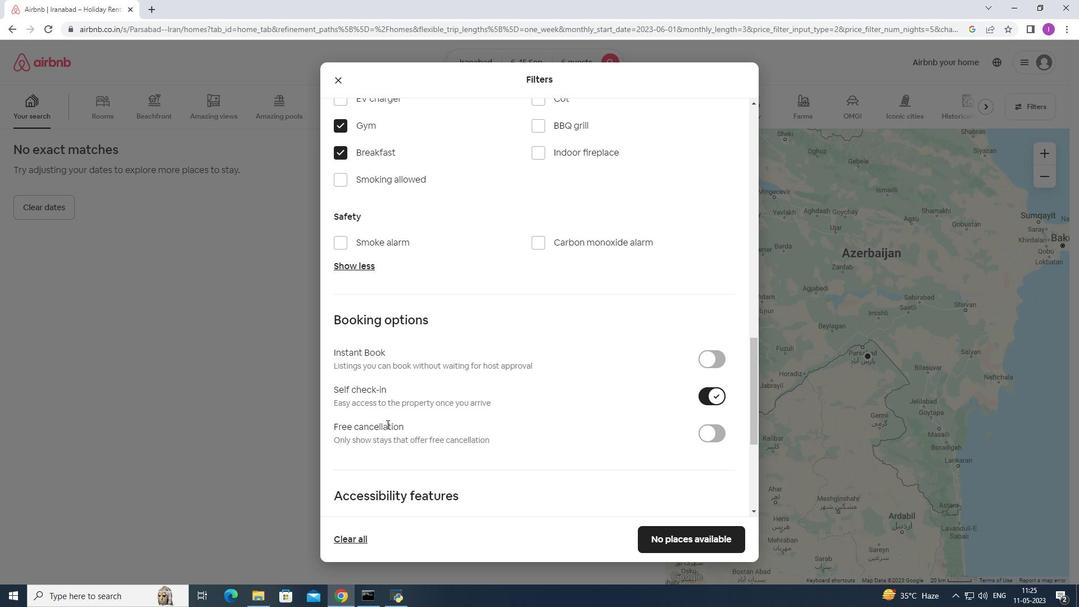 
Action: Mouse moved to (449, 402)
Screenshot: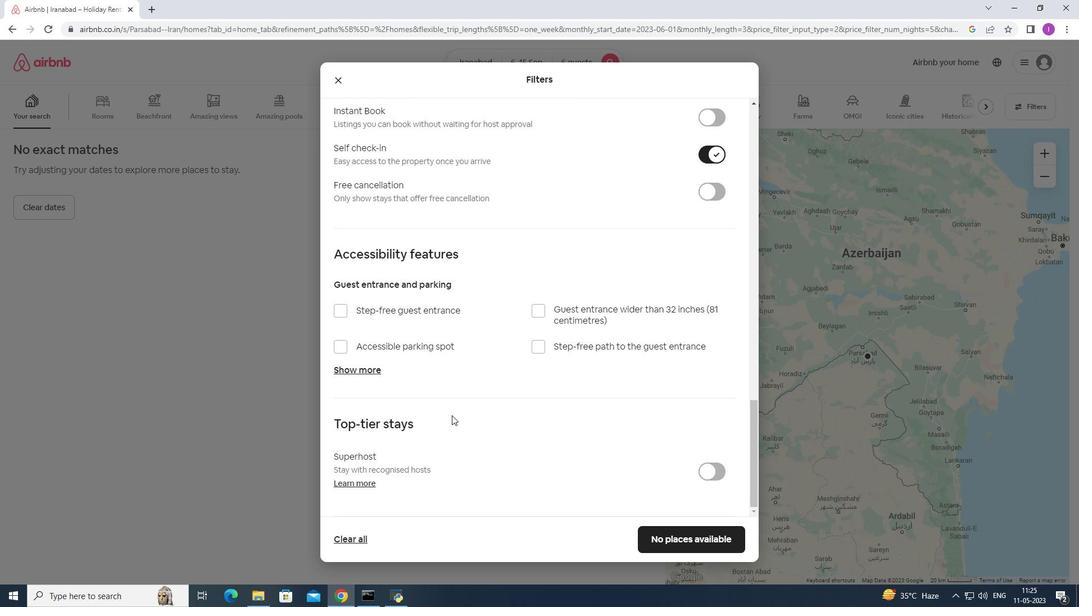 
Action: Mouse scrolled (449, 401) with delta (0, 0)
Screenshot: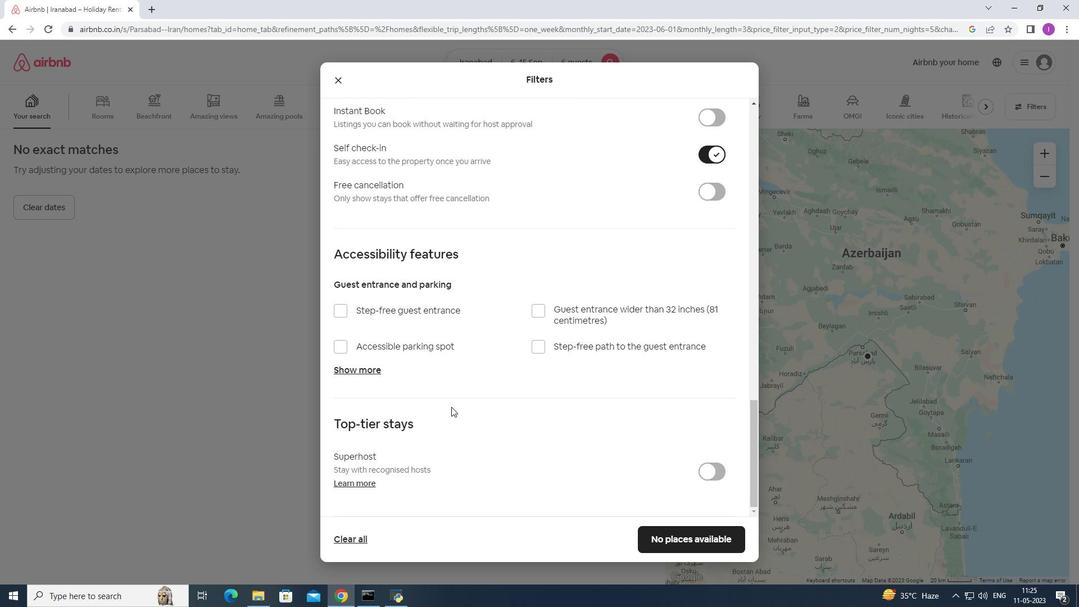 
Action: Mouse scrolled (449, 401) with delta (0, 0)
Screenshot: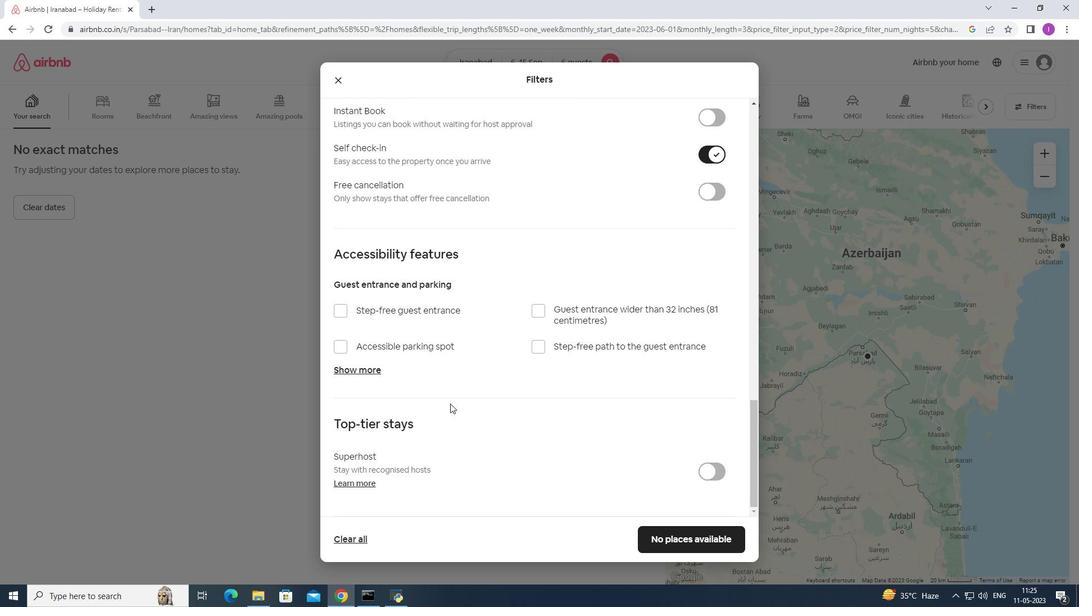
Action: Mouse scrolled (449, 401) with delta (0, 0)
Screenshot: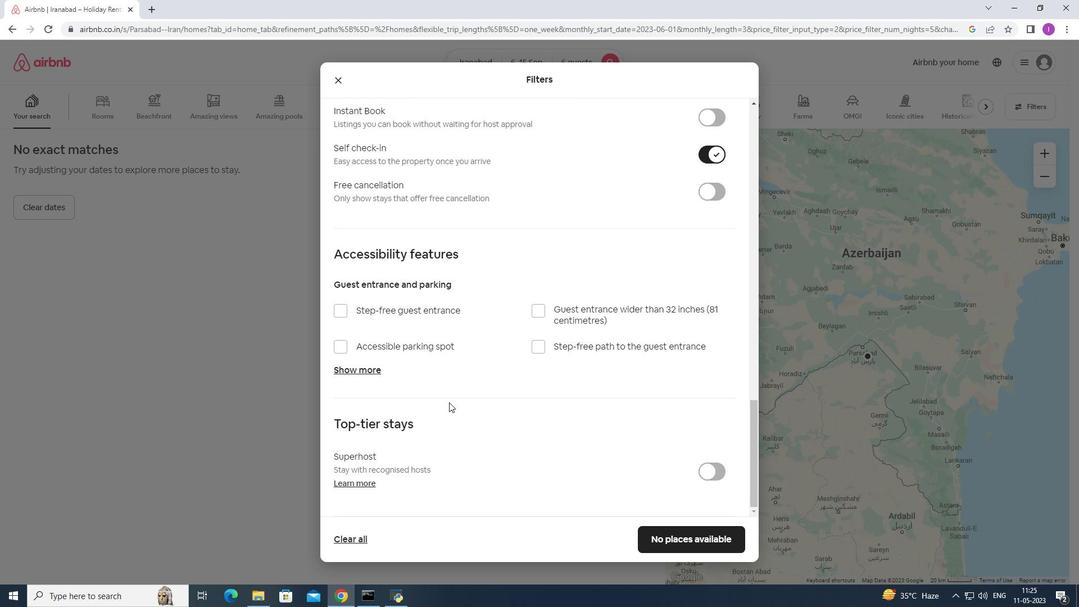 
Action: Mouse scrolled (449, 401) with delta (0, 0)
Screenshot: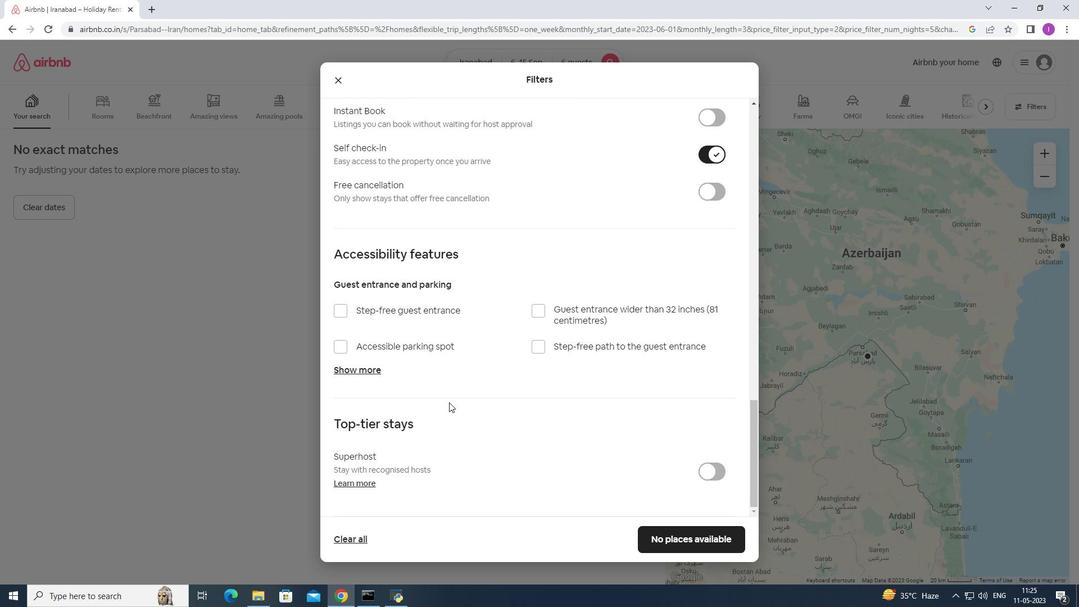 
Action: Mouse moved to (465, 412)
Screenshot: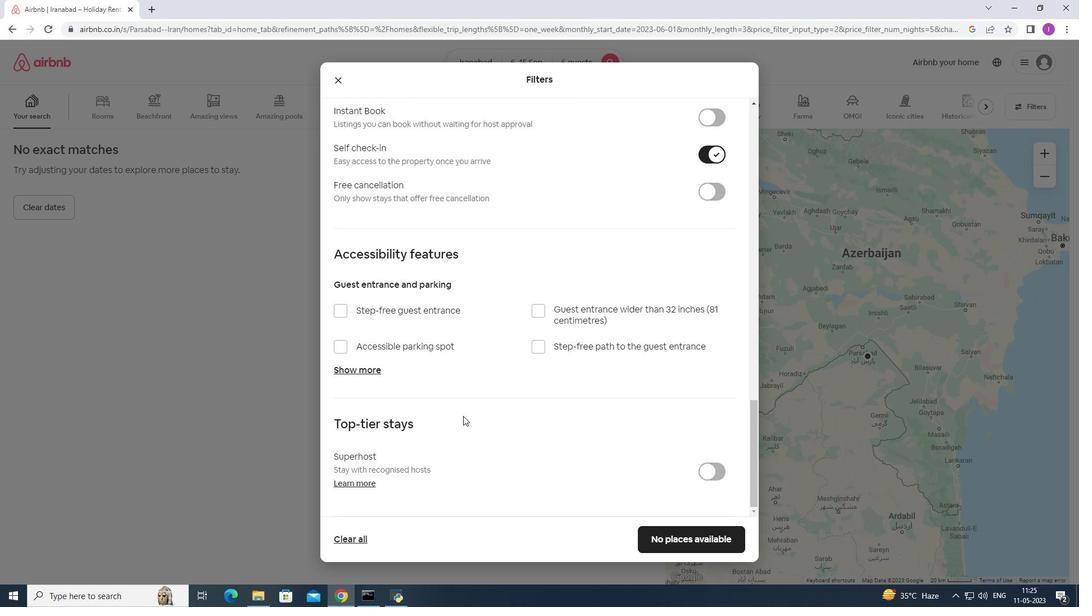 
Action: Mouse scrolled (465, 411) with delta (0, 0)
Screenshot: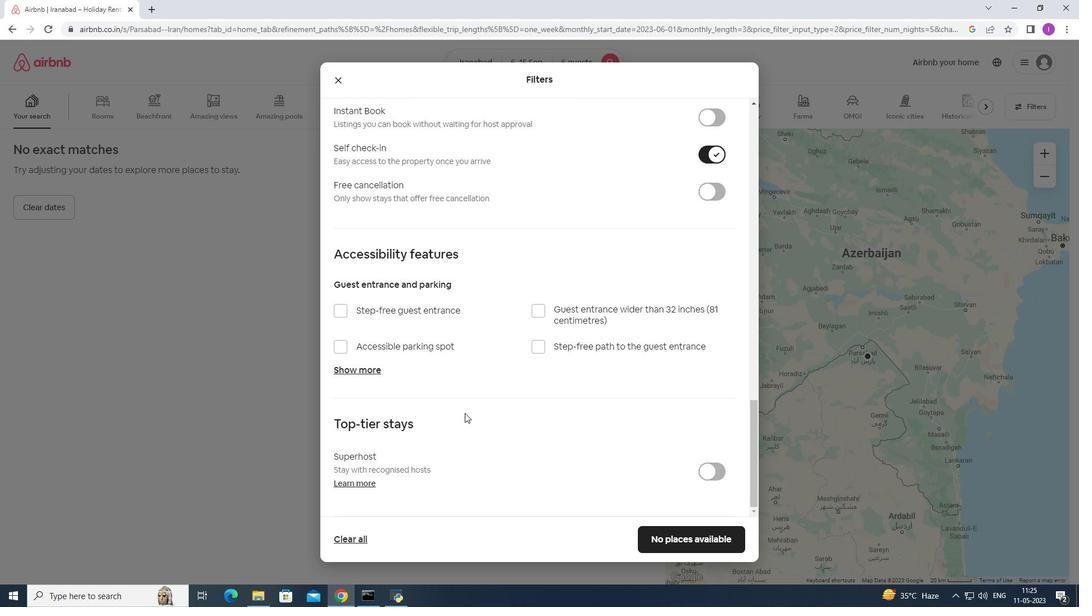 
Action: Mouse scrolled (465, 411) with delta (0, 0)
Screenshot: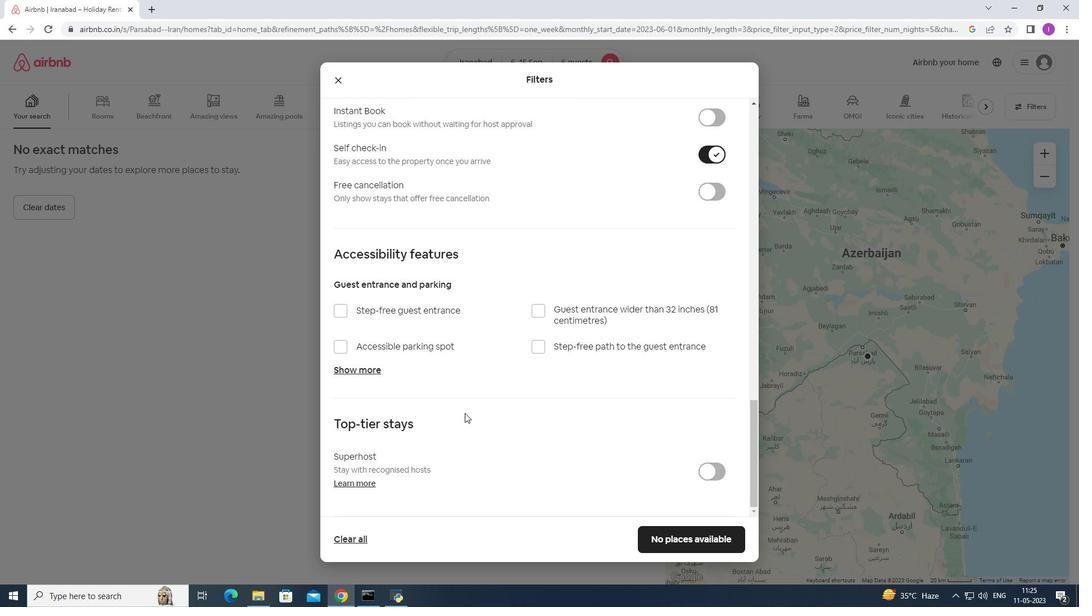 
Action: Mouse scrolled (465, 411) with delta (0, 0)
Screenshot: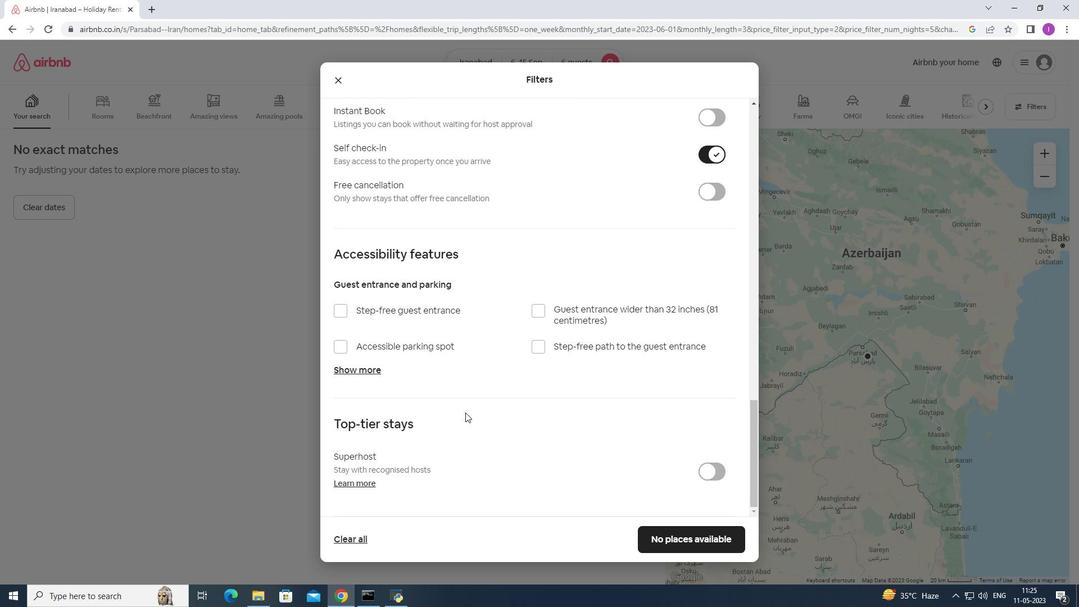 
Action: Mouse moved to (677, 546)
Screenshot: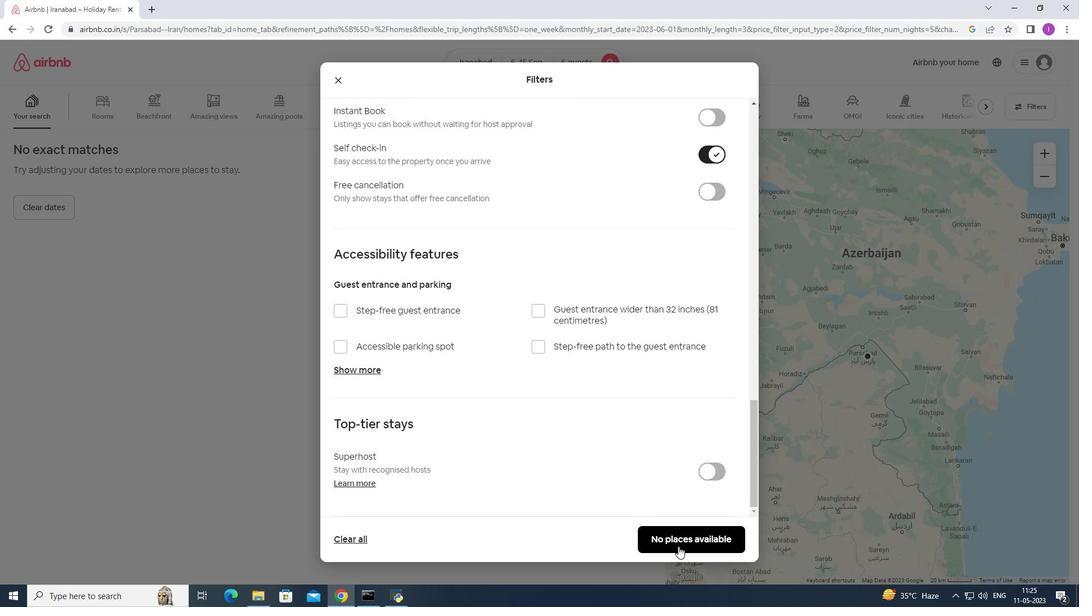
Action: Mouse pressed left at (677, 546)
Screenshot: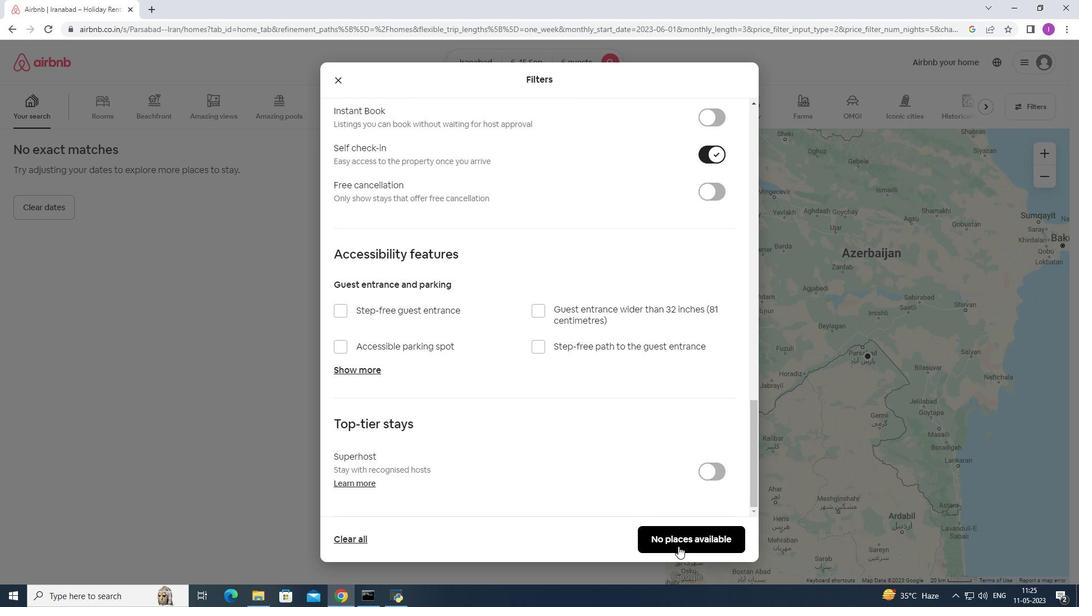 
Action: Mouse moved to (883, 272)
Screenshot: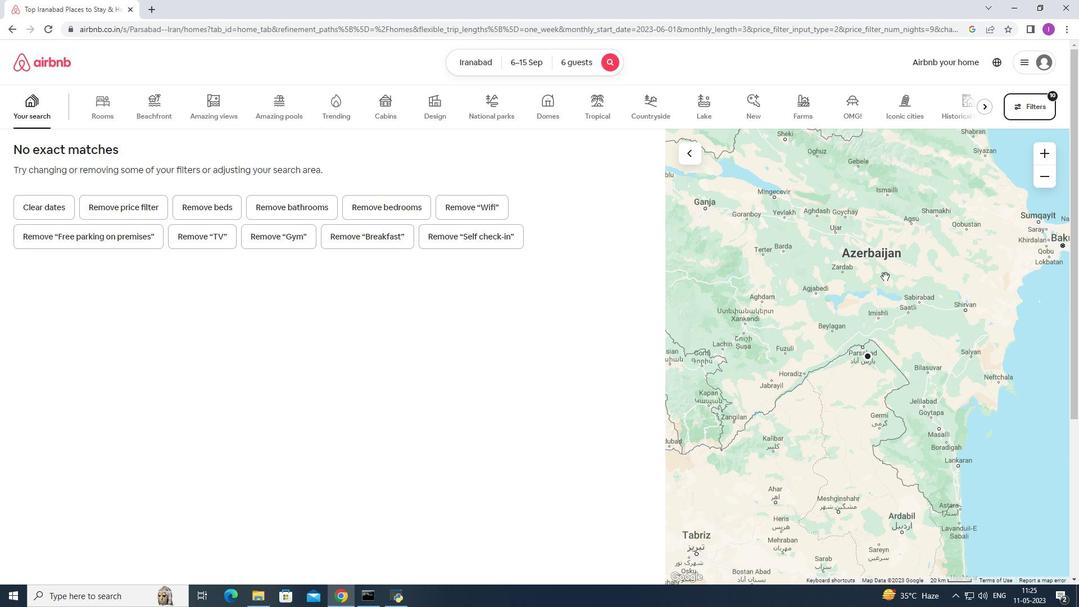 
